 Task: Add a signature Lorenzo Gonzalez containing With heartfelt thanks and warm wishes, Lorenzo Gonzalez to email address softage.6@softage.net and add a label Business plans
Action: Mouse moved to (1129, 64)
Screenshot: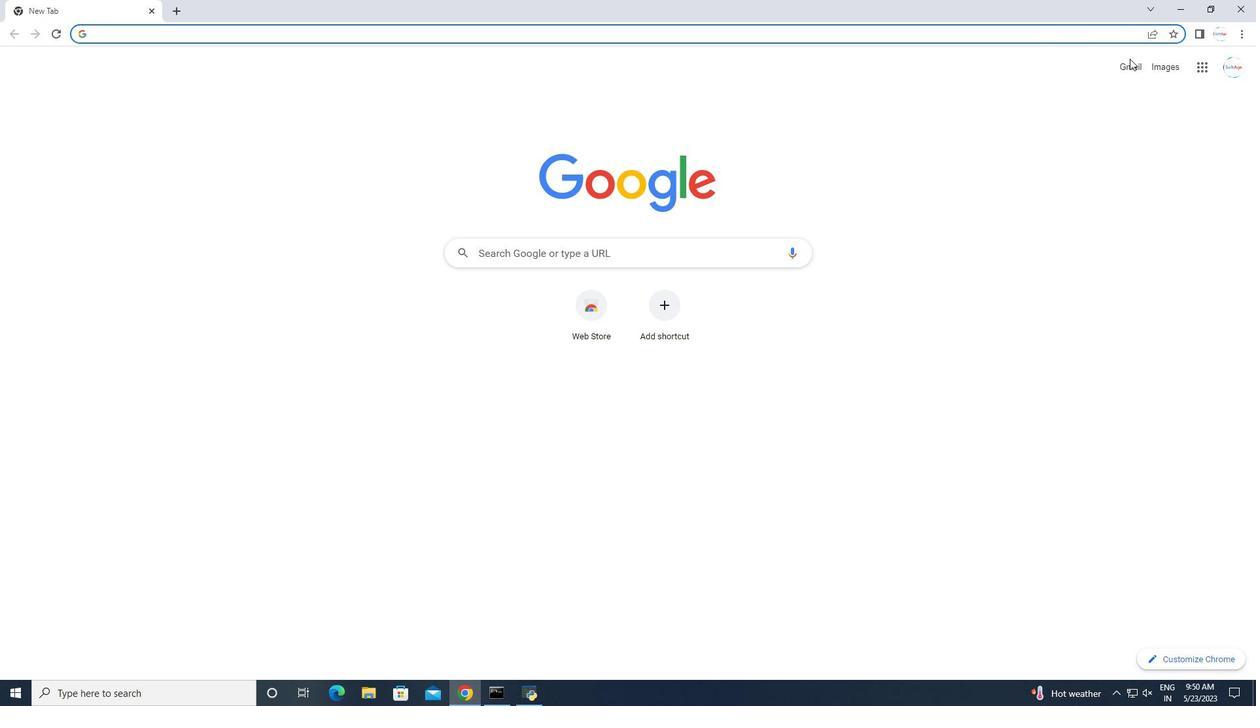 
Action: Mouse pressed left at (1129, 64)
Screenshot: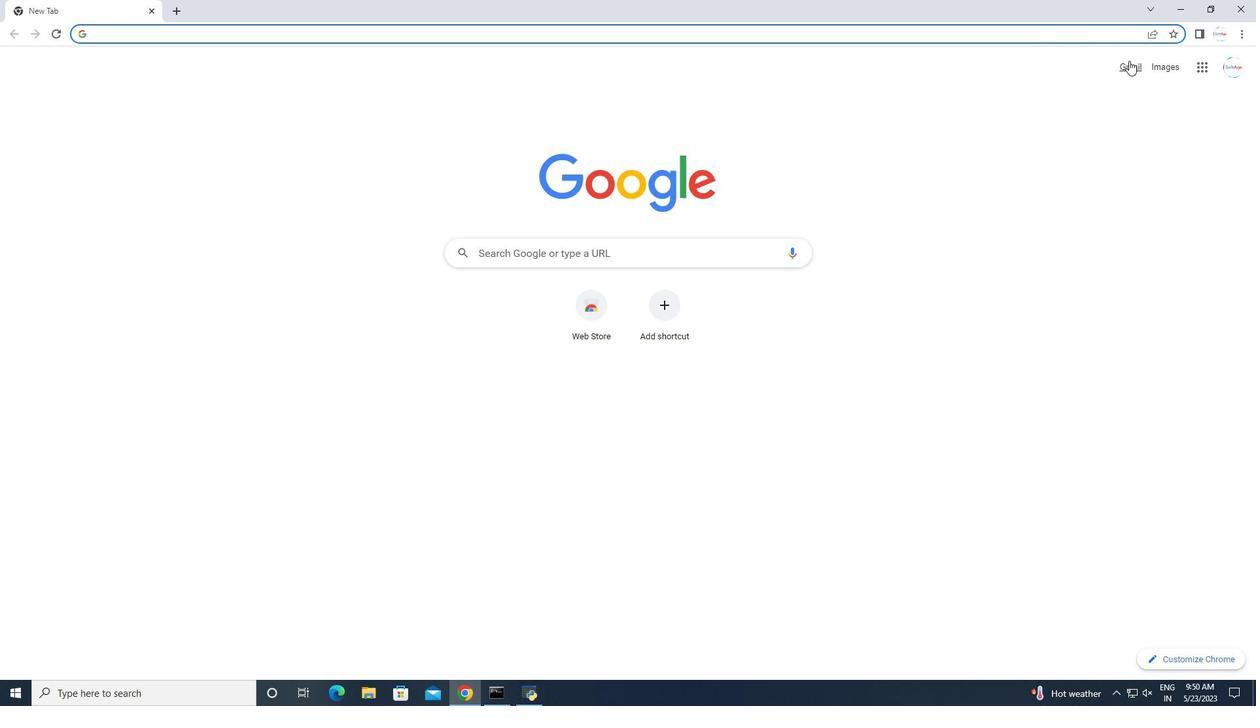 
Action: Mouse moved to (1170, 73)
Screenshot: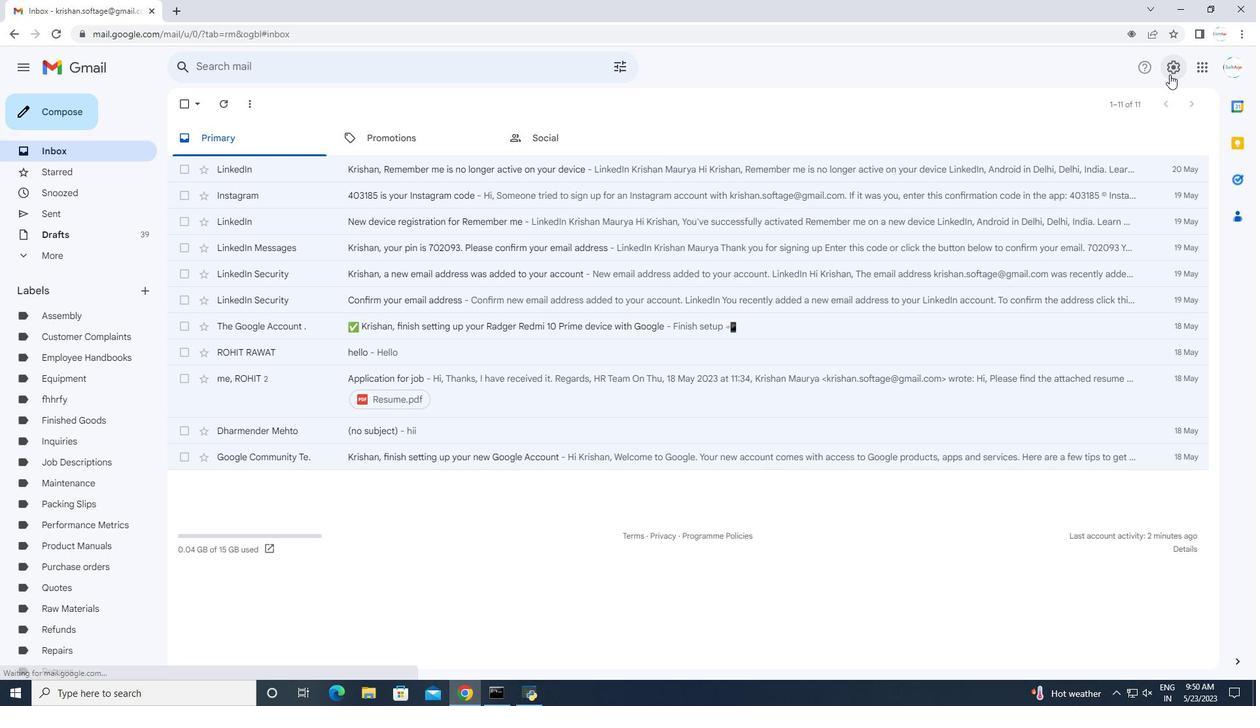 
Action: Mouse pressed left at (1170, 73)
Screenshot: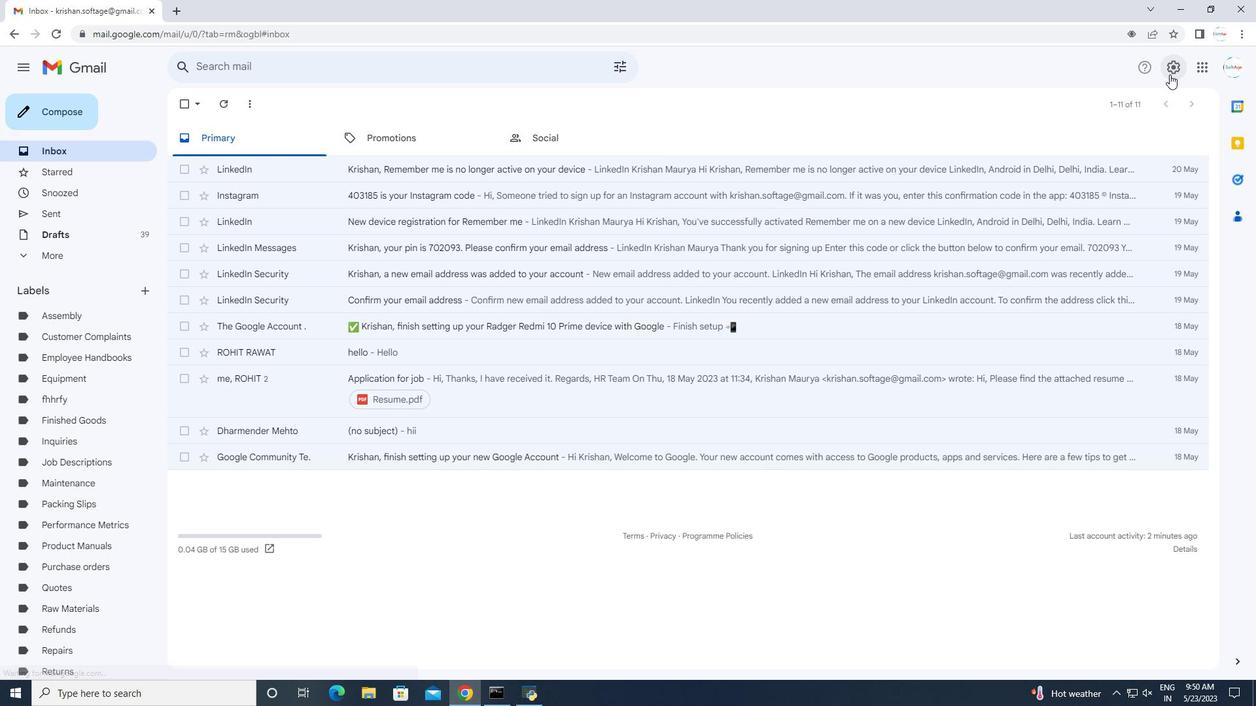 
Action: Mouse moved to (1128, 134)
Screenshot: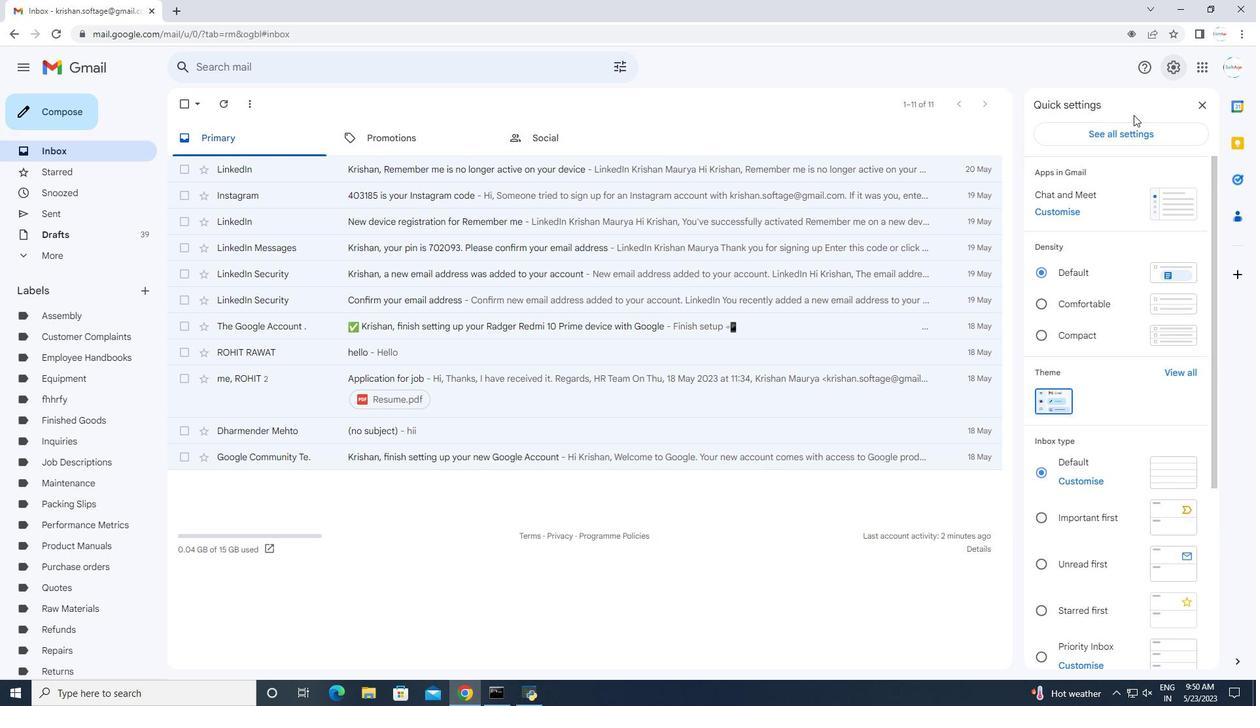 
Action: Mouse pressed left at (1128, 134)
Screenshot: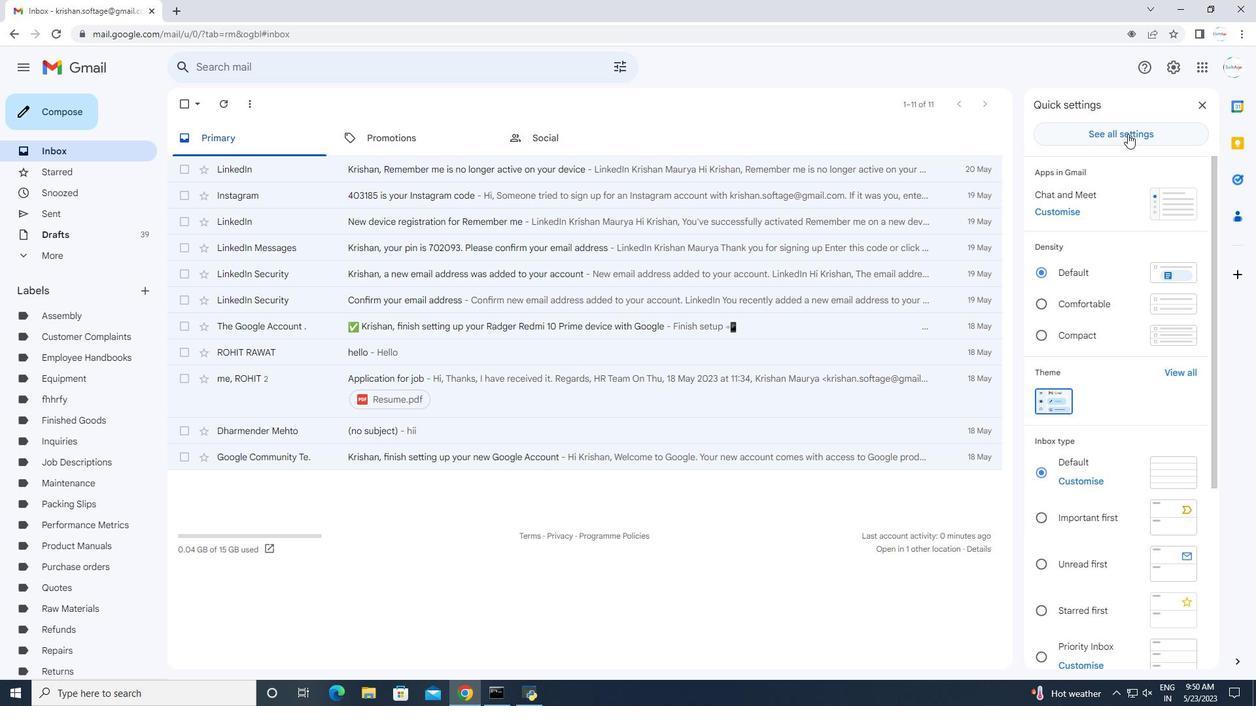 
Action: Mouse moved to (670, 327)
Screenshot: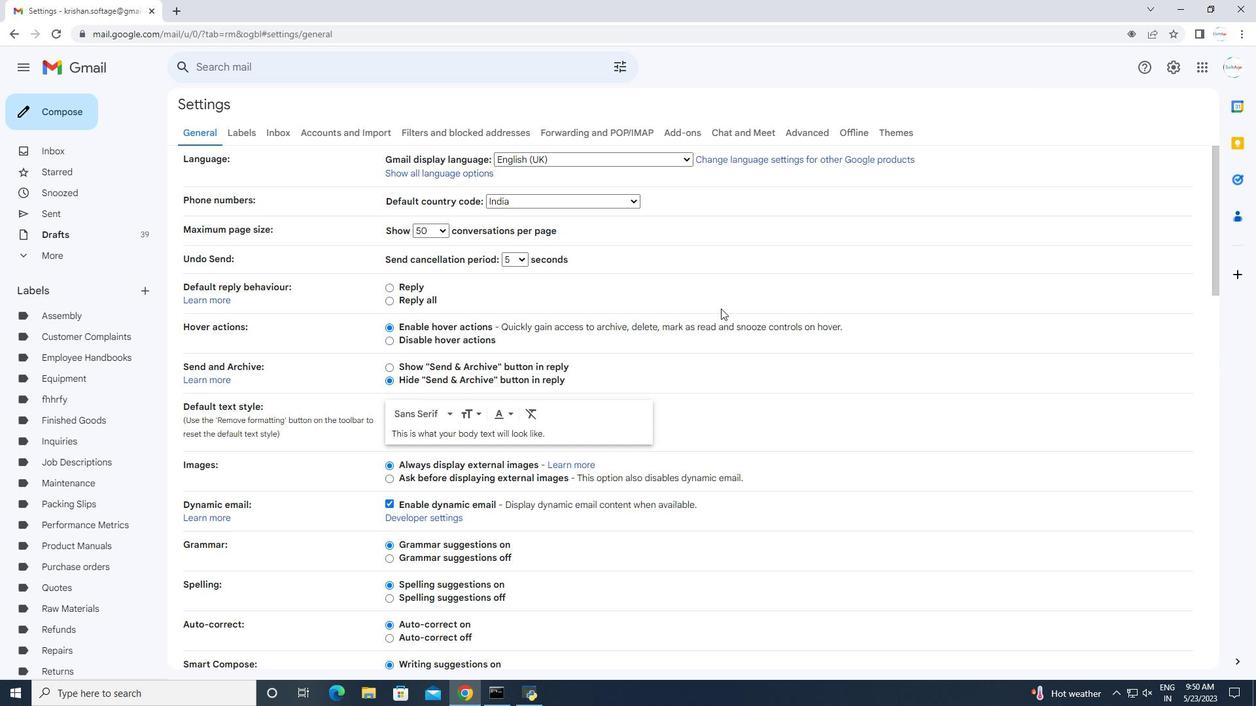 
Action: Mouse scrolled (670, 326) with delta (0, 0)
Screenshot: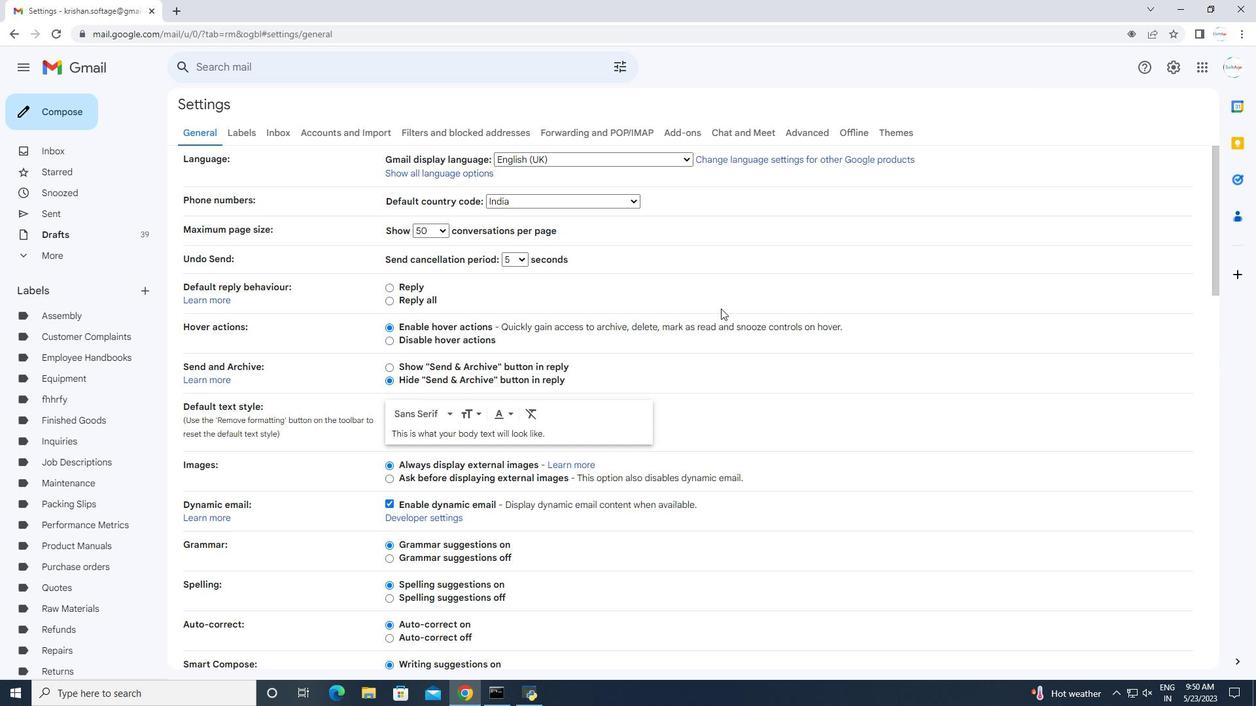 
Action: Mouse scrolled (670, 326) with delta (0, 0)
Screenshot: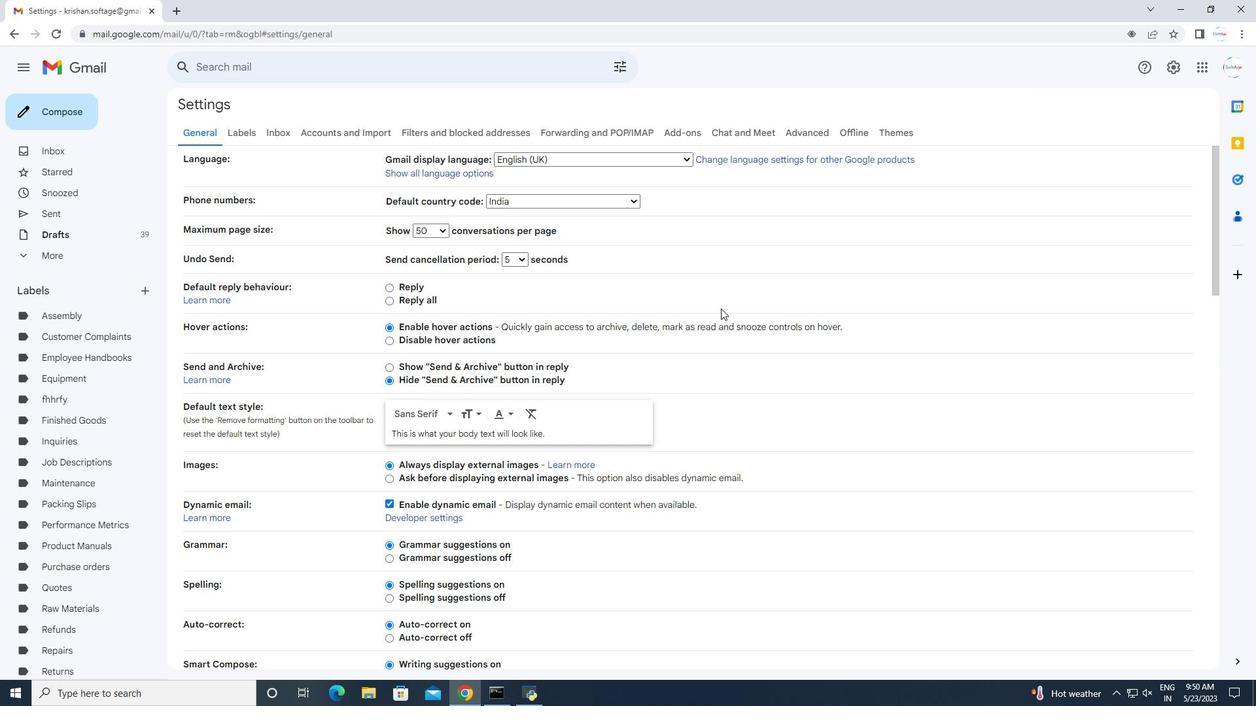 
Action: Mouse scrolled (670, 326) with delta (0, 0)
Screenshot: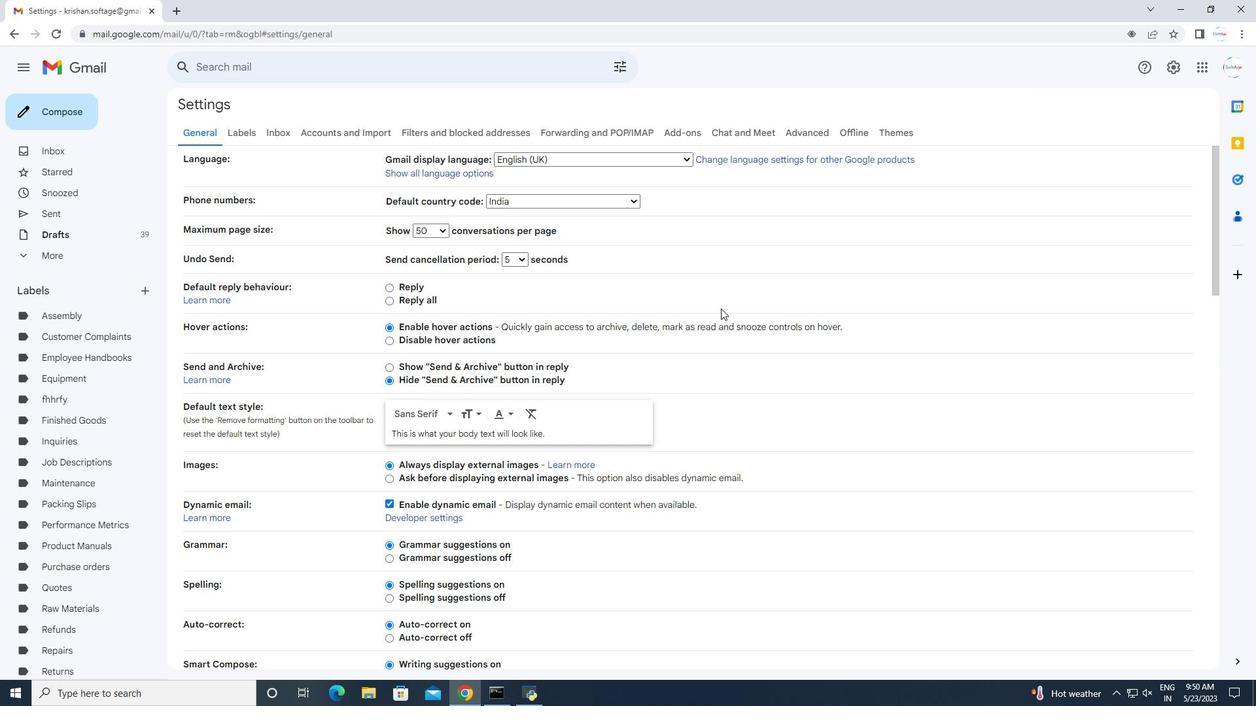 
Action: Mouse scrolled (670, 326) with delta (0, 0)
Screenshot: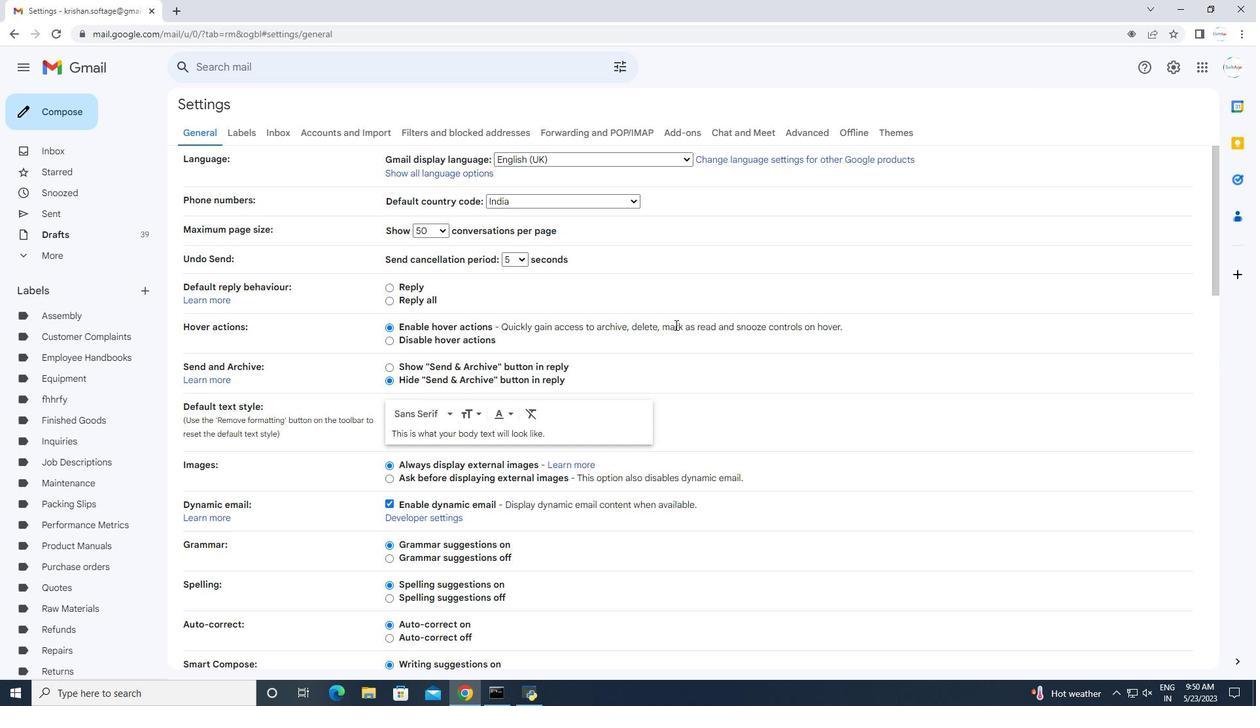 
Action: Mouse scrolled (670, 326) with delta (0, 0)
Screenshot: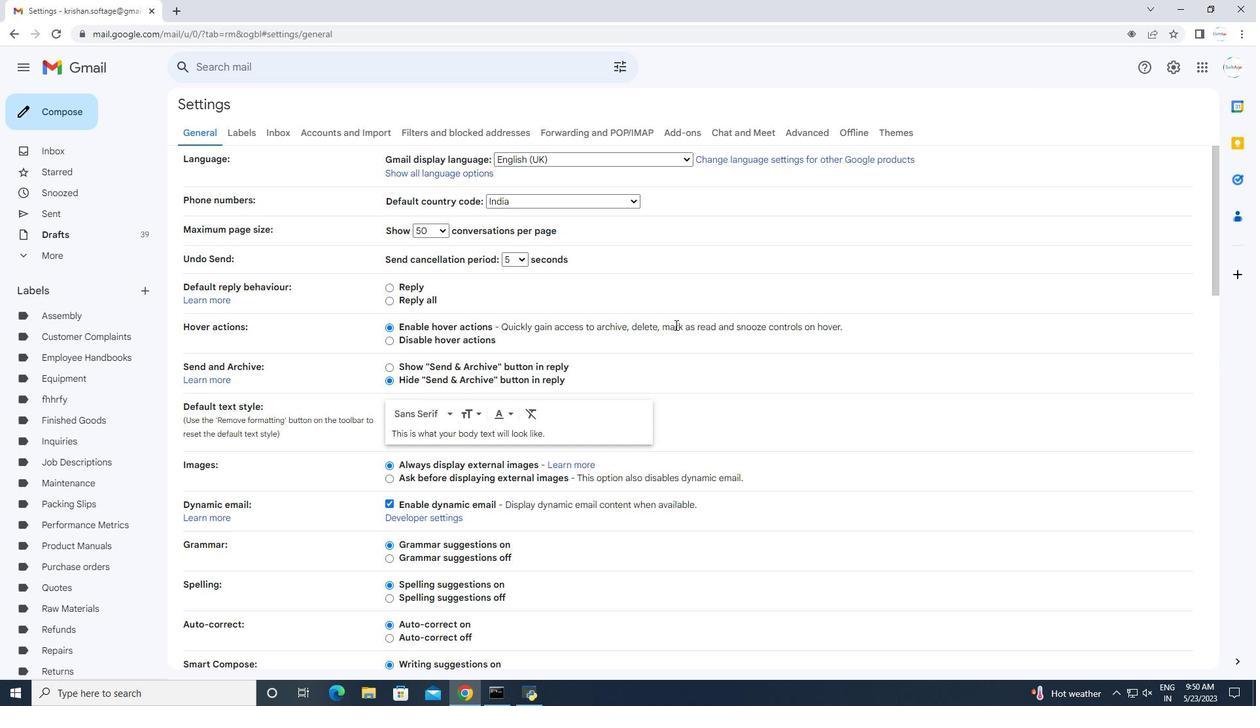 
Action: Mouse scrolled (670, 326) with delta (0, 0)
Screenshot: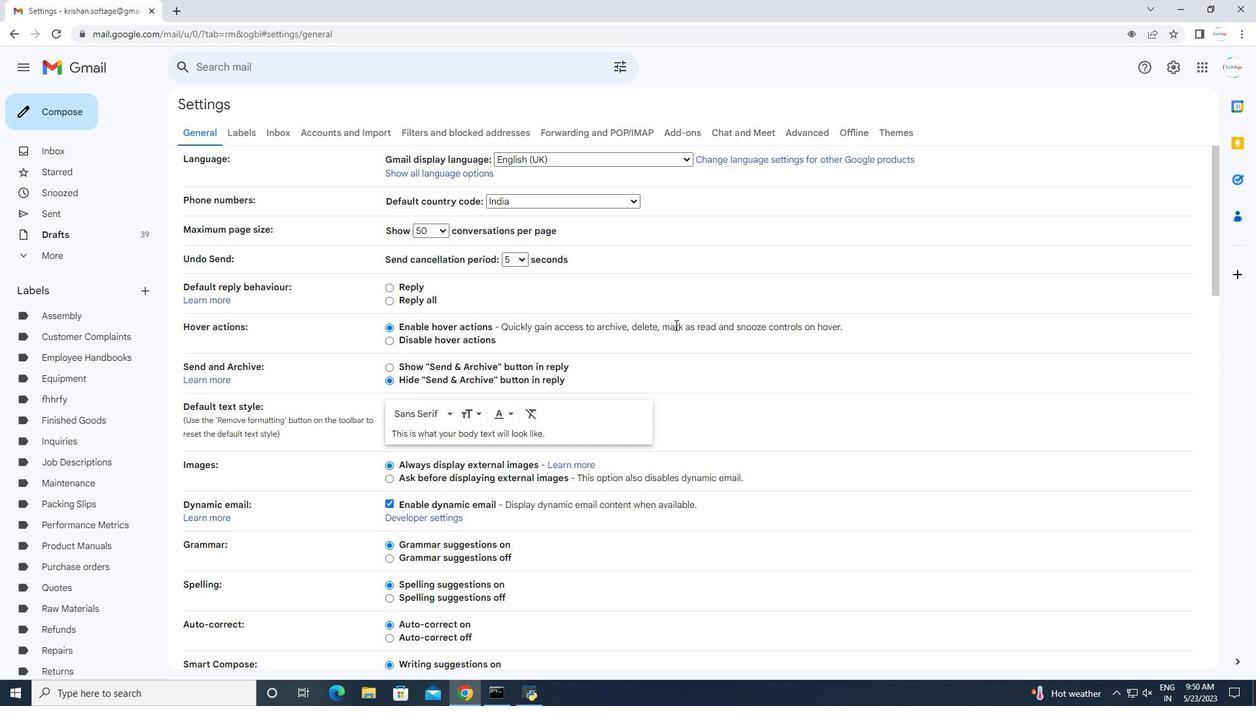 
Action: Mouse scrolled (670, 326) with delta (0, 0)
Screenshot: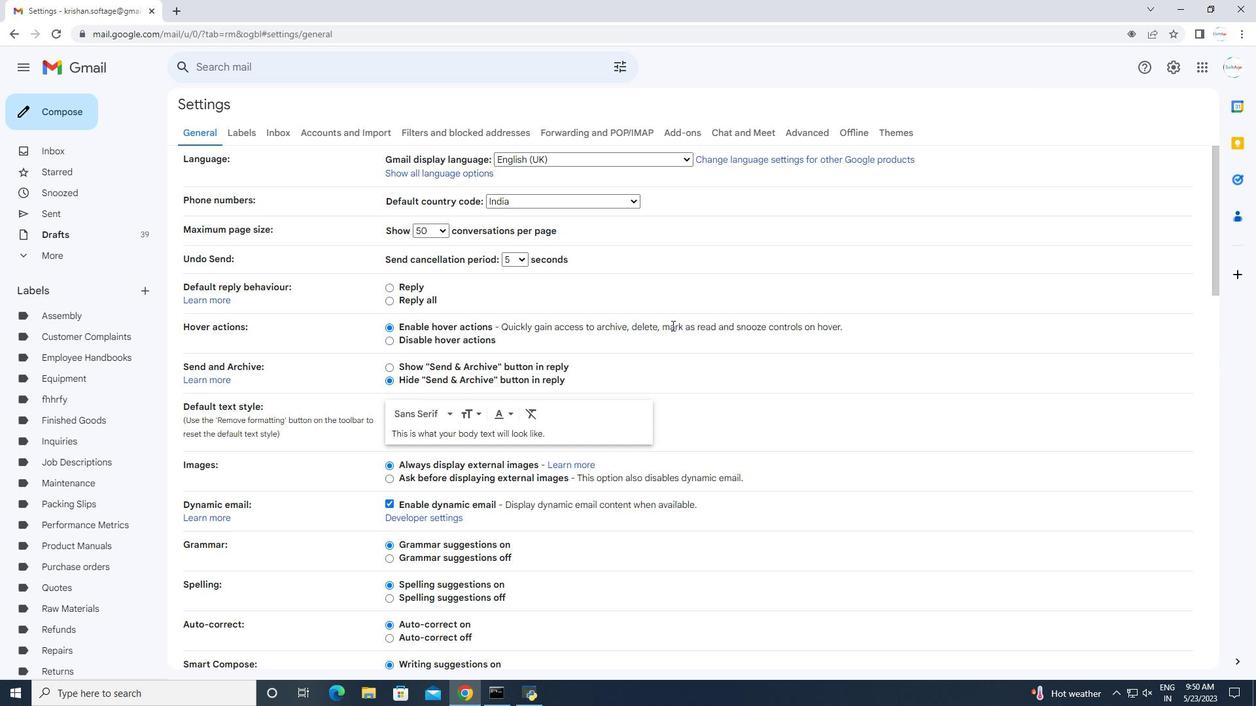 
Action: Mouse scrolled (670, 326) with delta (0, 0)
Screenshot: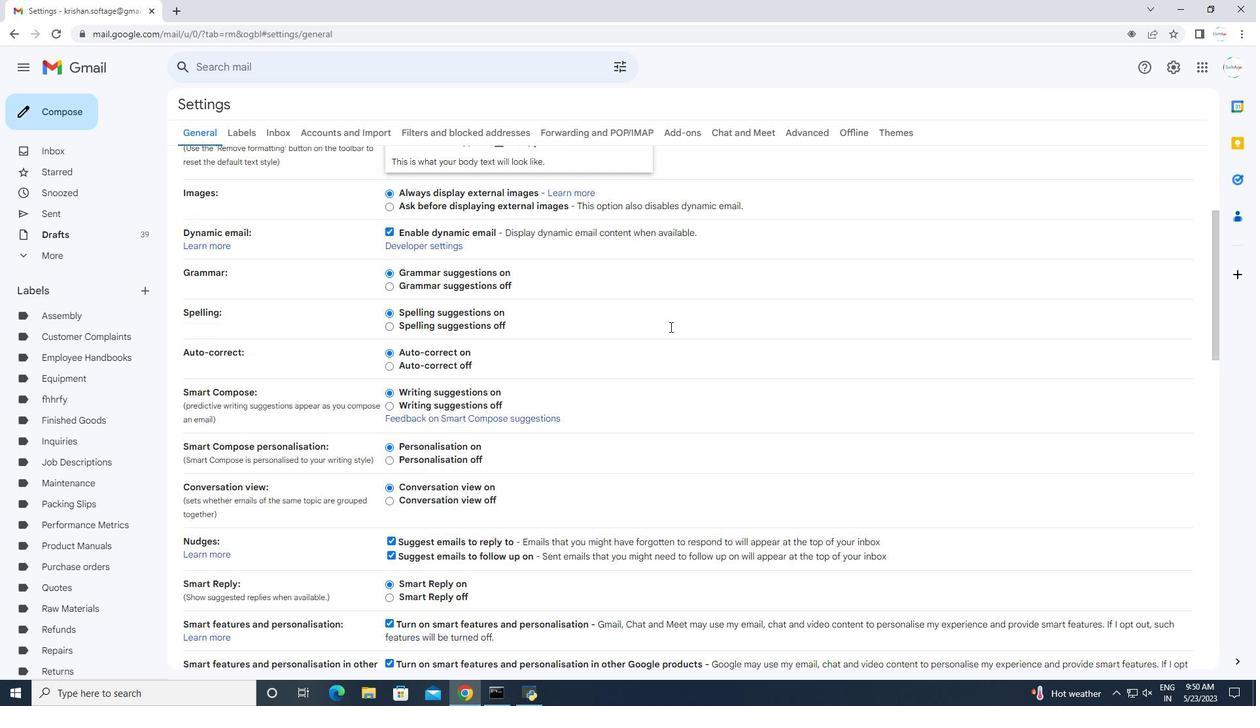 
Action: Mouse scrolled (670, 326) with delta (0, 0)
Screenshot: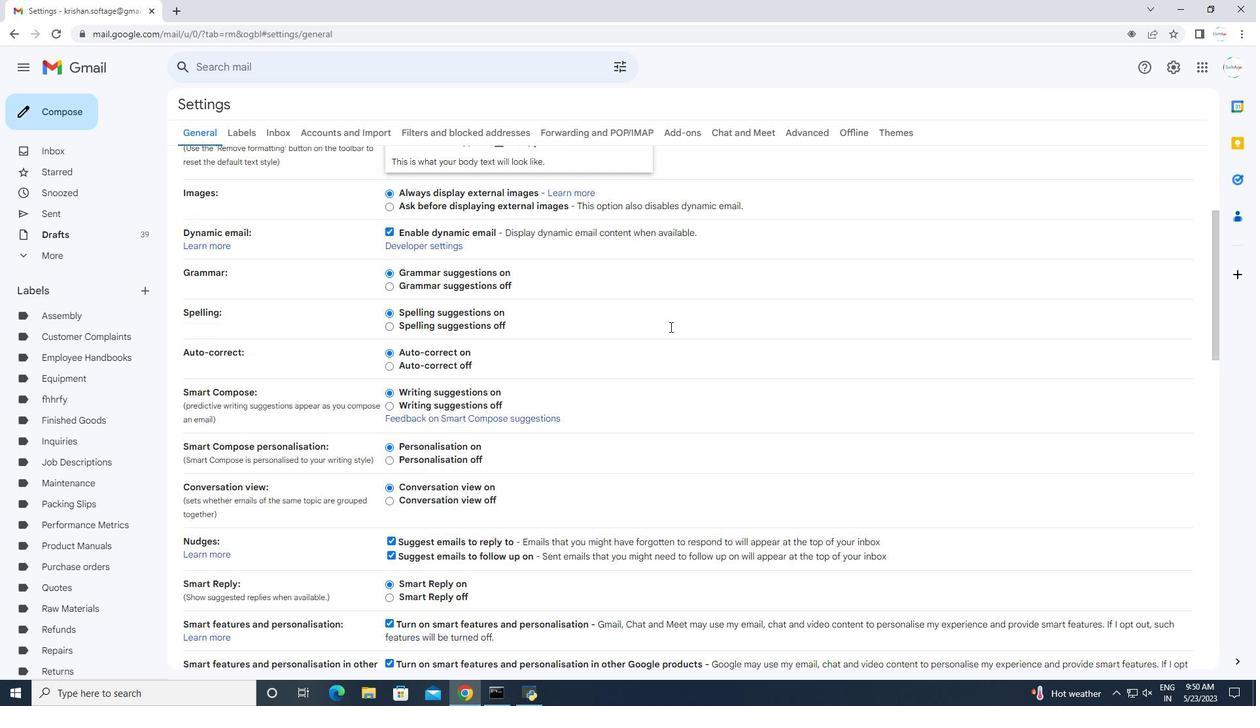 
Action: Mouse scrolled (670, 326) with delta (0, 0)
Screenshot: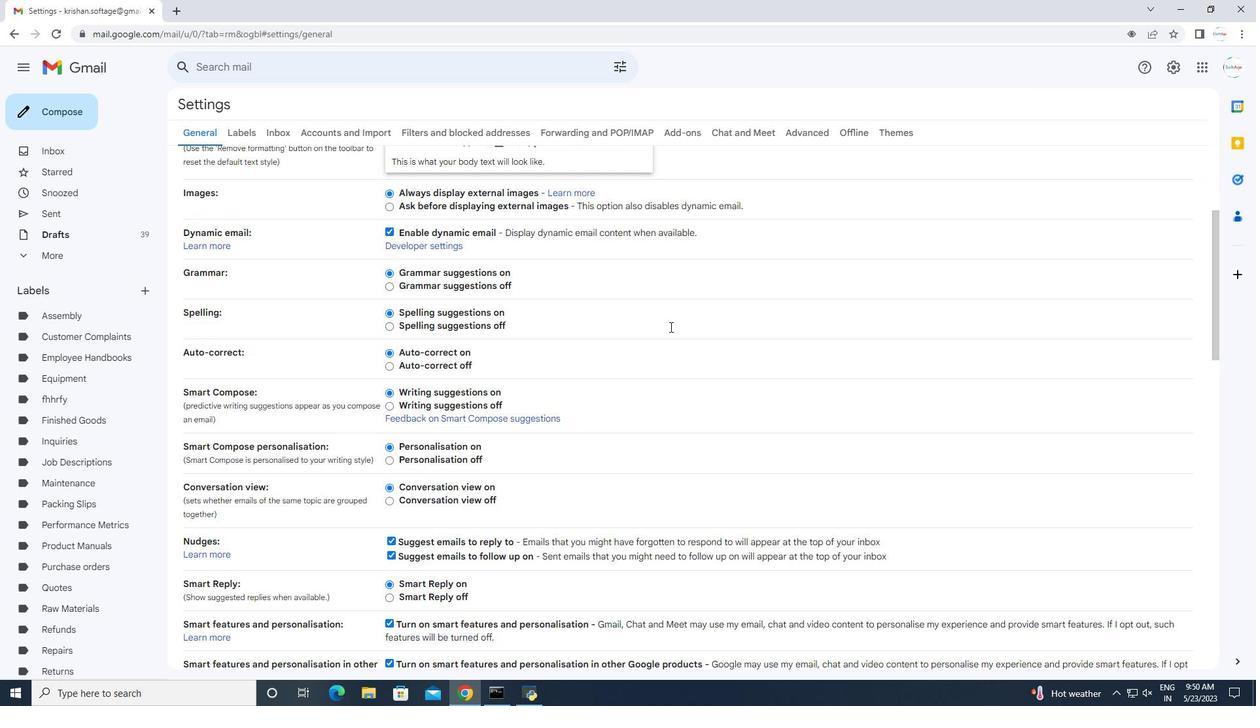 
Action: Mouse scrolled (670, 326) with delta (0, 0)
Screenshot: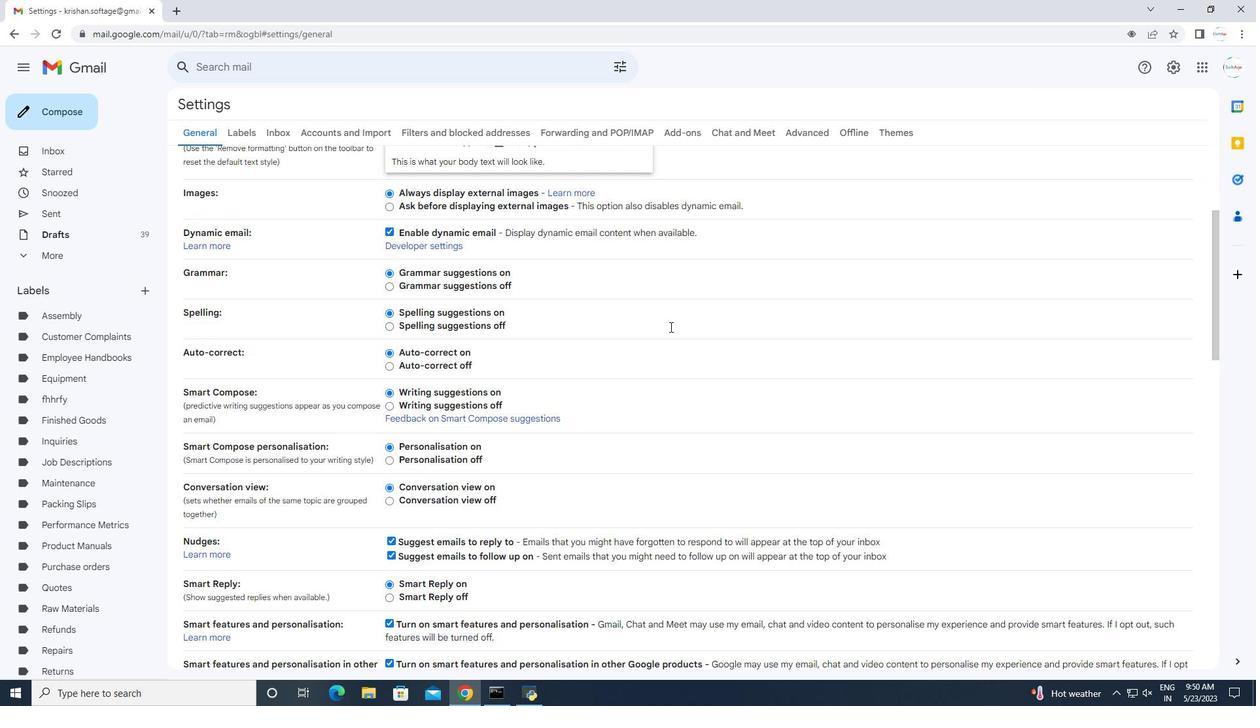 
Action: Mouse scrolled (670, 326) with delta (0, 0)
Screenshot: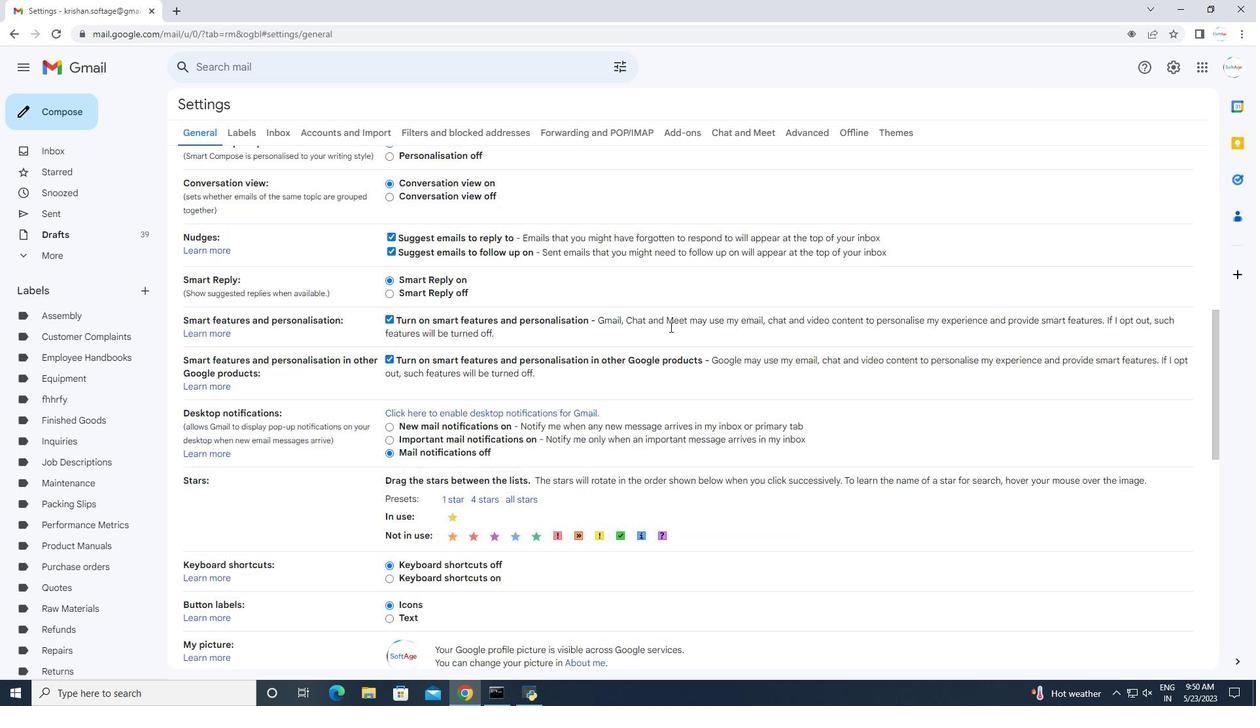 
Action: Mouse scrolled (670, 326) with delta (0, 0)
Screenshot: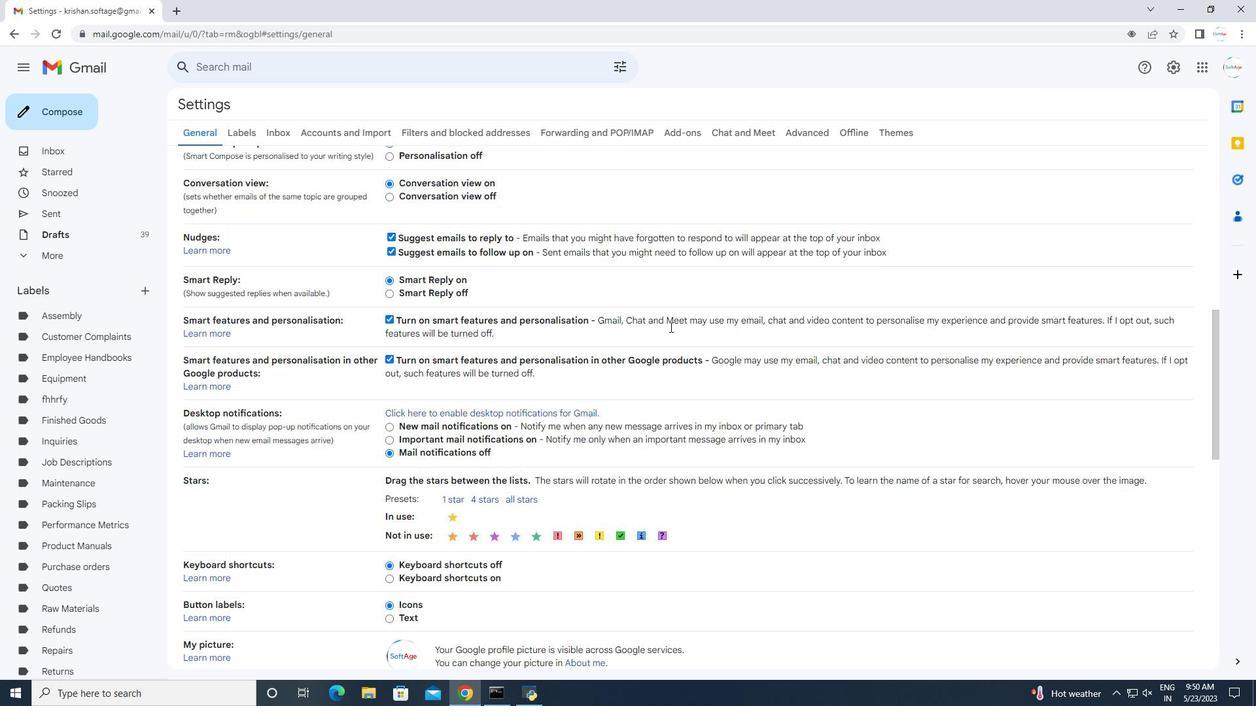 
Action: Mouse scrolled (670, 326) with delta (0, 0)
Screenshot: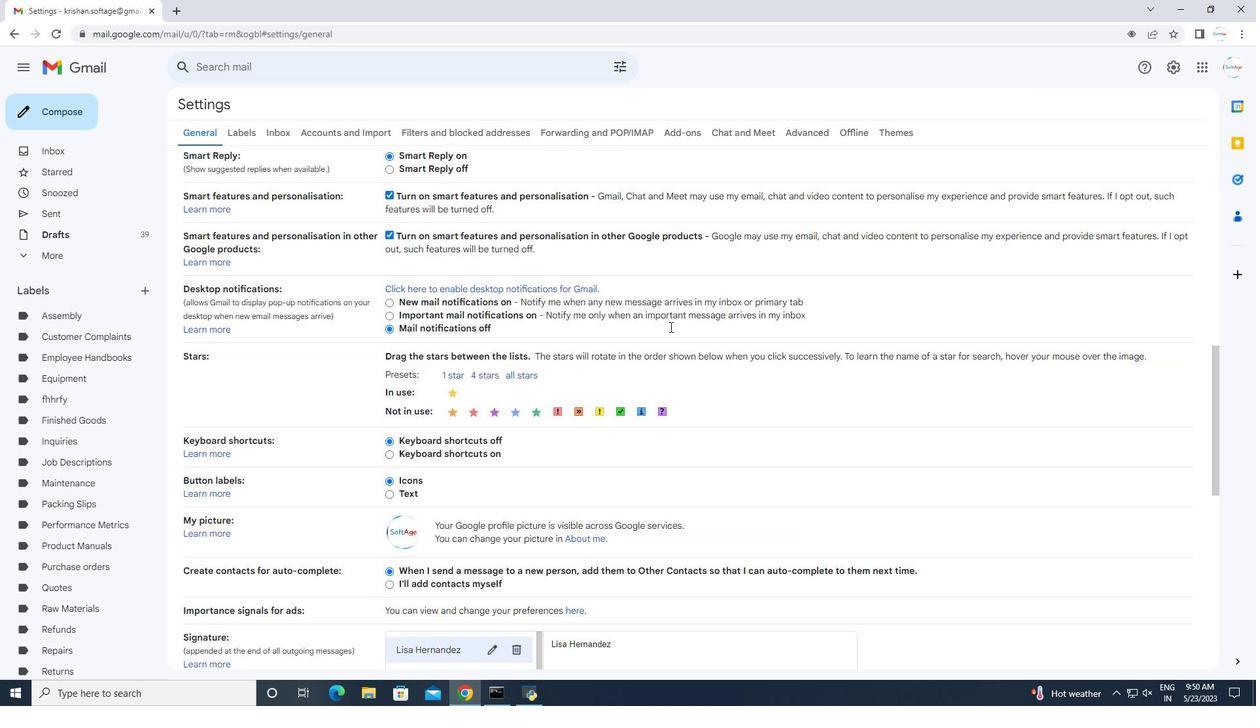 
Action: Mouse scrolled (670, 326) with delta (0, 0)
Screenshot: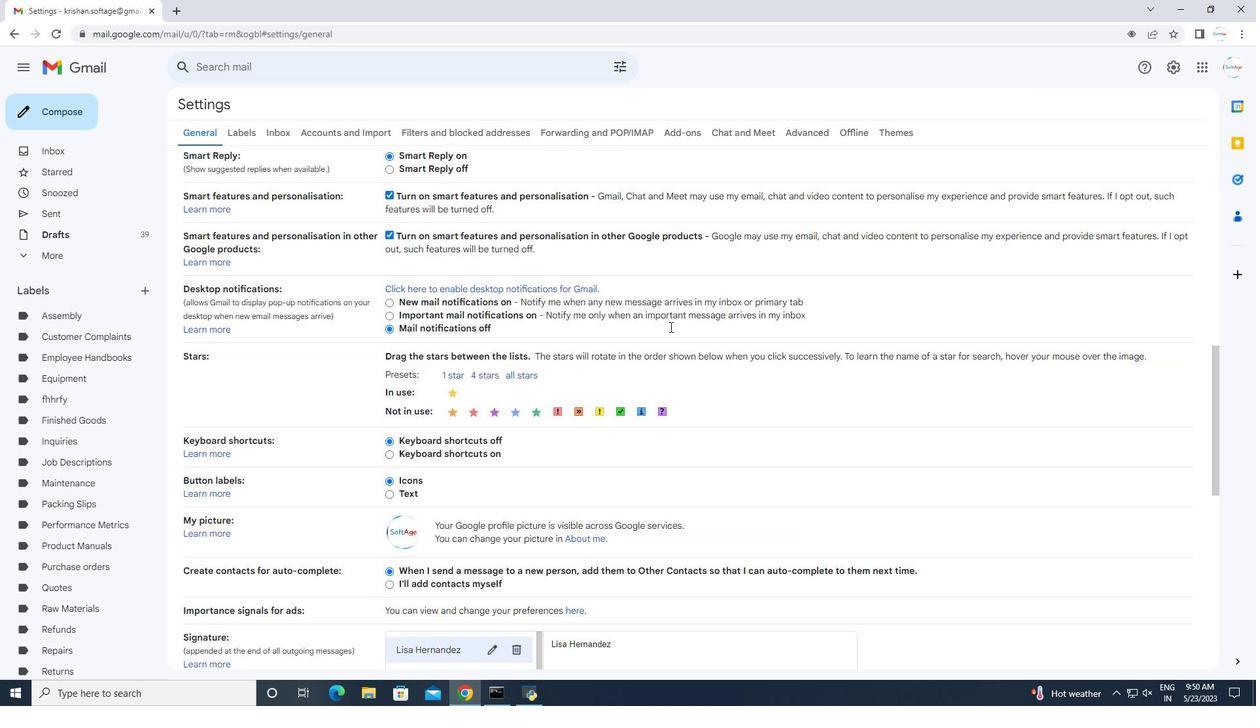 
Action: Mouse scrolled (670, 326) with delta (0, 0)
Screenshot: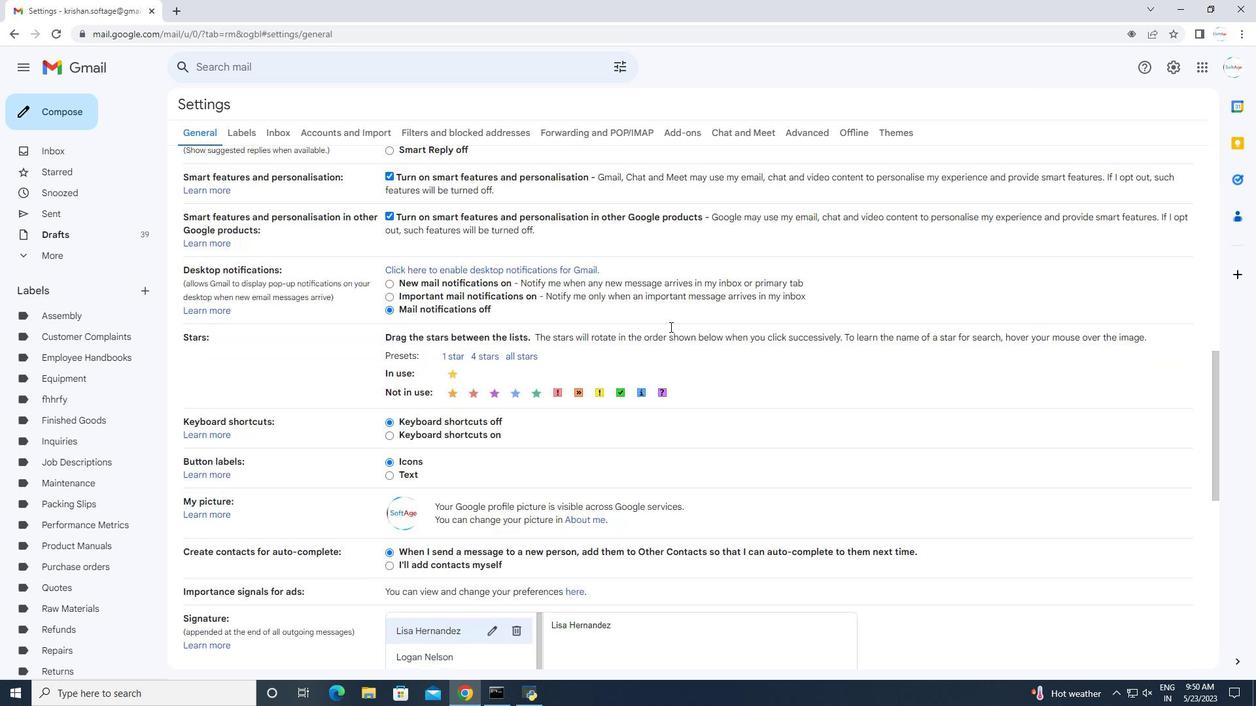 
Action: Mouse moved to (501, 407)
Screenshot: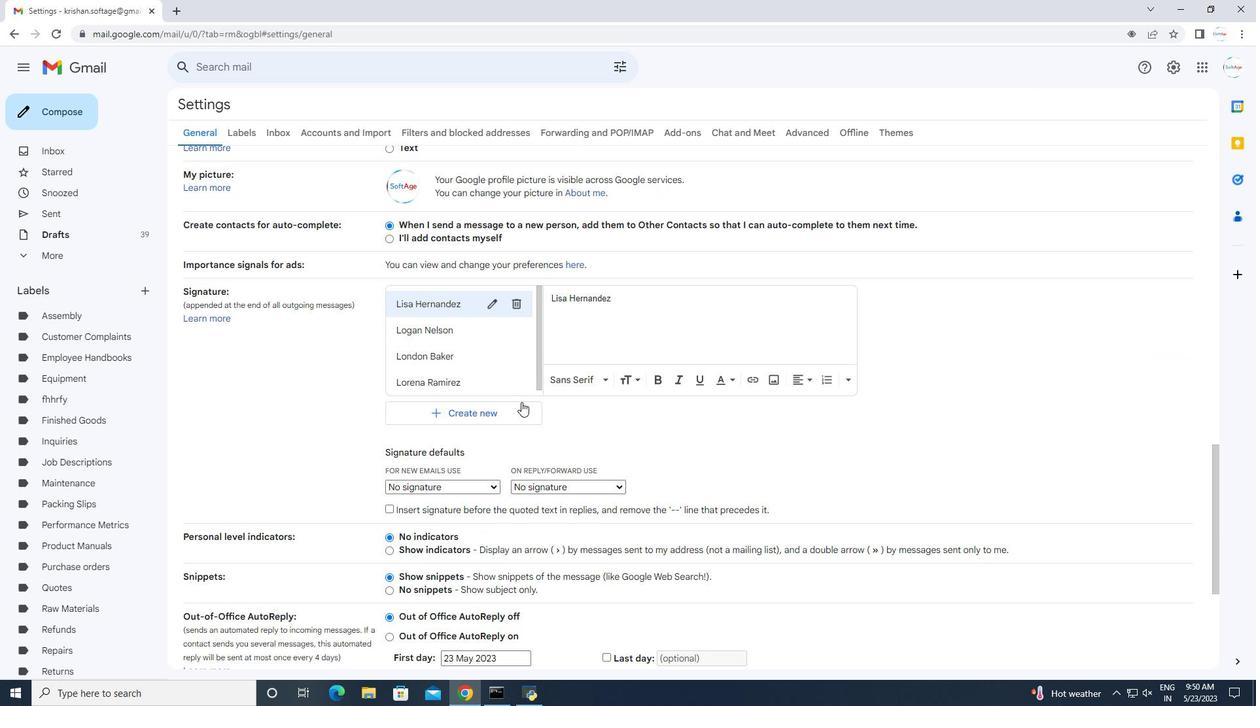 
Action: Mouse pressed left at (501, 407)
Screenshot: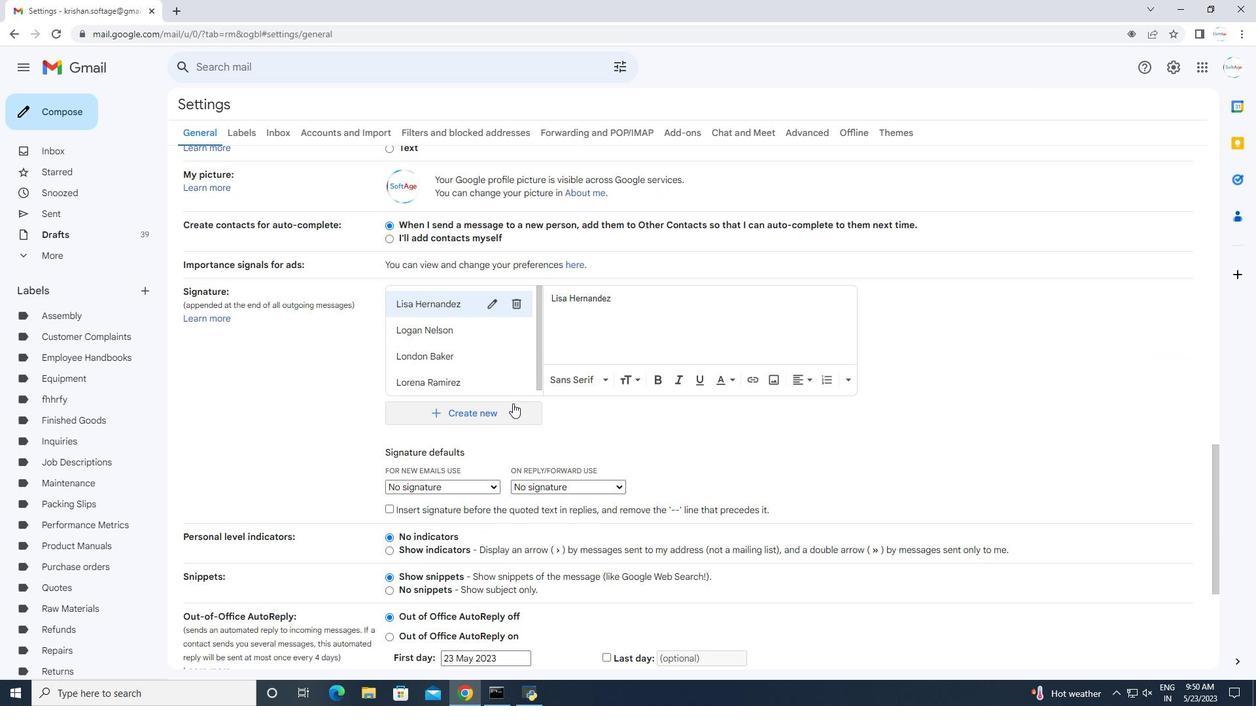 
Action: Mouse moved to (528, 361)
Screenshot: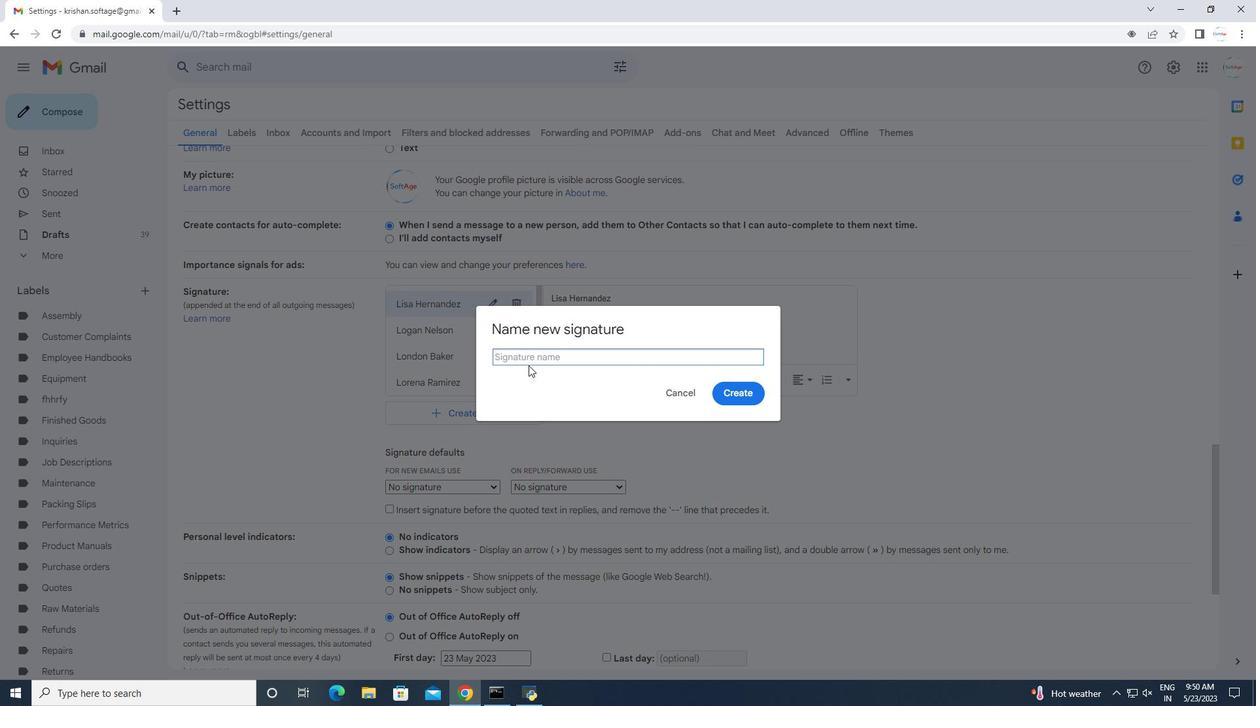 
Action: Mouse pressed left at (528, 361)
Screenshot: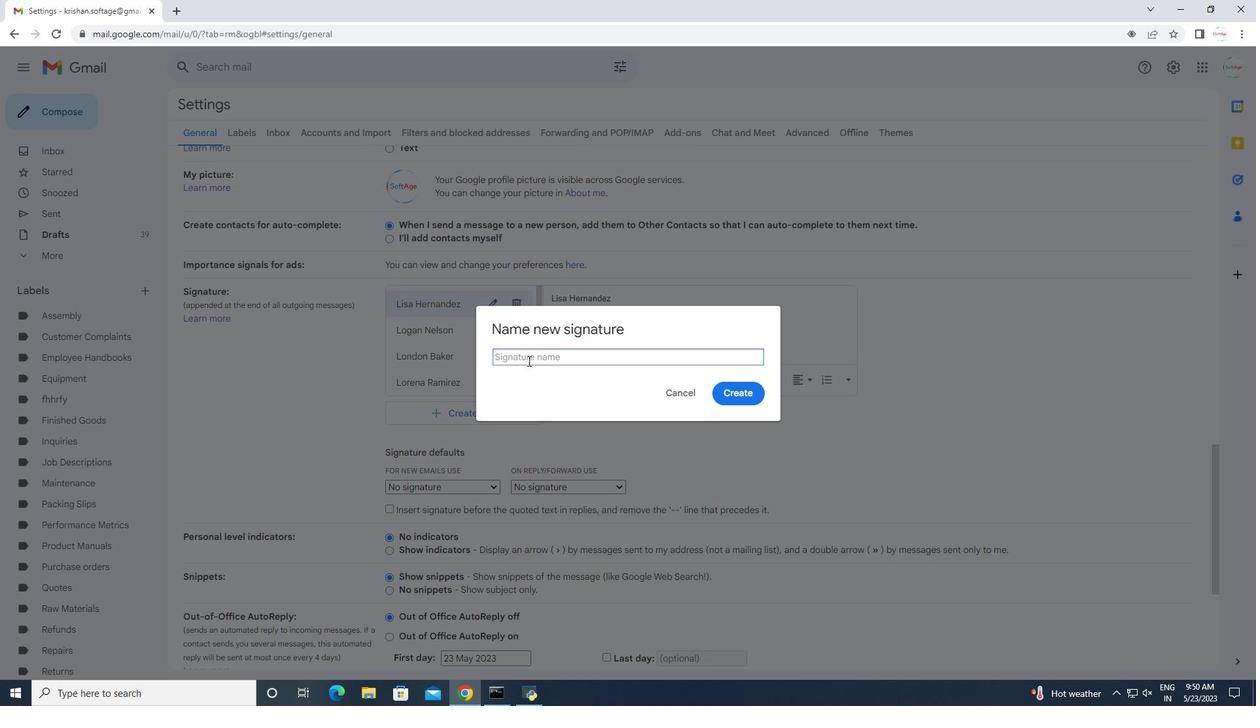 
Action: Mouse moved to (514, 356)
Screenshot: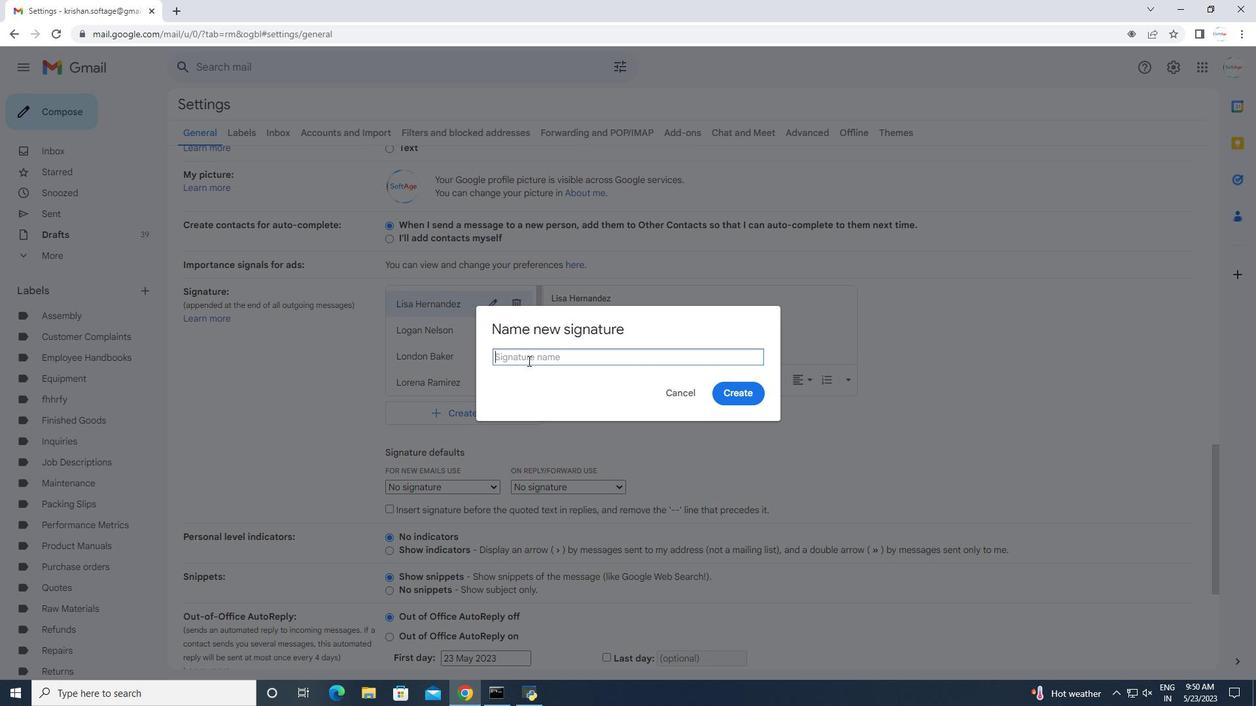 
Action: Key pressed <Key.shift>Lorenzo<Key.space><Key.shift>Gonzalez
Screenshot: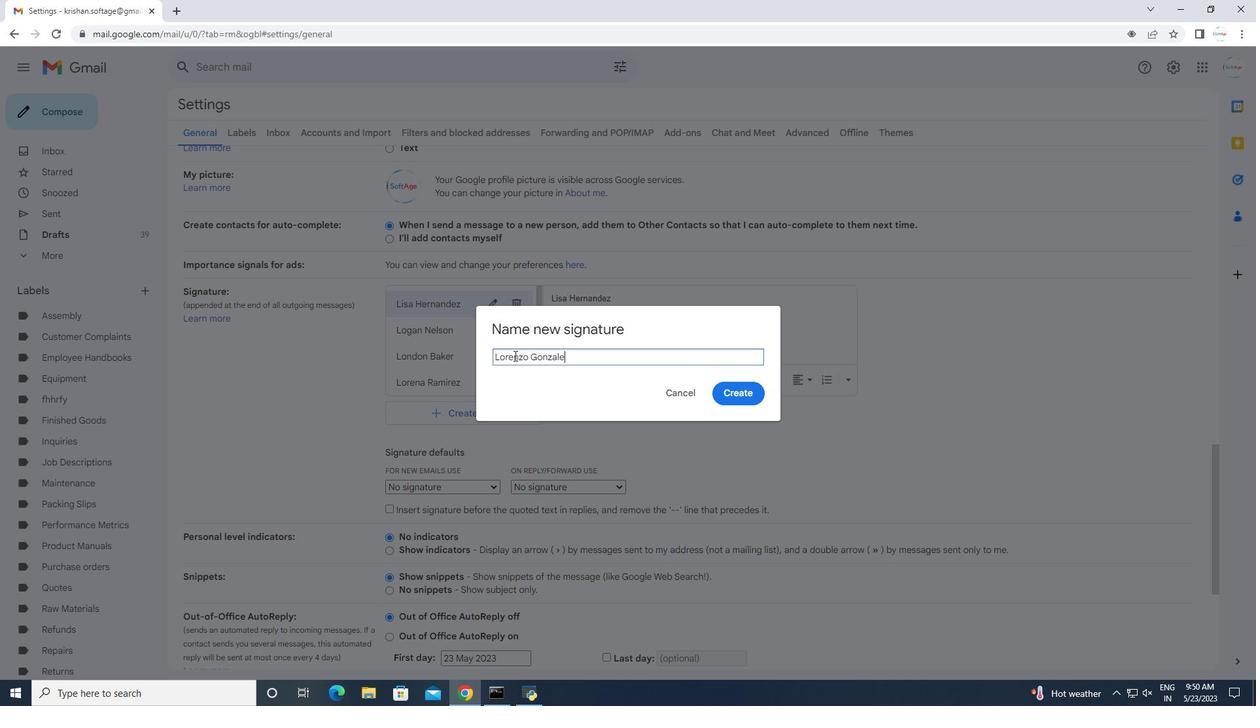 
Action: Mouse moved to (722, 398)
Screenshot: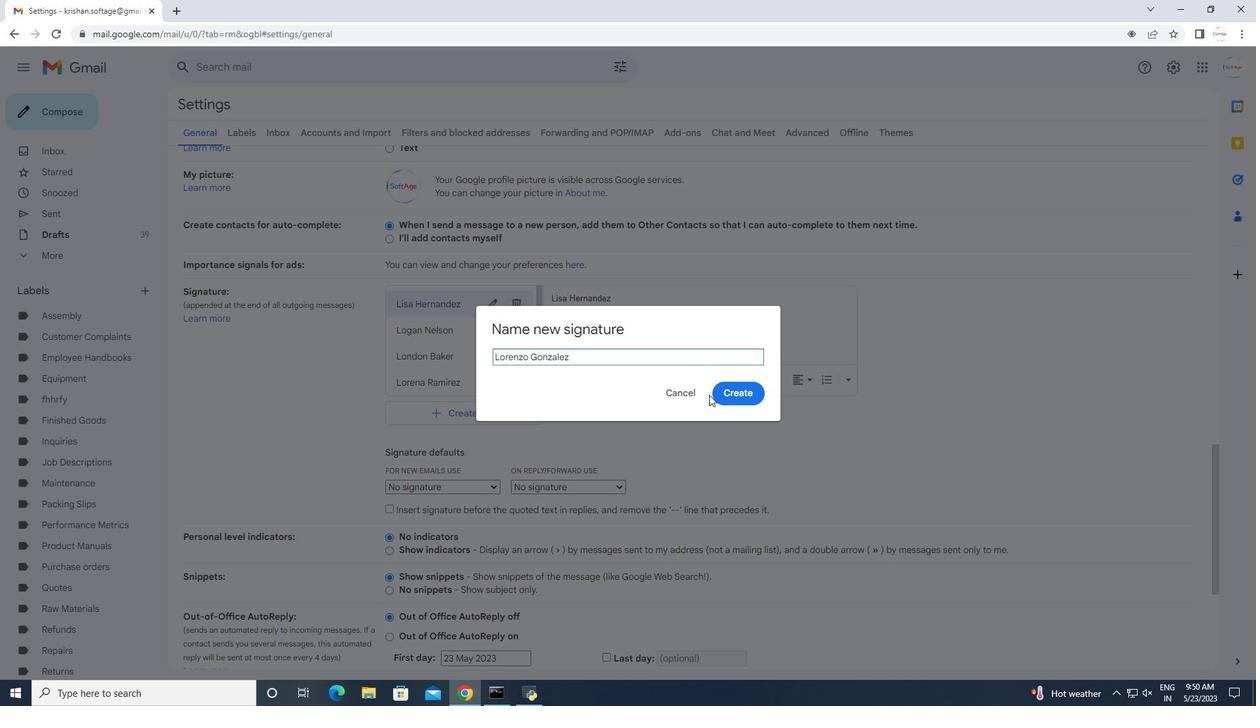 
Action: Mouse pressed left at (722, 398)
Screenshot: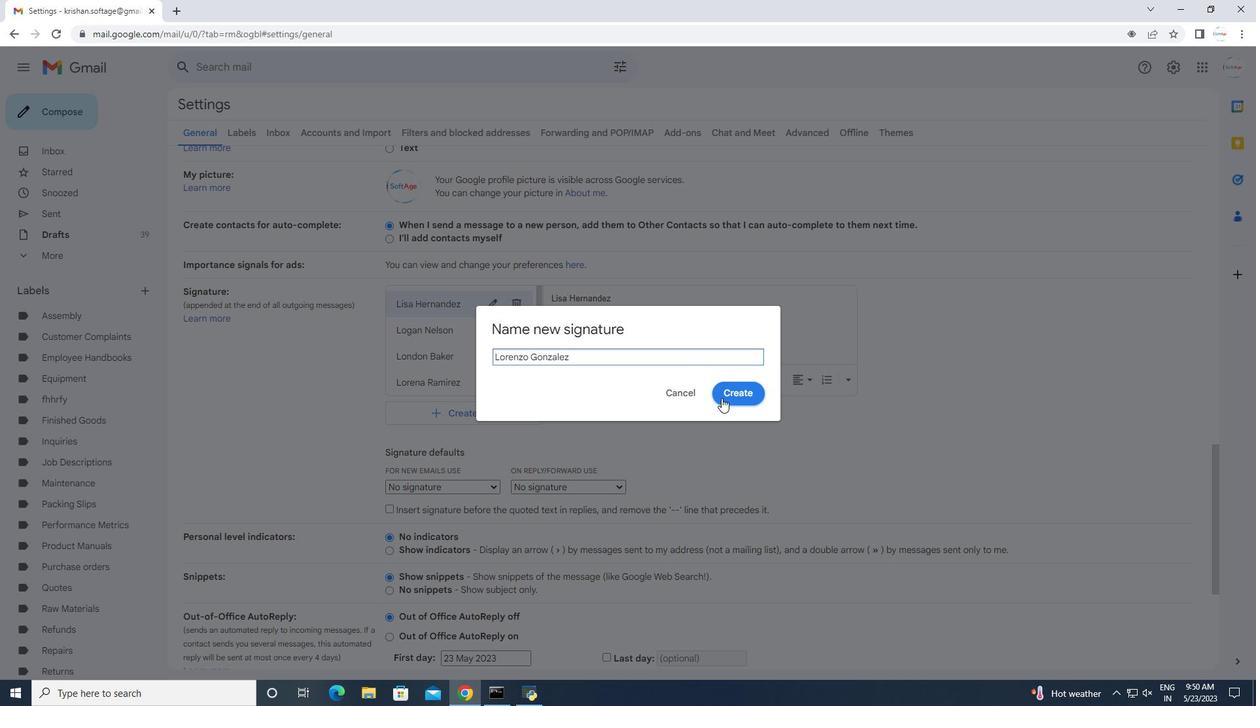 
Action: Mouse moved to (567, 304)
Screenshot: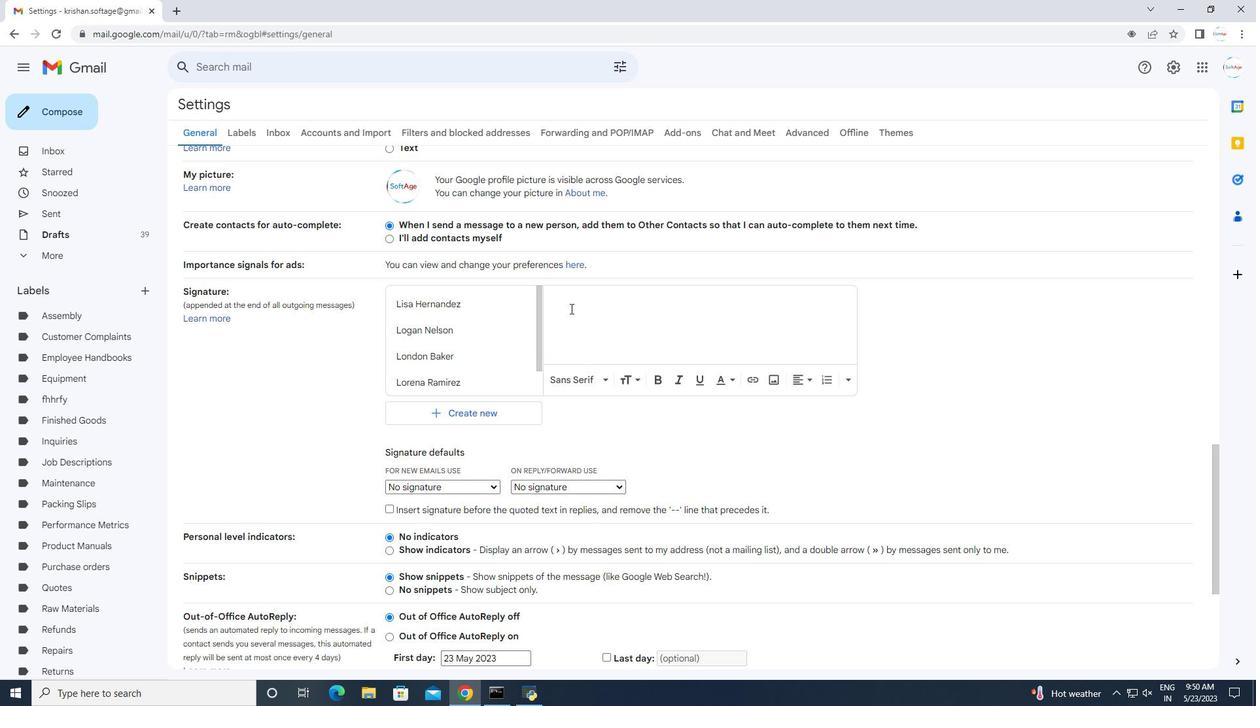 
Action: Mouse pressed left at (567, 304)
Screenshot: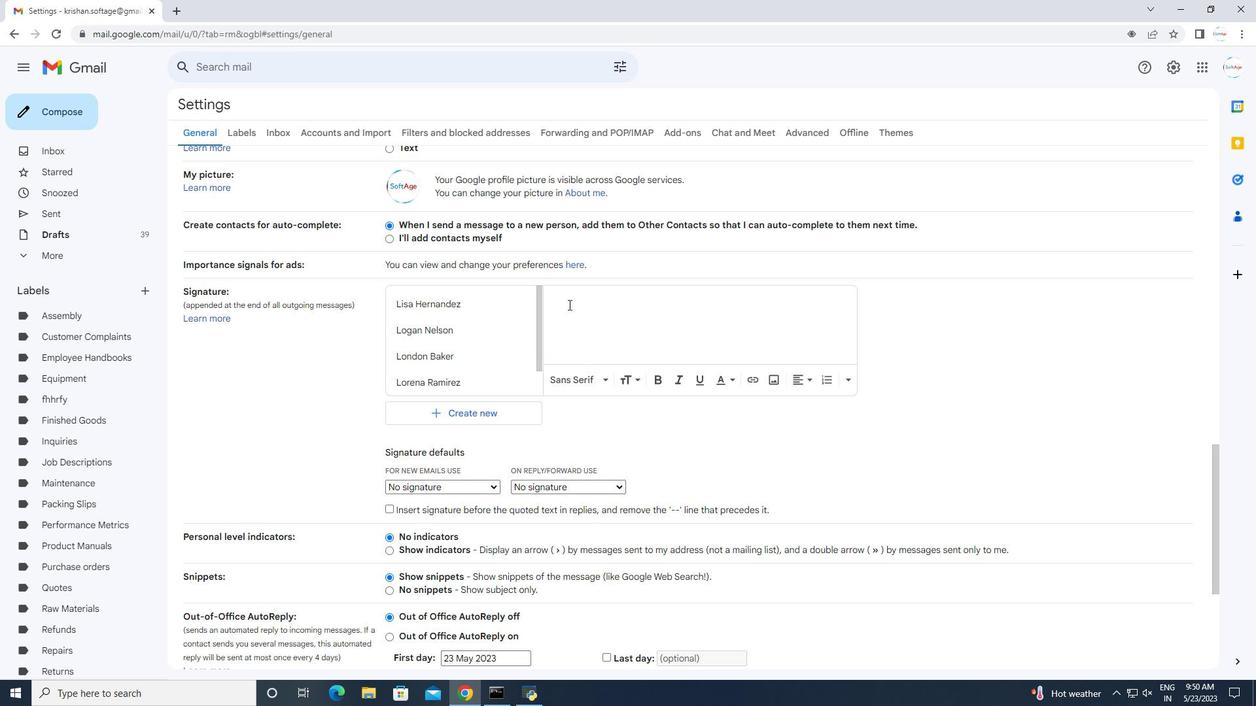 
Action: Key pressed <Key.shift>Lorenzo<Key.space><Key.shift>Lorenz<Key.backspace><Key.backspace><Key.backspace><Key.backspace><Key.backspace><Key.backspace><Key.shift><Key.shift><Key.shift><Key.shift><Key.shift><Key.shift><Key.shift><Key.shift><Key.shift><Key.shift>Gonzalez
Screenshot: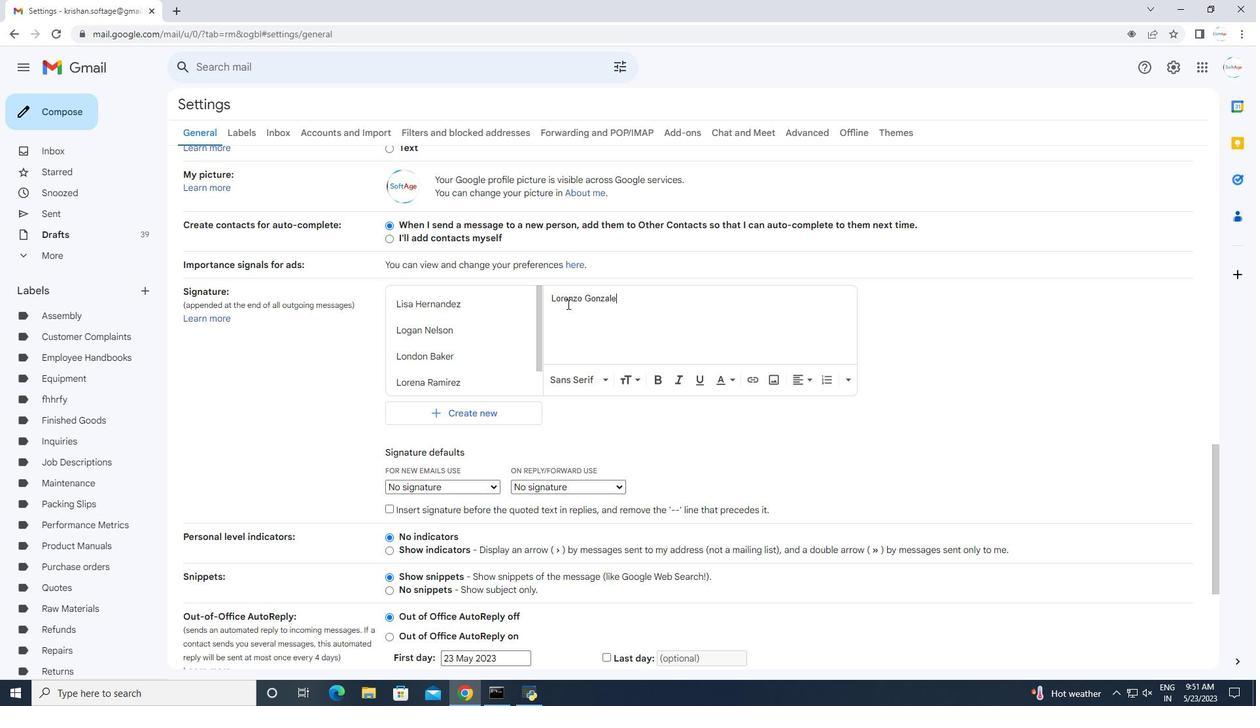 
Action: Mouse moved to (575, 353)
Screenshot: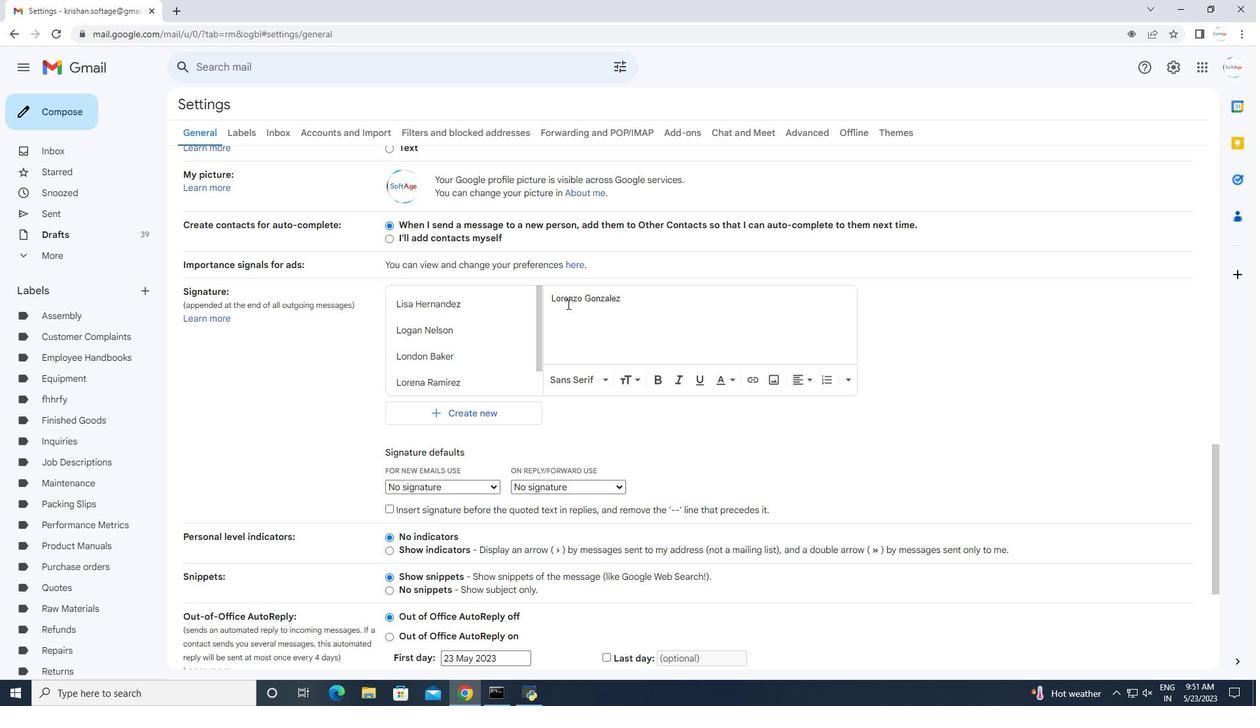 
Action: Mouse scrolled (575, 352) with delta (0, 0)
Screenshot: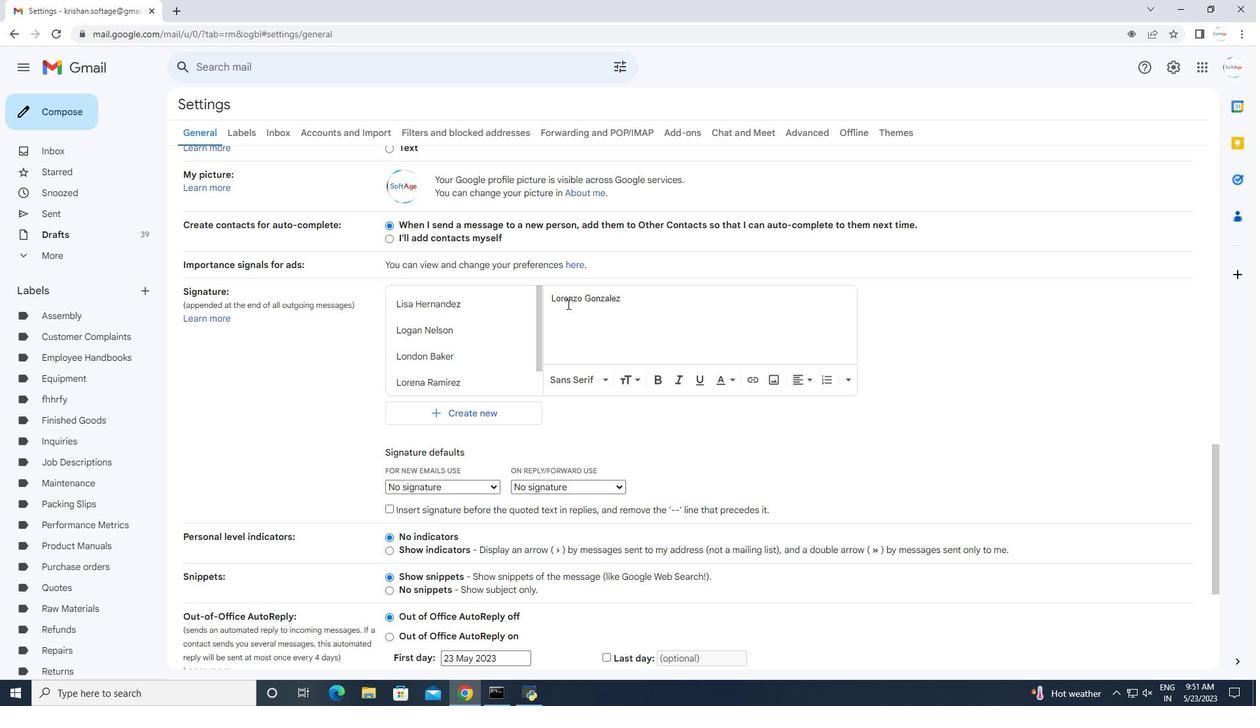 
Action: Mouse moved to (579, 373)
Screenshot: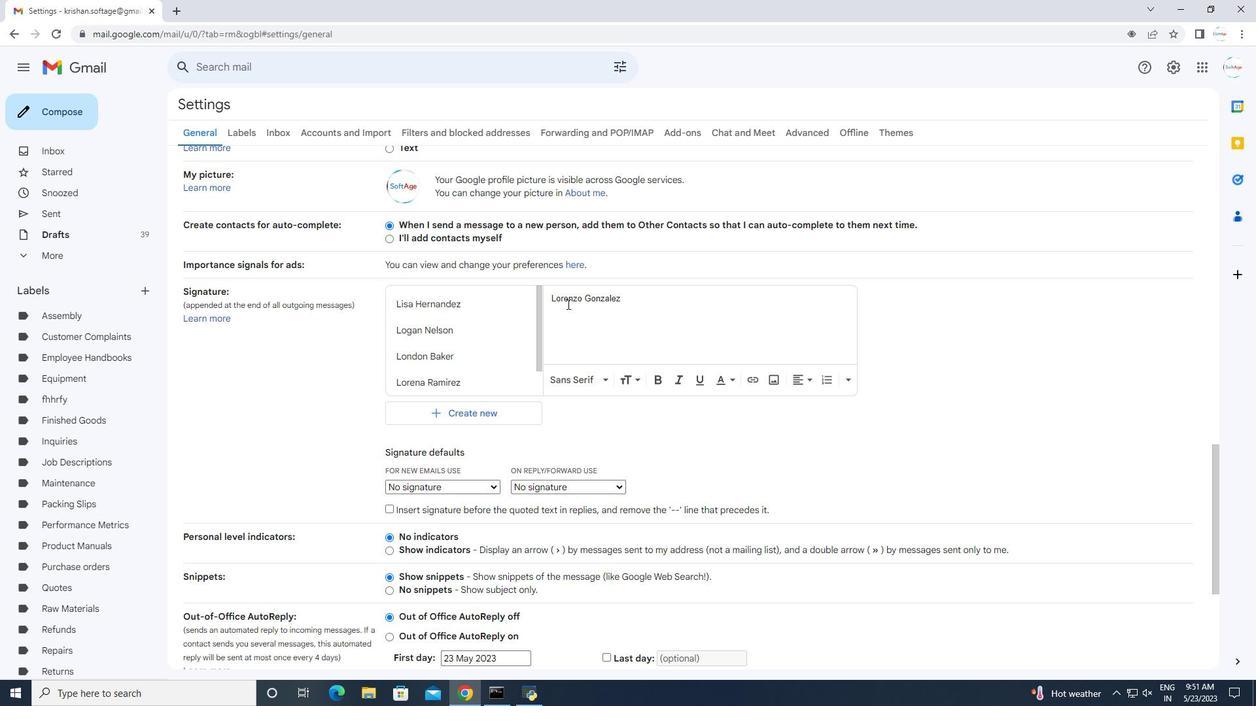 
Action: Mouse scrolled (579, 369) with delta (0, 0)
Screenshot: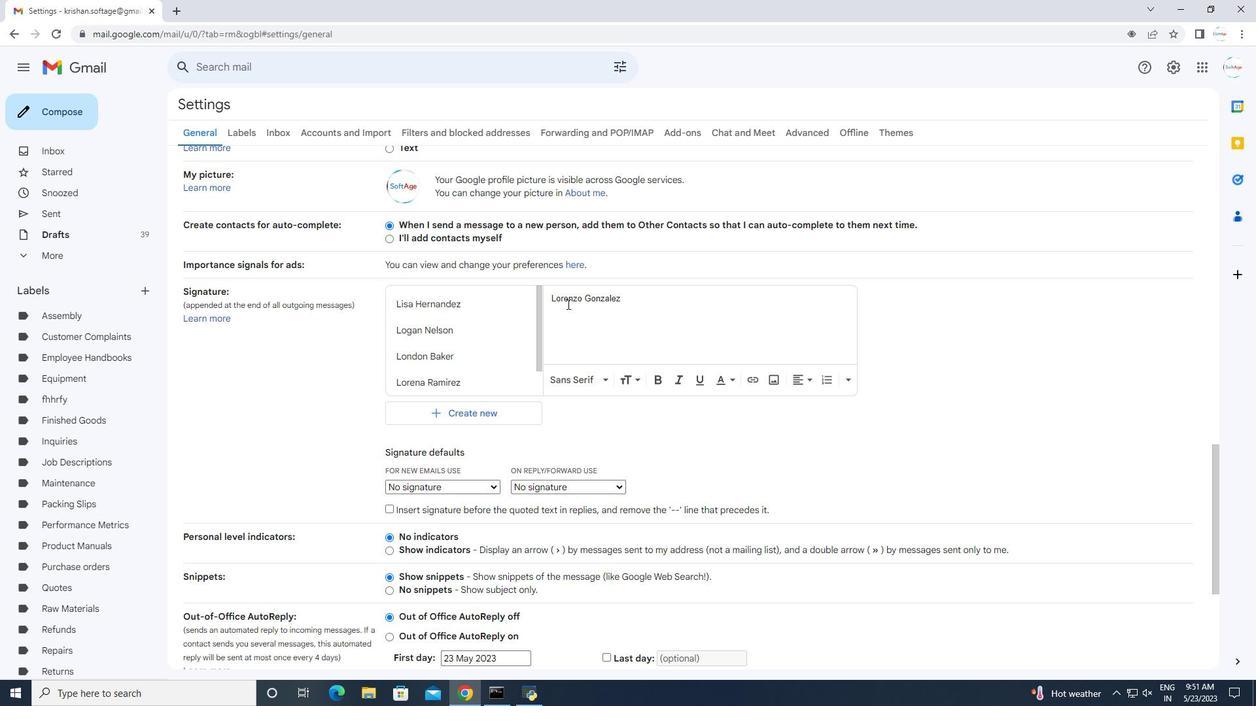 
Action: Mouse moved to (579, 373)
Screenshot: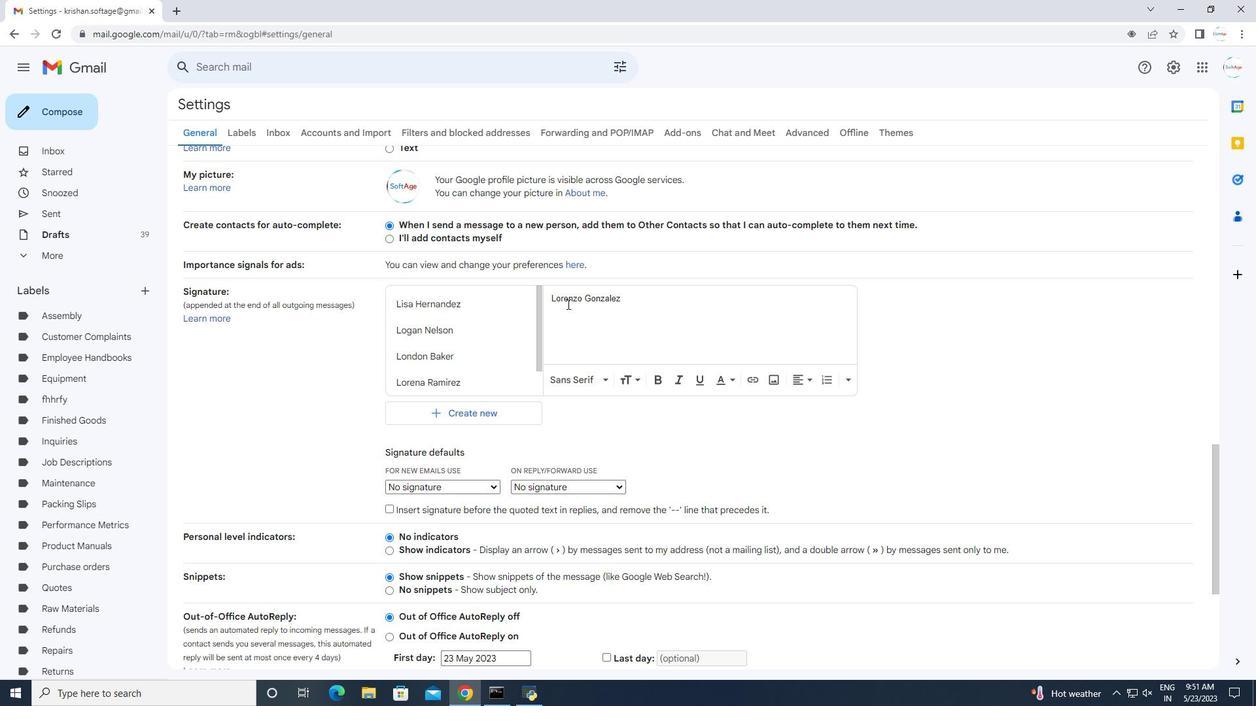
Action: Mouse scrolled (579, 373) with delta (0, 0)
Screenshot: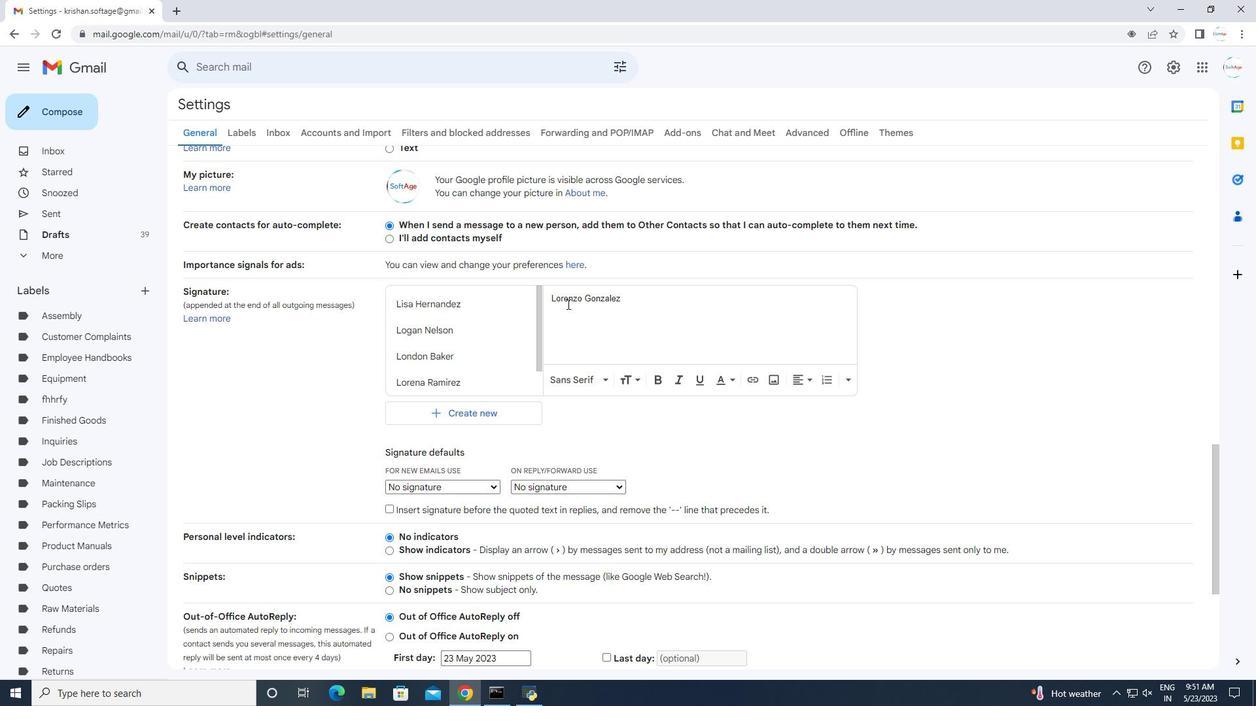 
Action: Mouse moved to (579, 375)
Screenshot: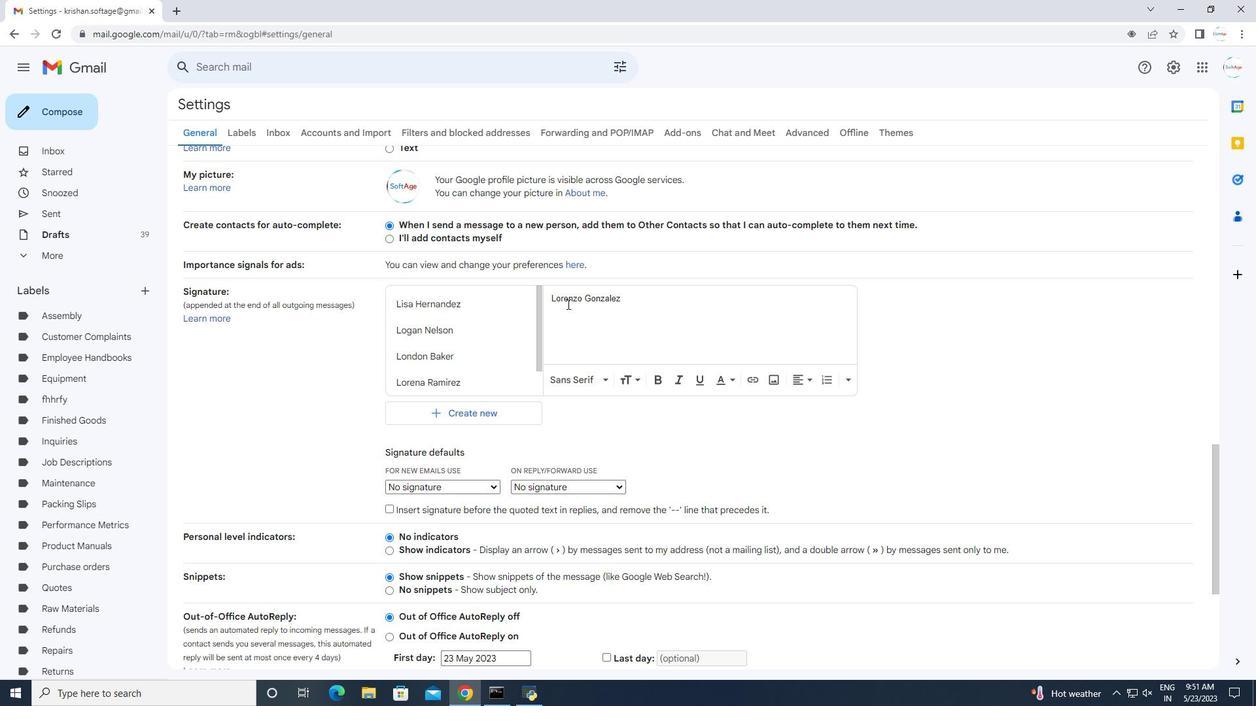 
Action: Mouse scrolled (579, 373) with delta (0, 0)
Screenshot: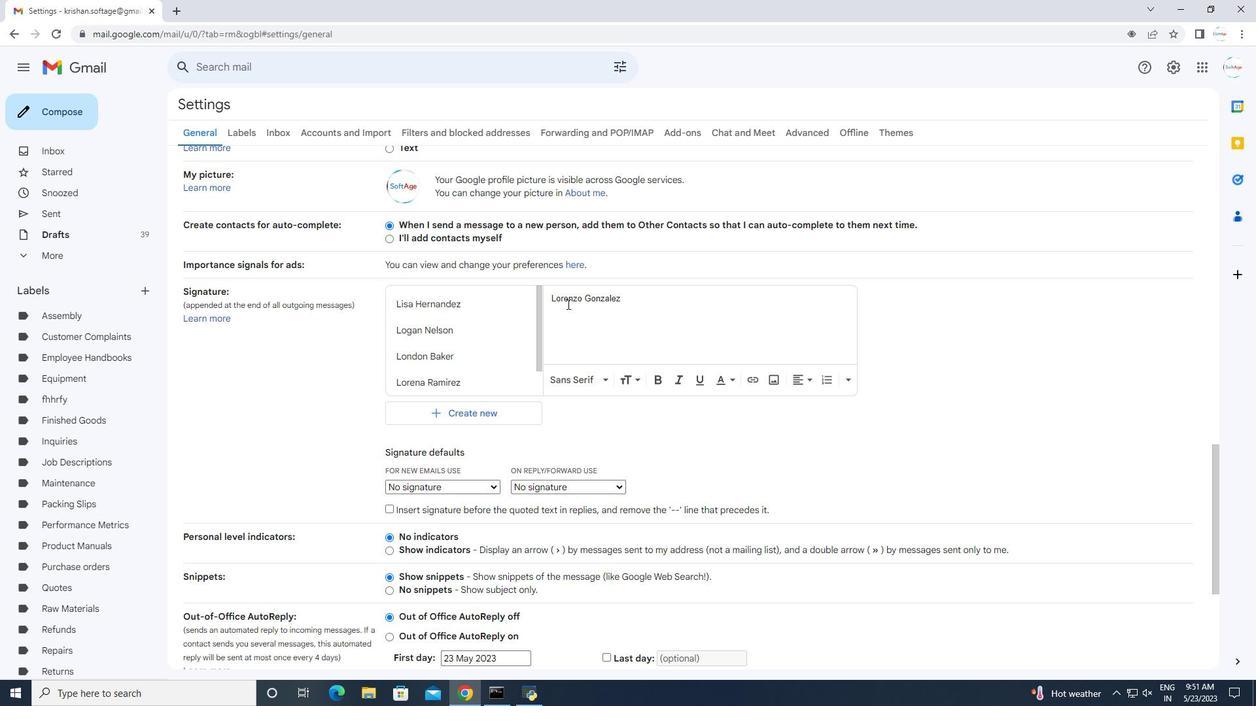 
Action: Mouse moved to (580, 377)
Screenshot: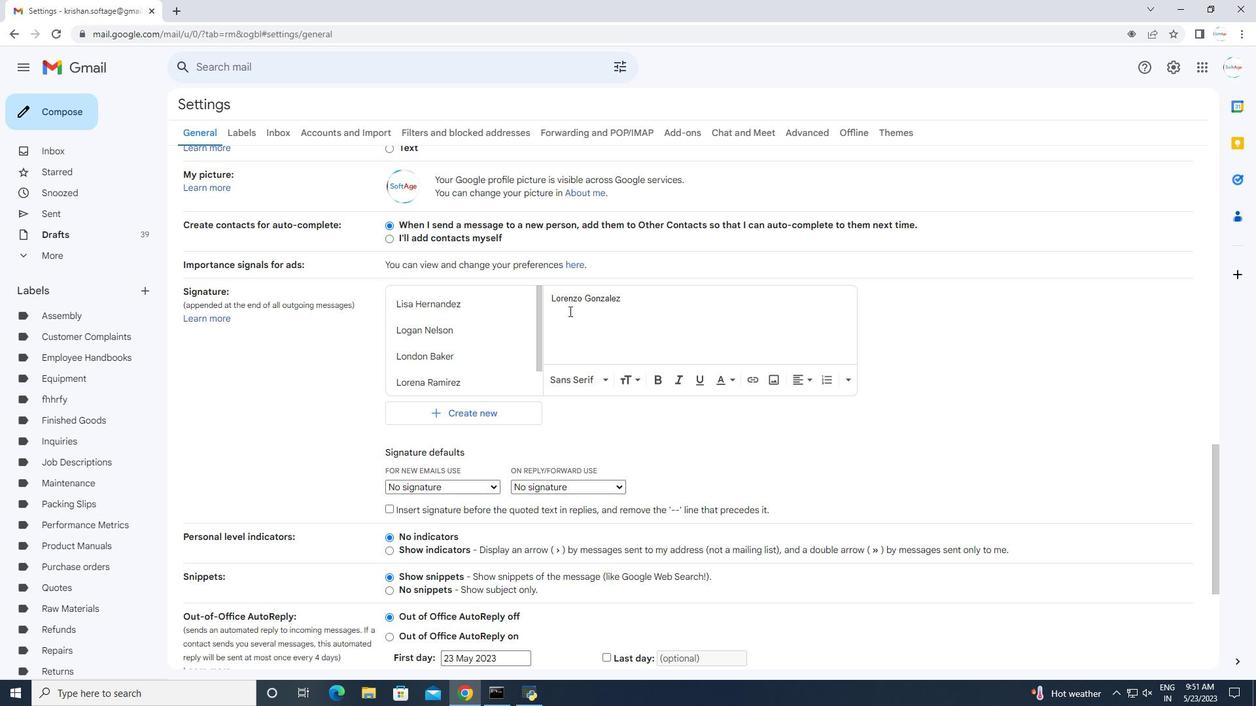 
Action: Mouse scrolled (579, 375) with delta (0, 0)
Screenshot: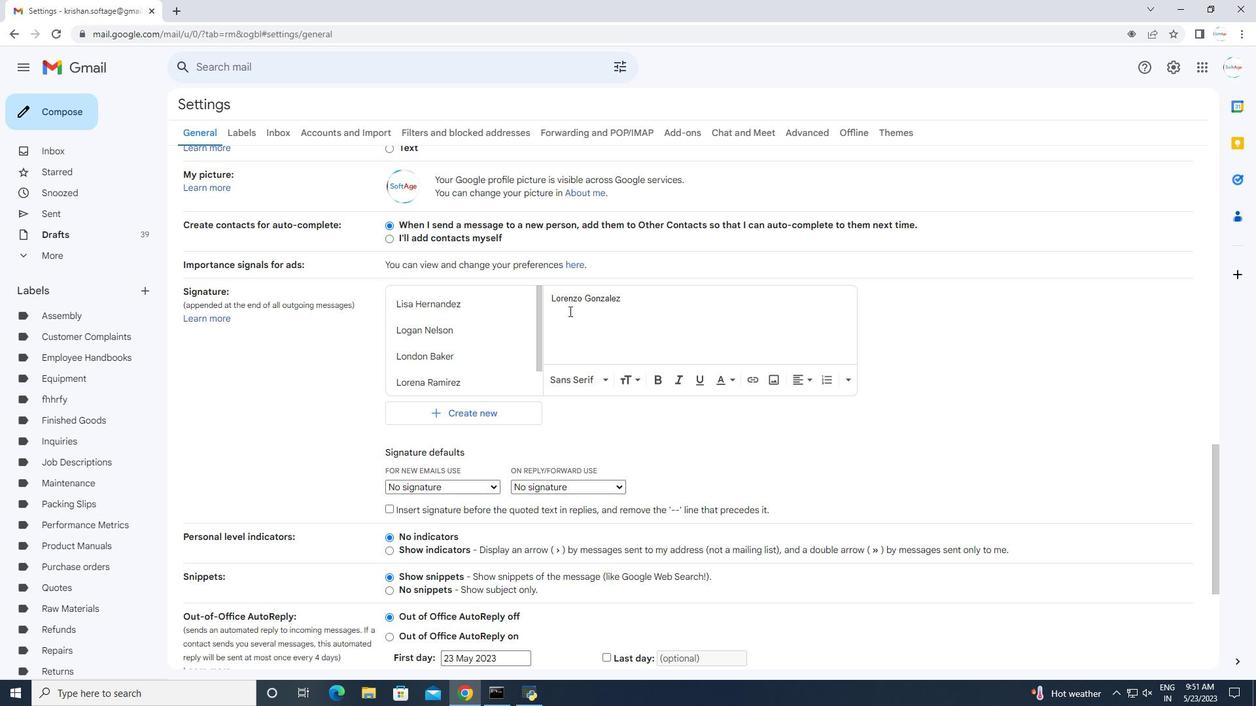 
Action: Mouse moved to (581, 378)
Screenshot: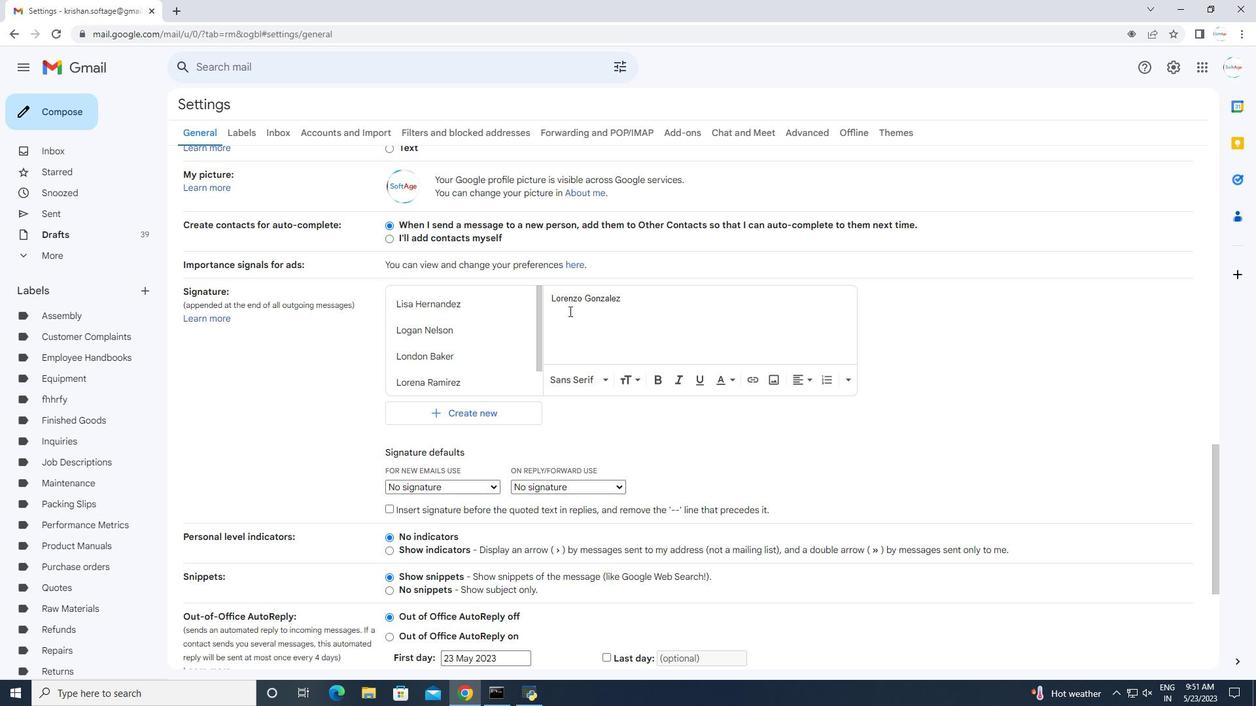 
Action: Mouse scrolled (580, 376) with delta (0, 0)
Screenshot: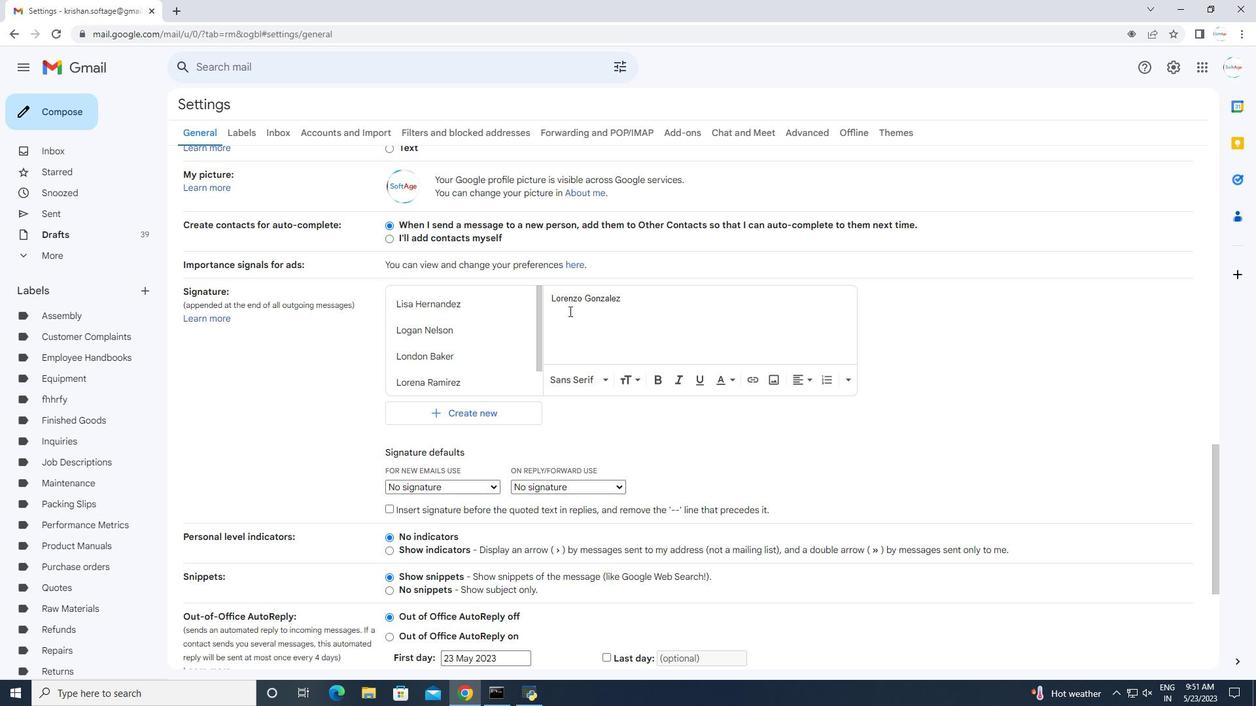 
Action: Mouse moved to (582, 380)
Screenshot: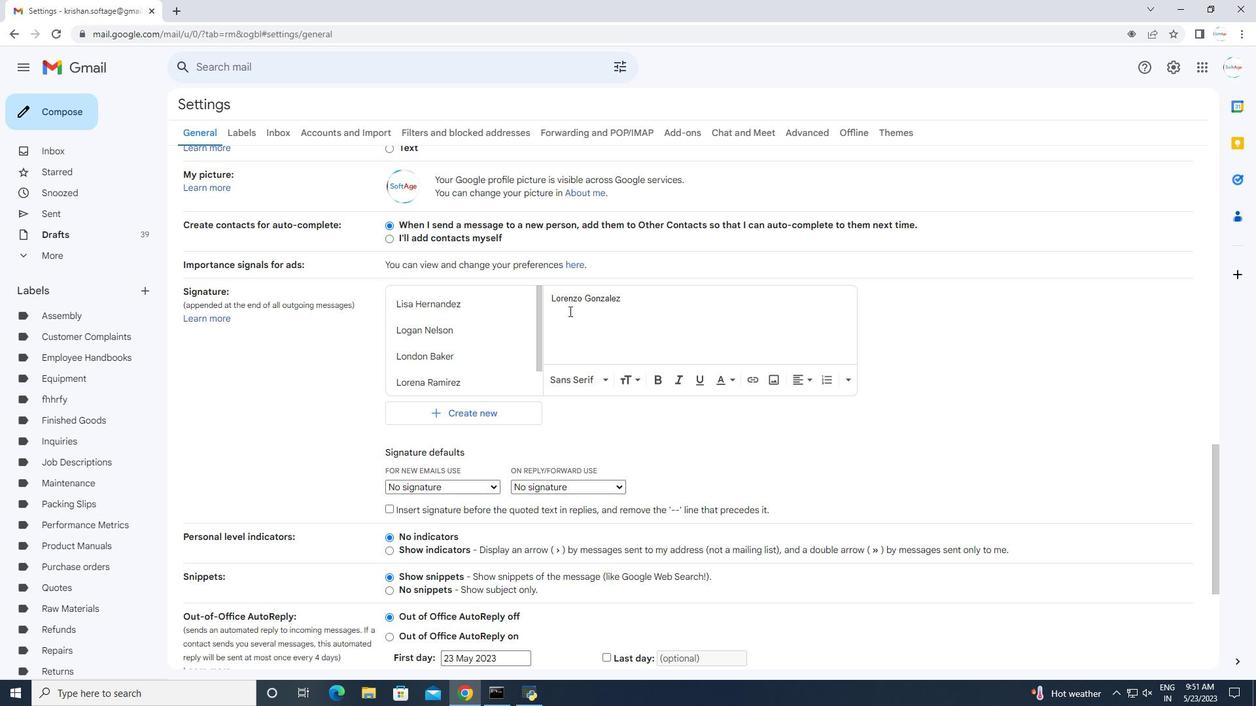 
Action: Mouse scrolled (581, 377) with delta (0, 0)
Screenshot: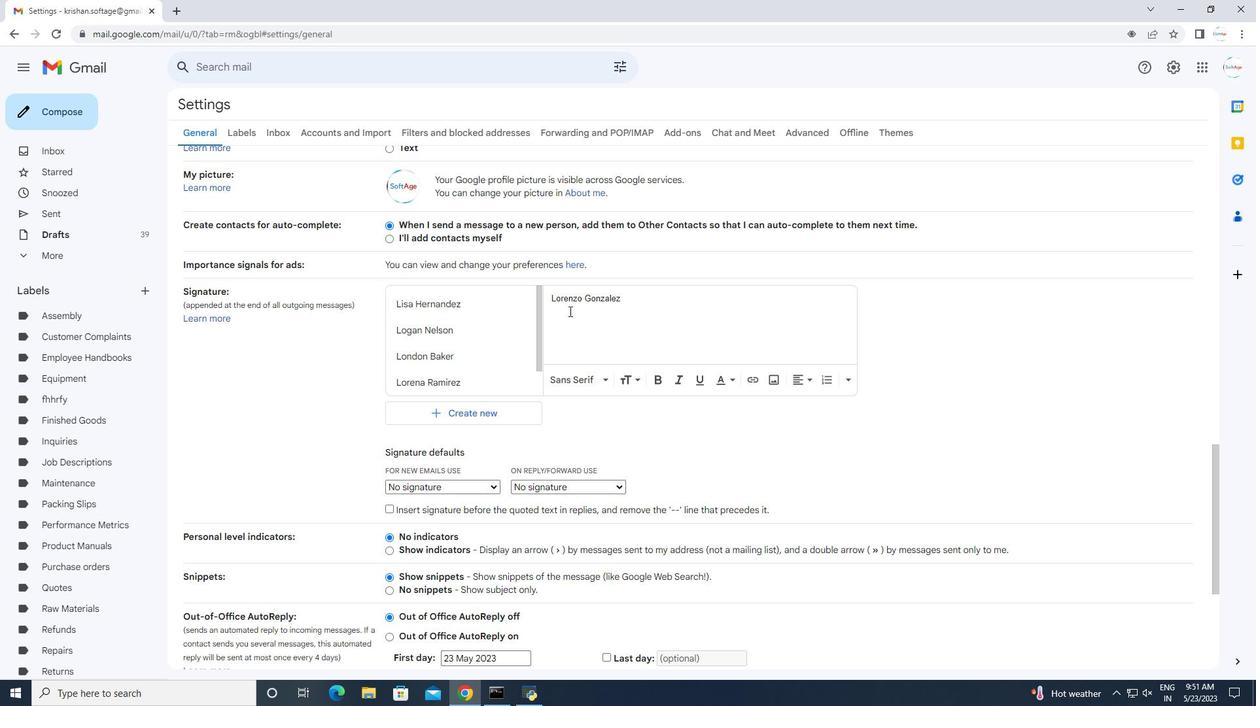 
Action: Mouse moved to (585, 386)
Screenshot: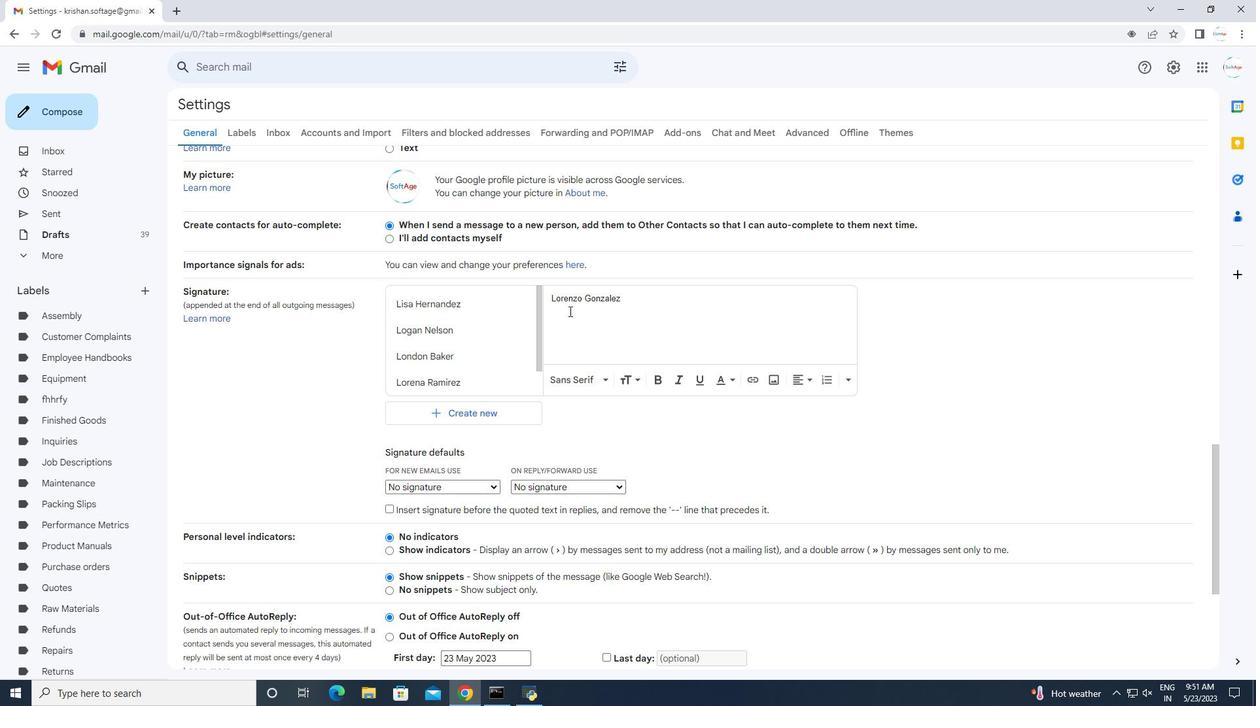 
Action: Mouse scrolled (585, 386) with delta (0, 0)
Screenshot: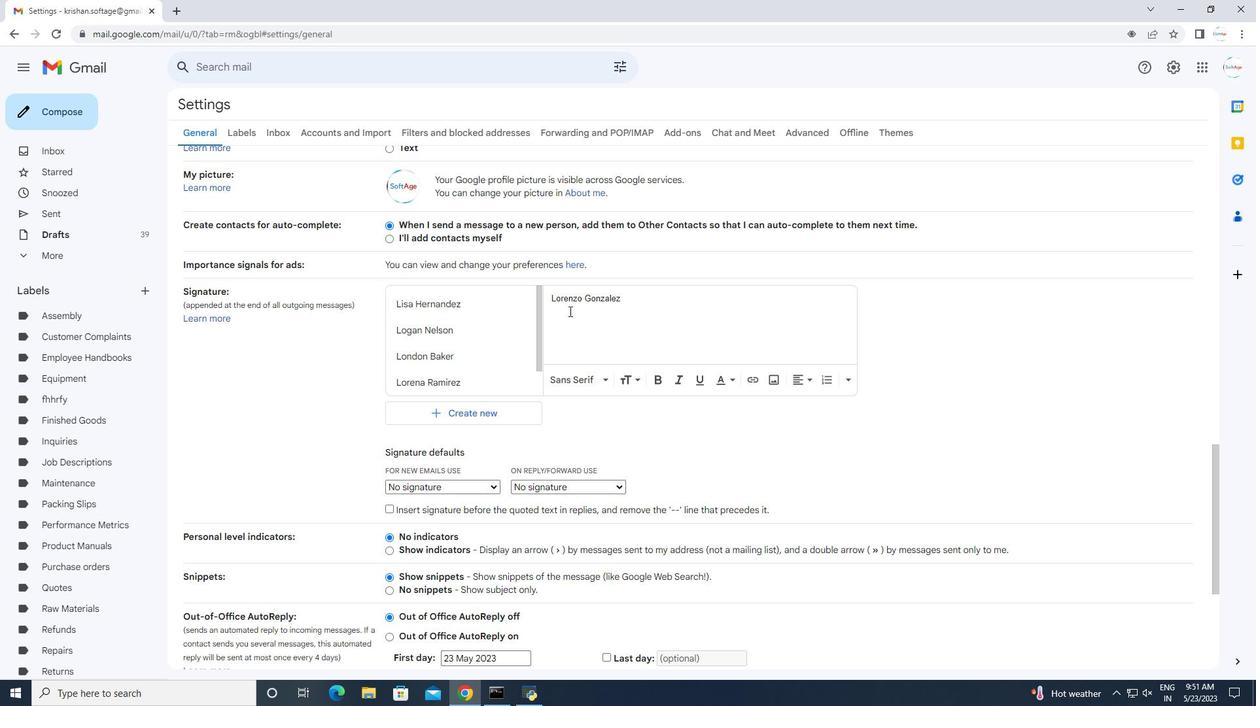
Action: Mouse moved to (614, 508)
Screenshot: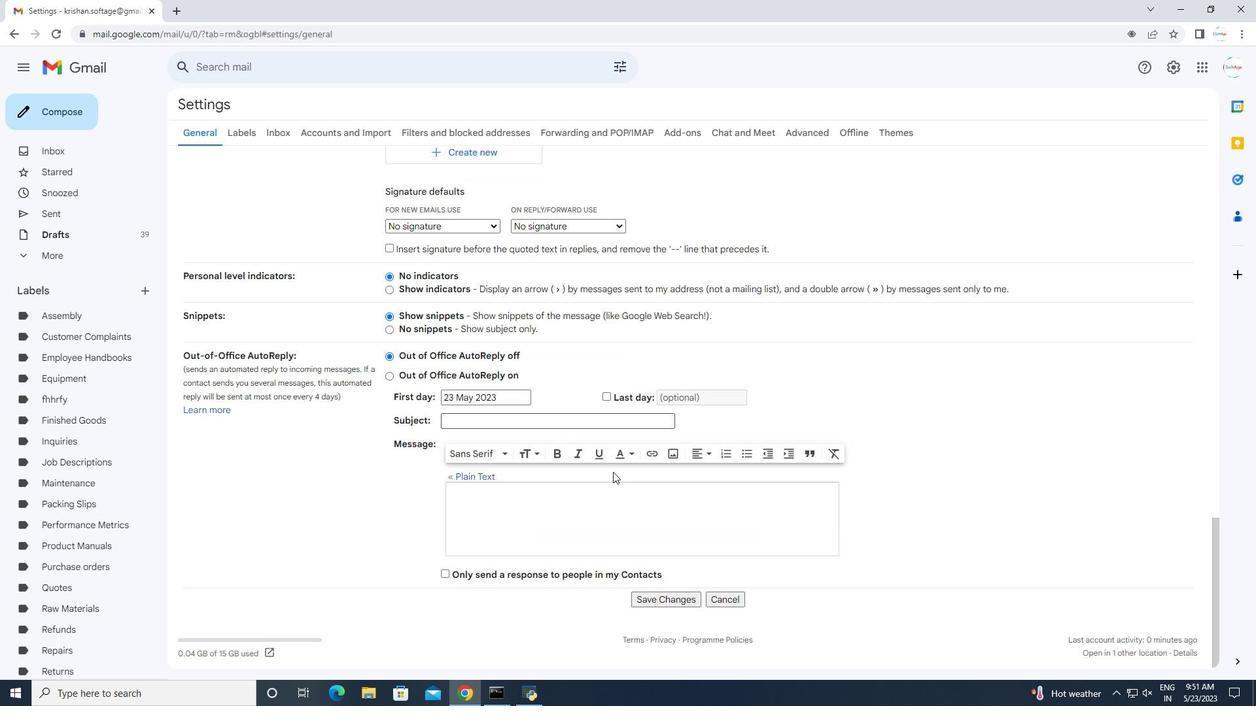 
Action: Mouse scrolled (614, 507) with delta (0, 0)
Screenshot: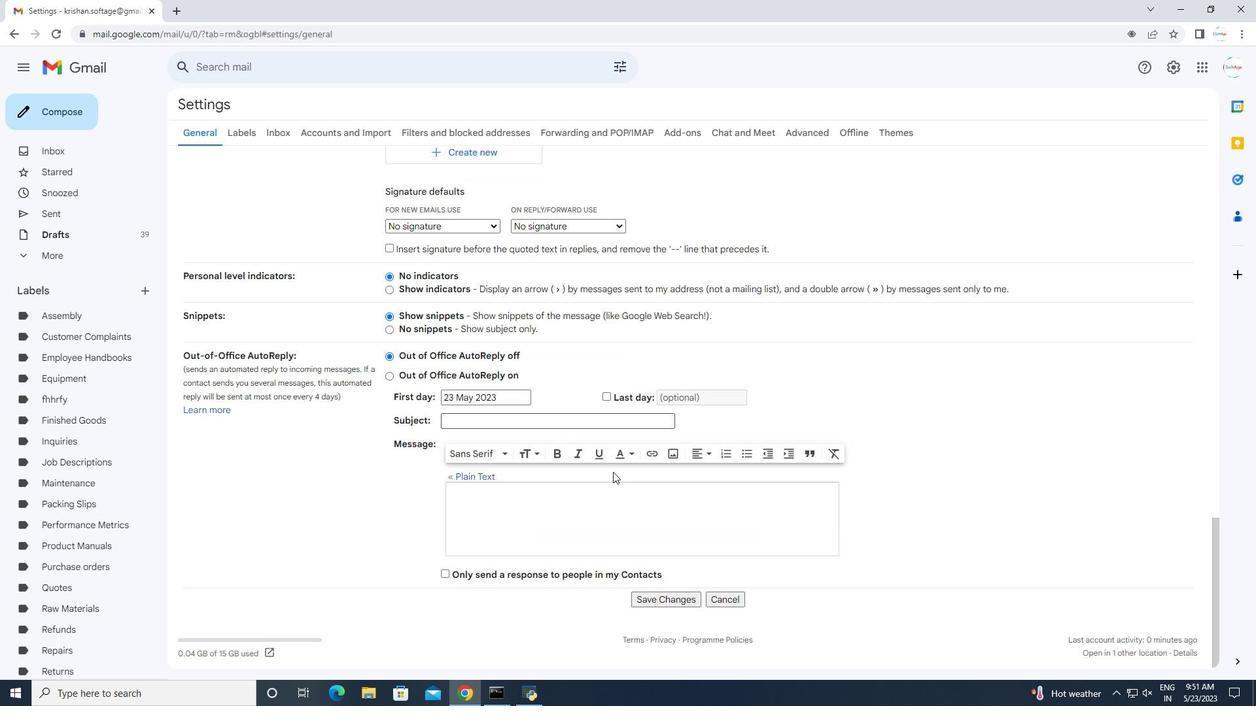 
Action: Mouse moved to (614, 521)
Screenshot: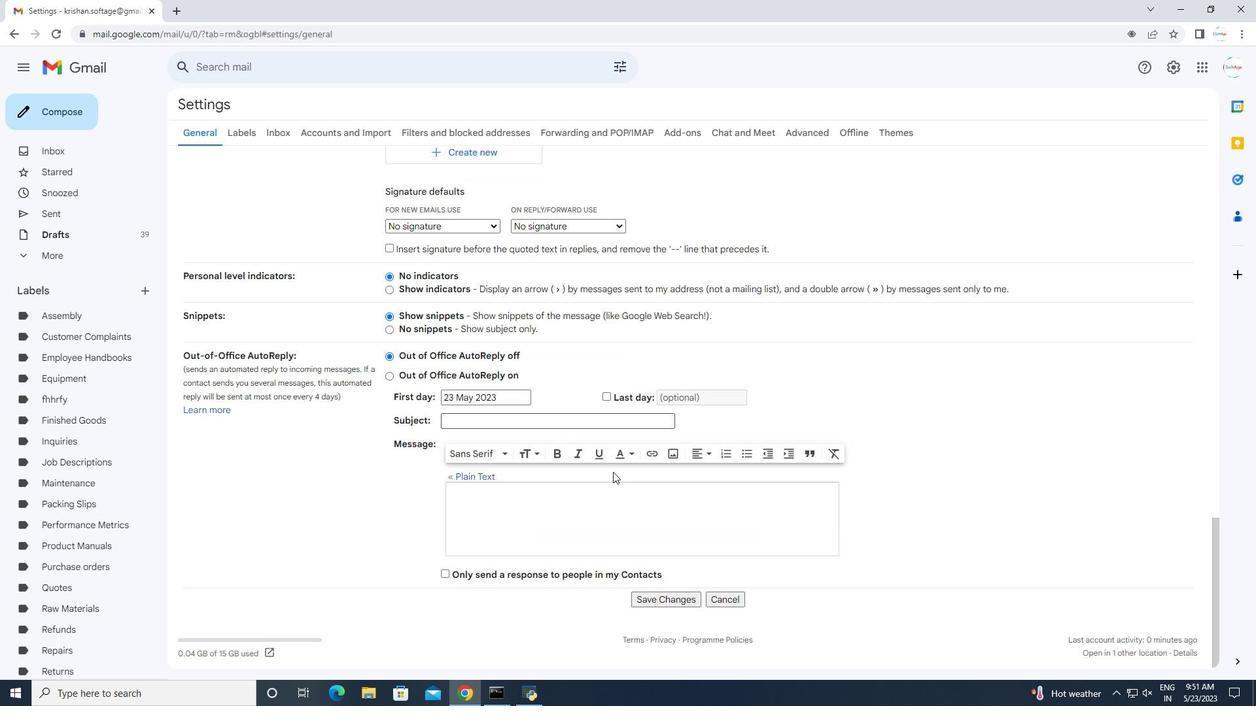 
Action: Mouse scrolled (614, 520) with delta (0, 0)
Screenshot: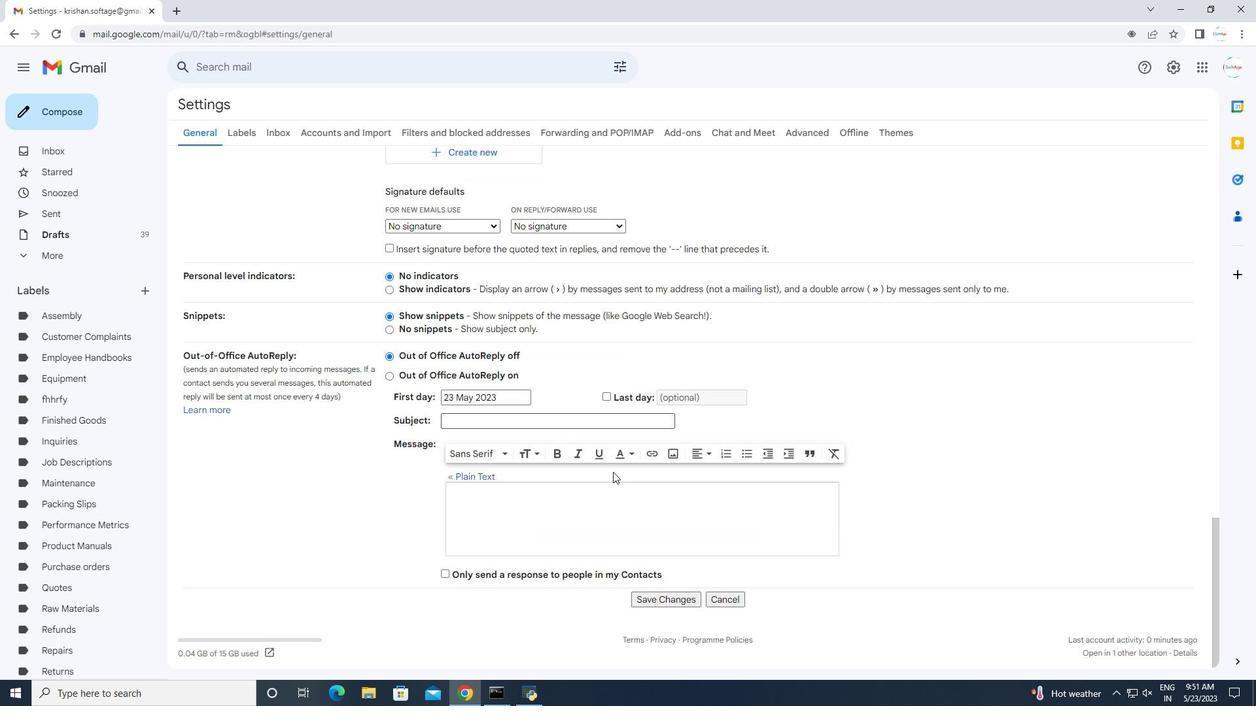 
Action: Mouse moved to (614, 524)
Screenshot: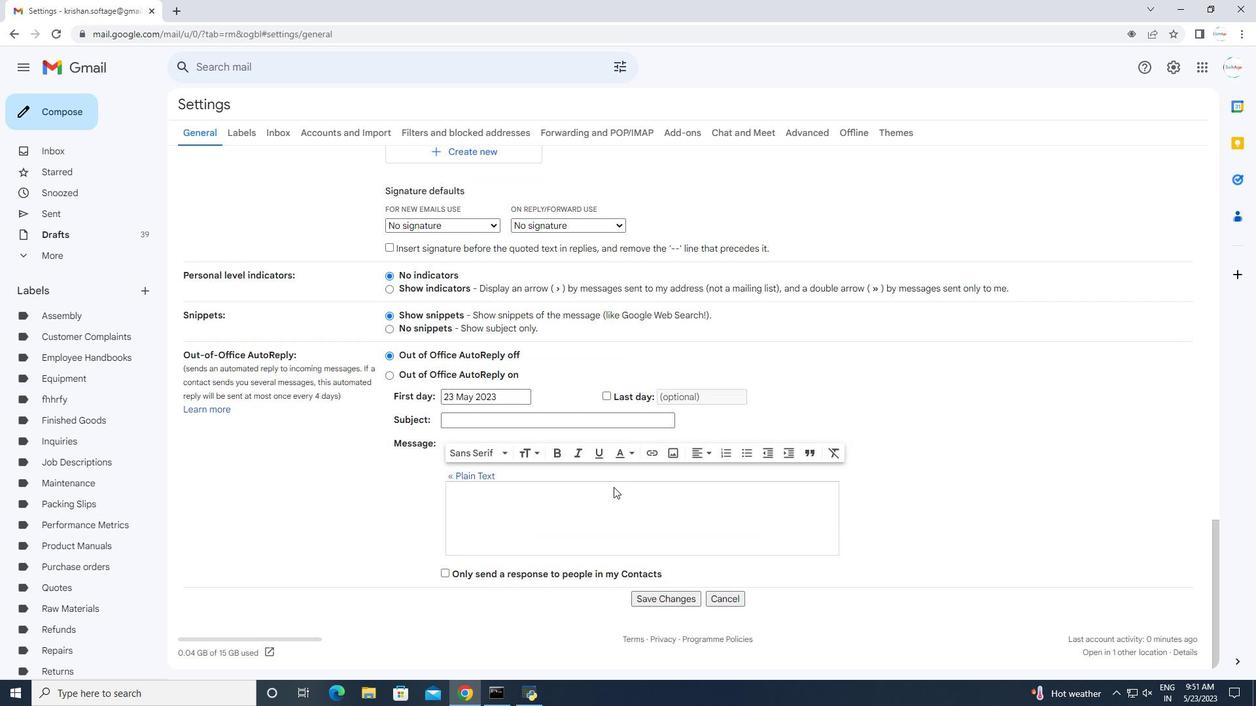 
Action: Mouse scrolled (614, 524) with delta (0, 0)
Screenshot: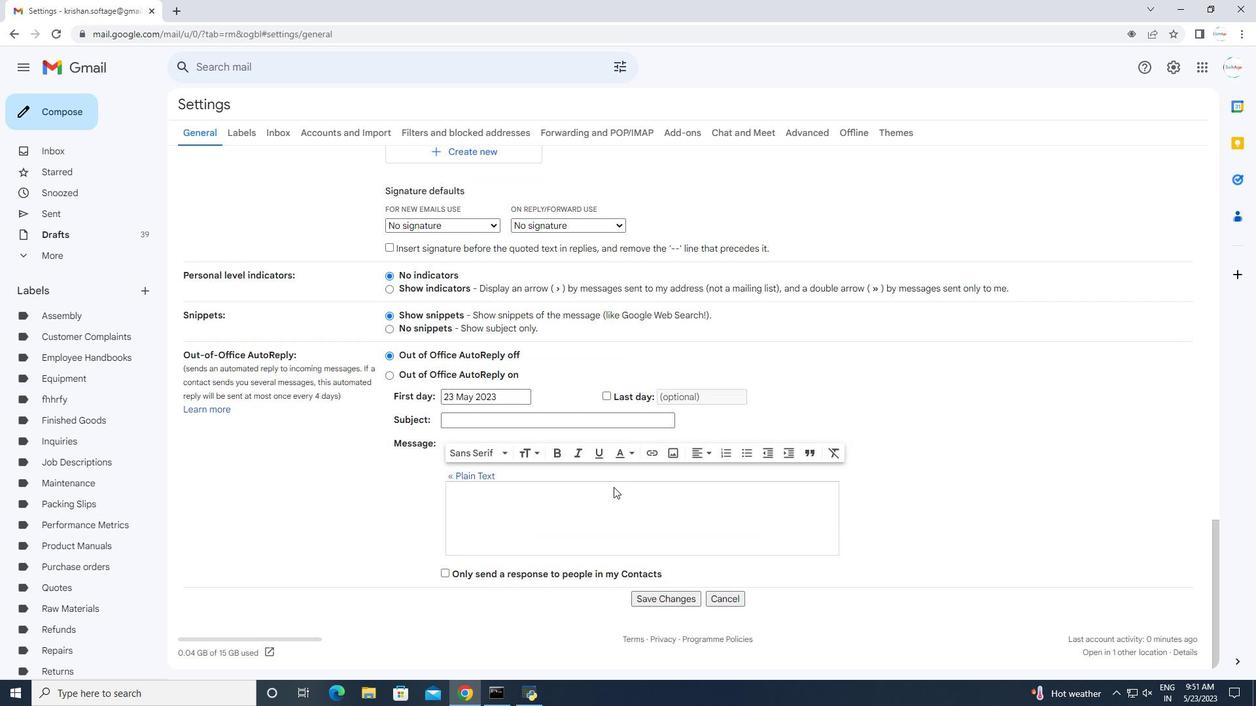 
Action: Mouse scrolled (614, 524) with delta (0, 0)
Screenshot: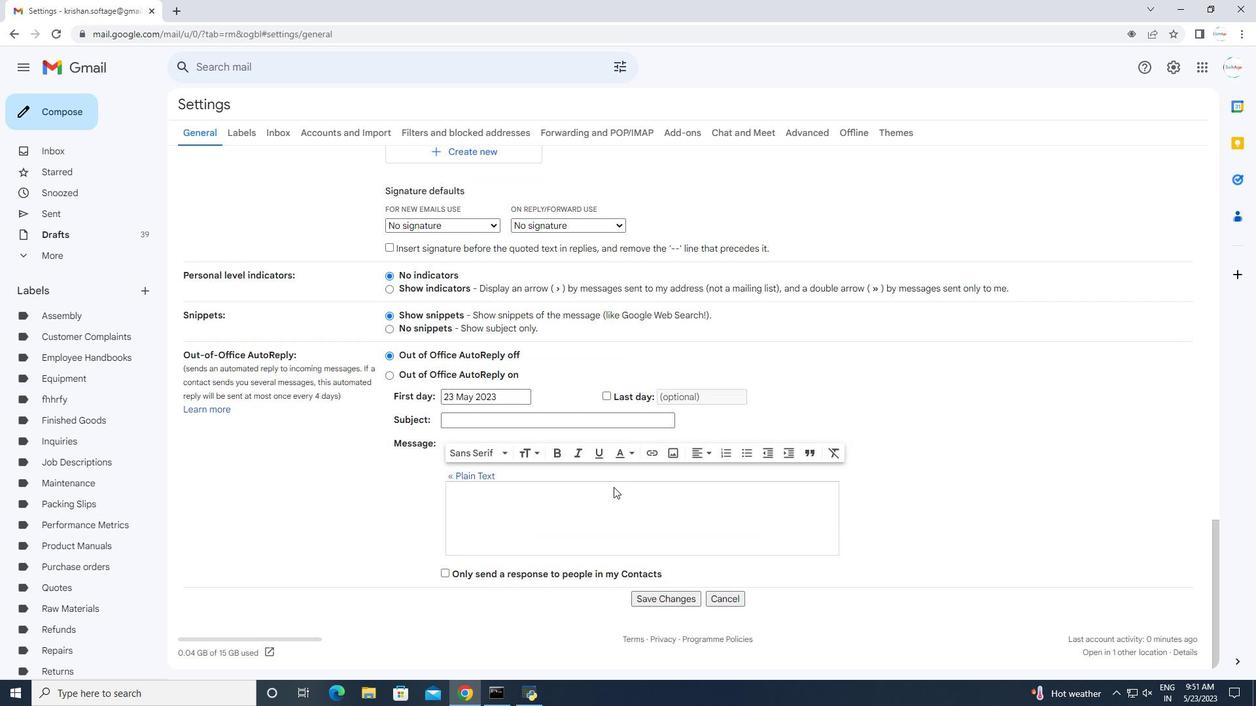 
Action: Mouse scrolled (614, 524) with delta (0, 0)
Screenshot: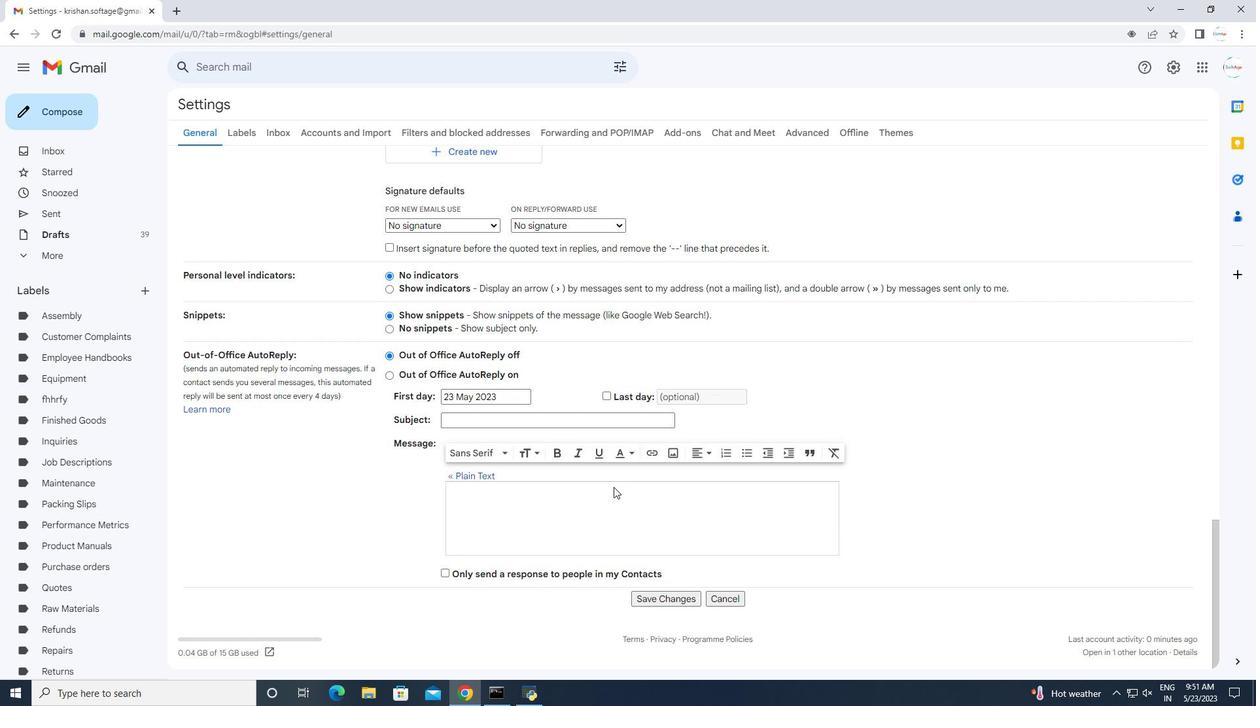 
Action: Mouse moved to (670, 598)
Screenshot: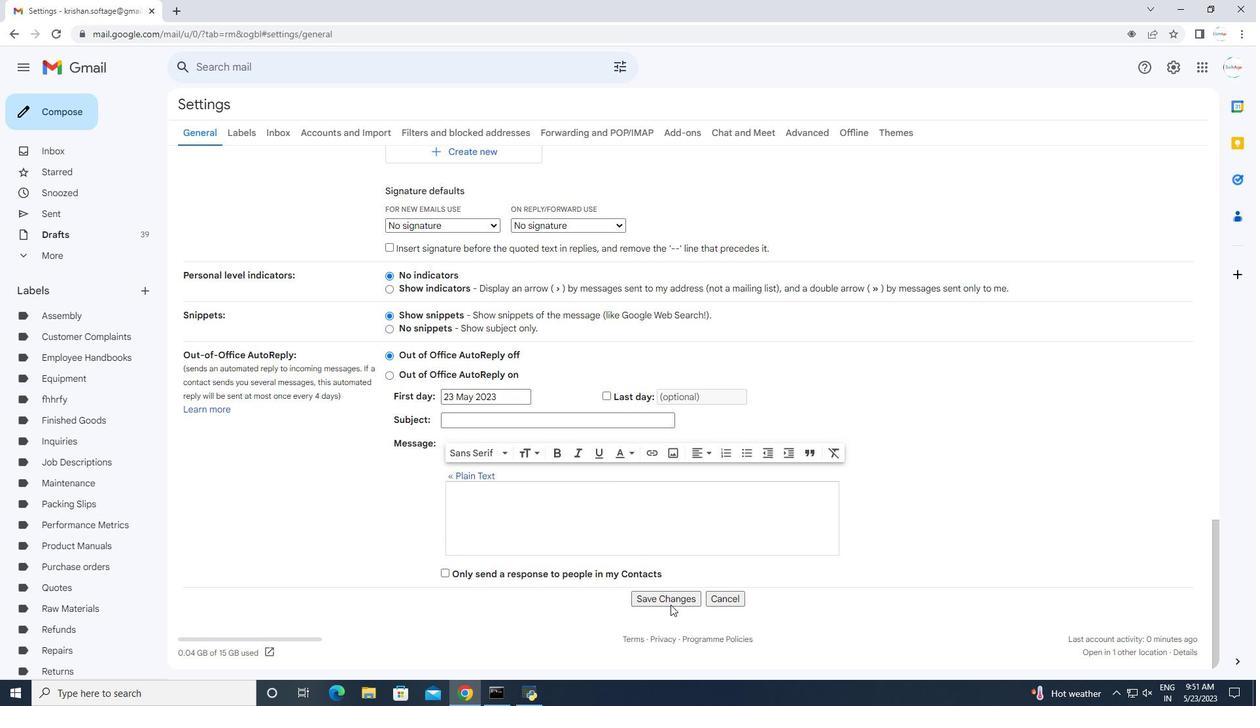 
Action: Mouse pressed left at (670, 598)
Screenshot: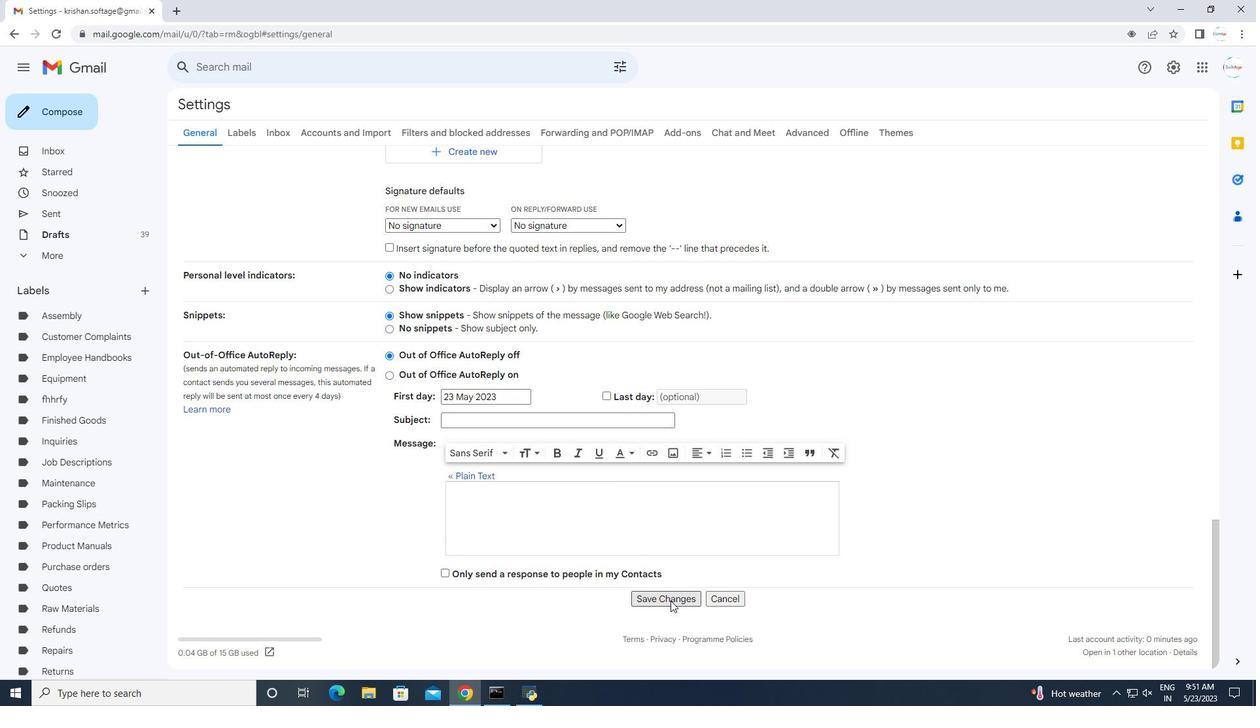 
Action: Mouse moved to (62, 119)
Screenshot: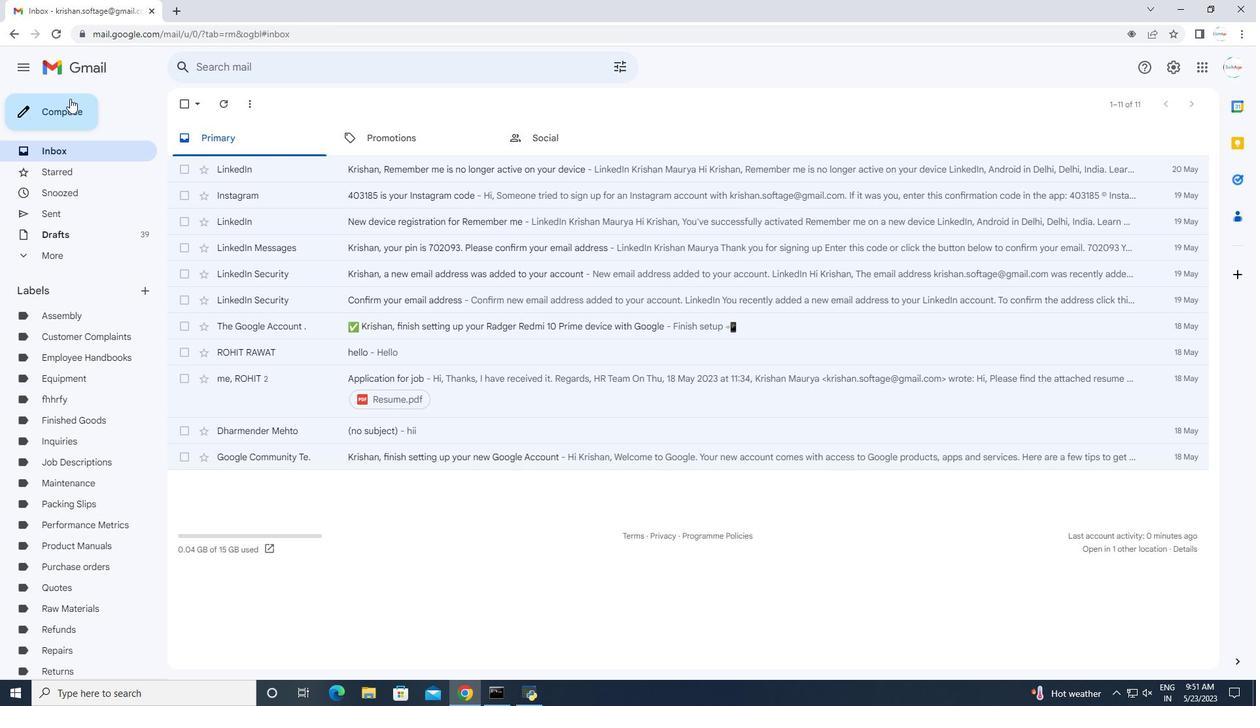 
Action: Mouse pressed left at (62, 119)
Screenshot: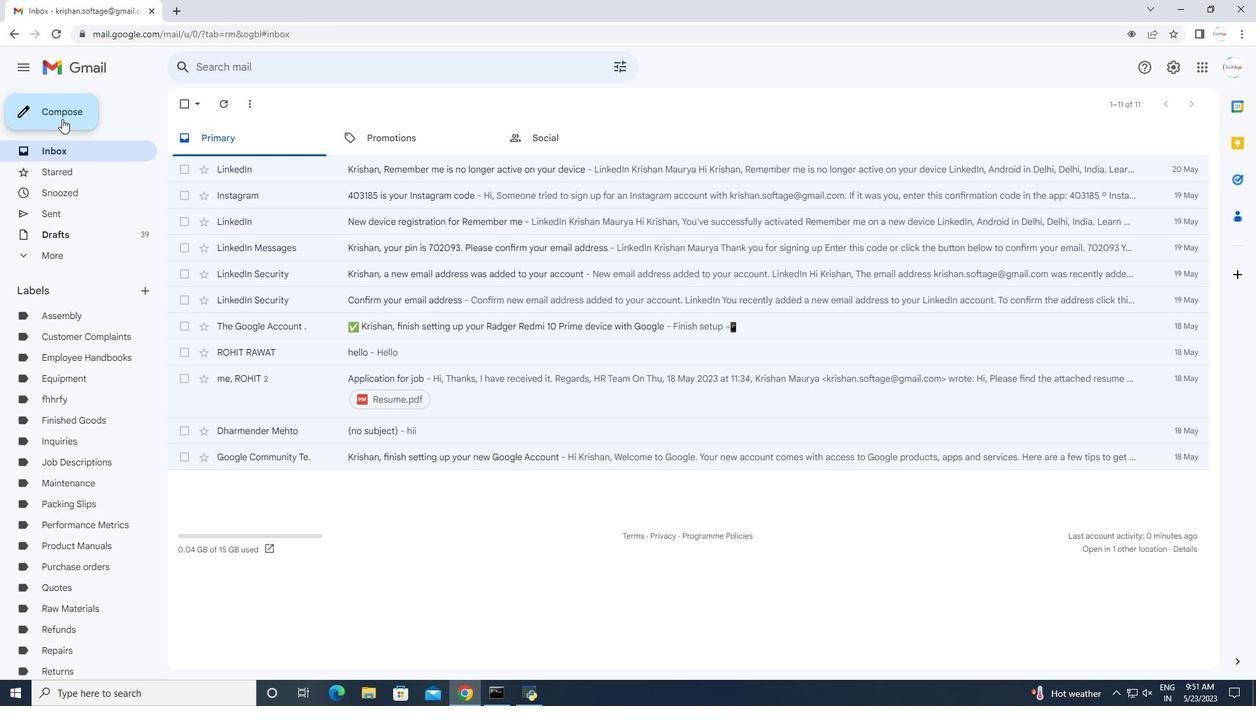 
Action: Mouse moved to (935, 323)
Screenshot: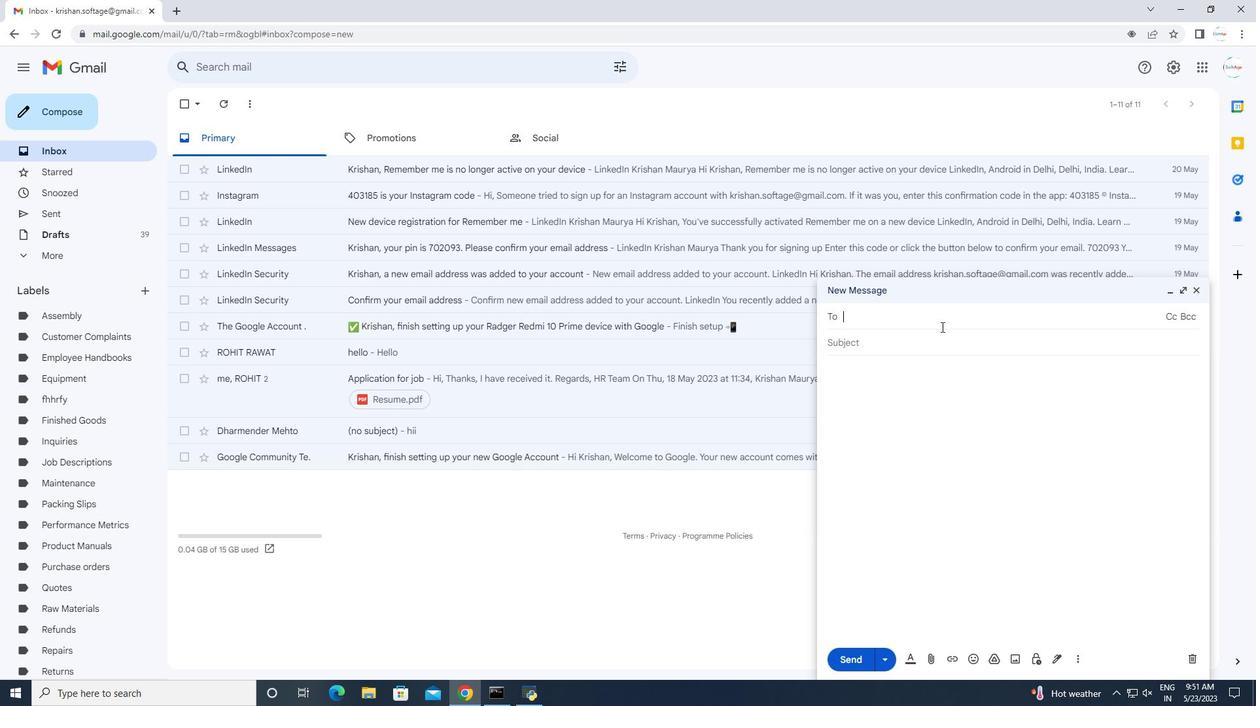
Action: Mouse pressed left at (935, 323)
Screenshot: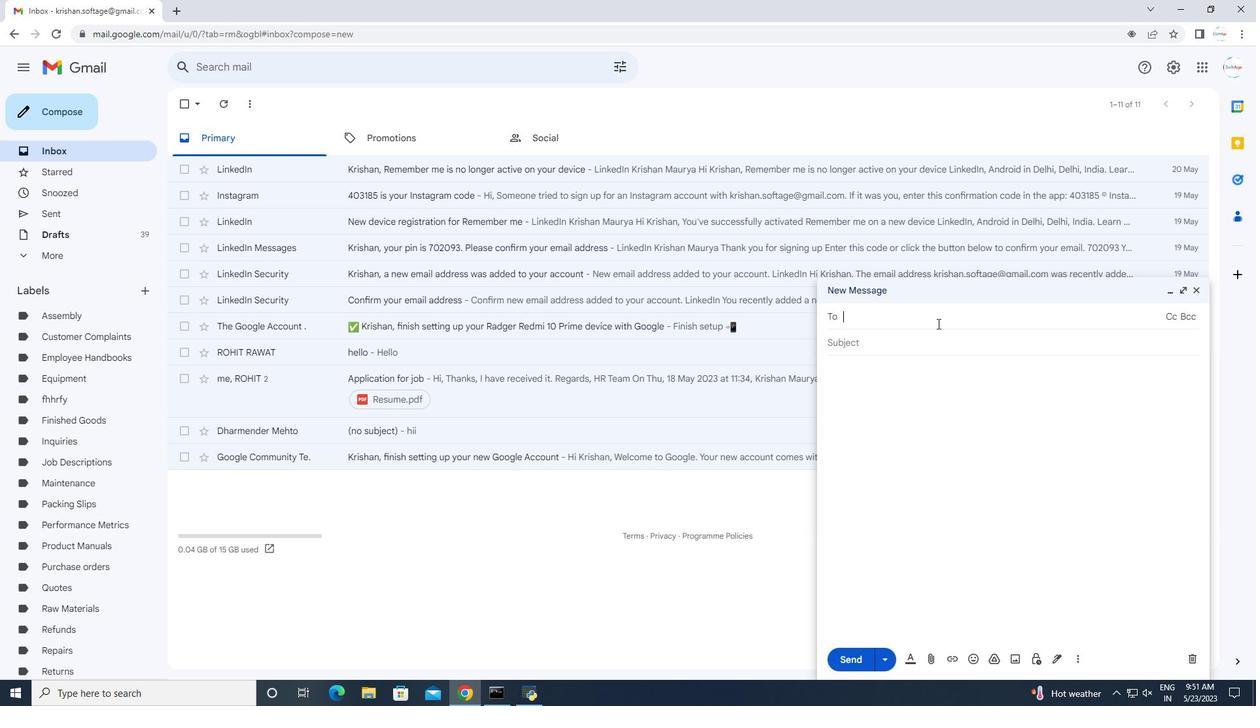 
Action: Mouse pressed left at (935, 323)
Screenshot: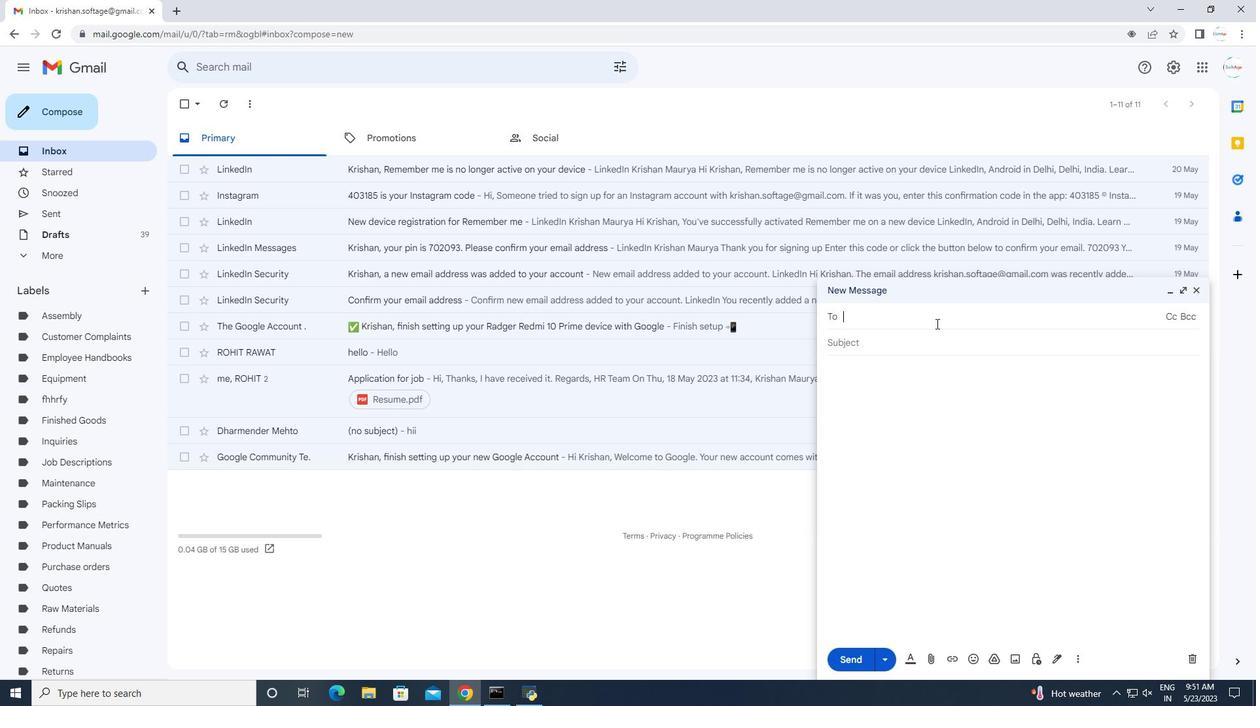 
Action: Key pressed softage.6<Key.shift>@softage.net<Key.tab><Key.tab><Key.tab><Key.shift>Heartfelt<Key.space>thanks<Key.space>and<Key.space>warm<Key.space>wishes.
Screenshot: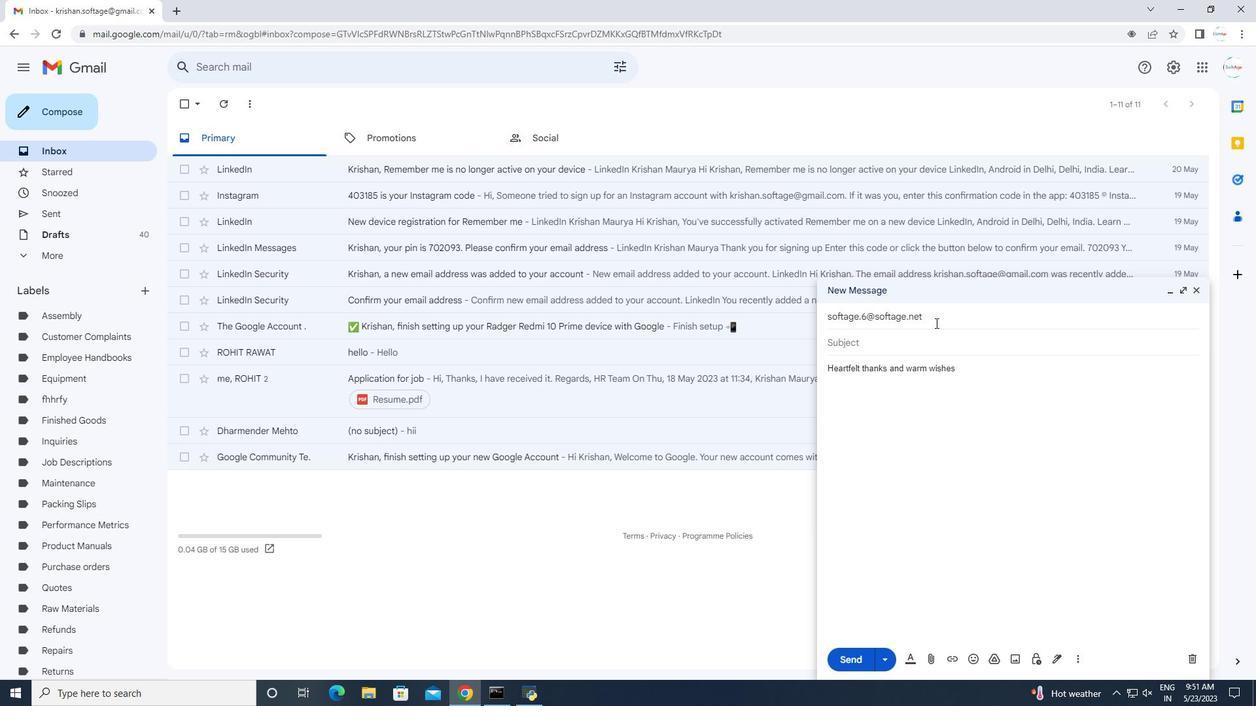 
Action: Mouse moved to (1057, 663)
Screenshot: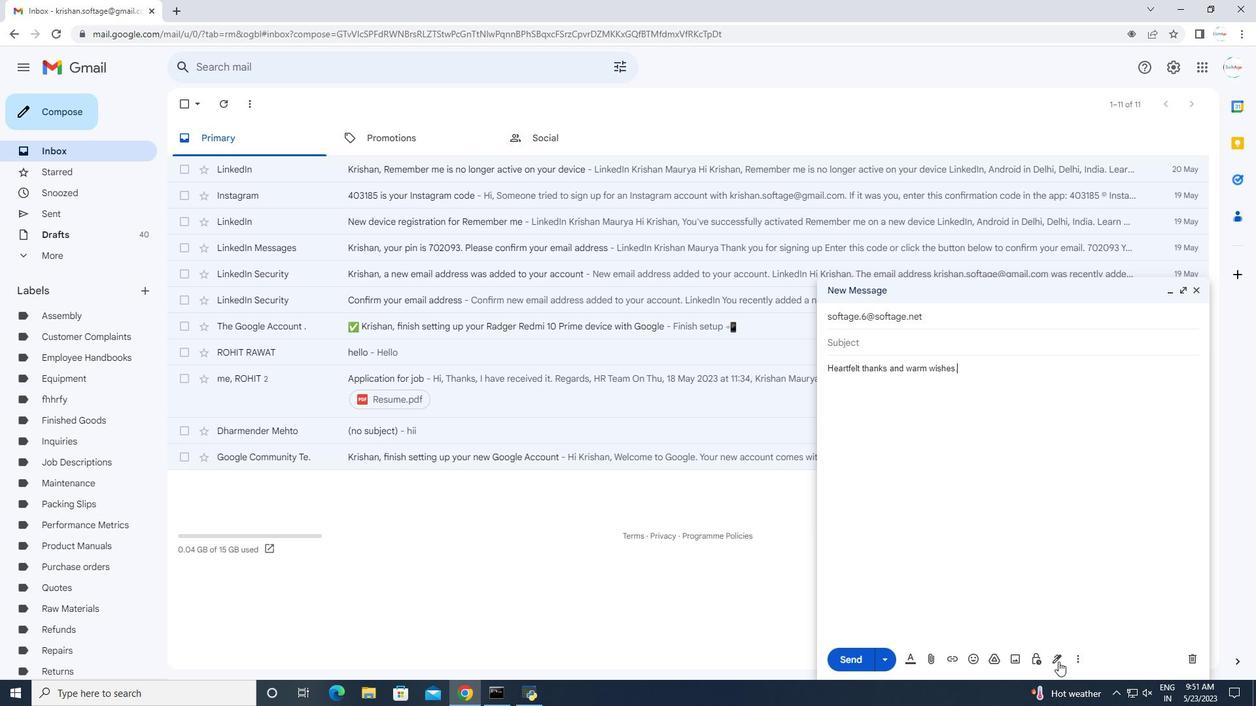
Action: Mouse pressed left at (1057, 663)
Screenshot: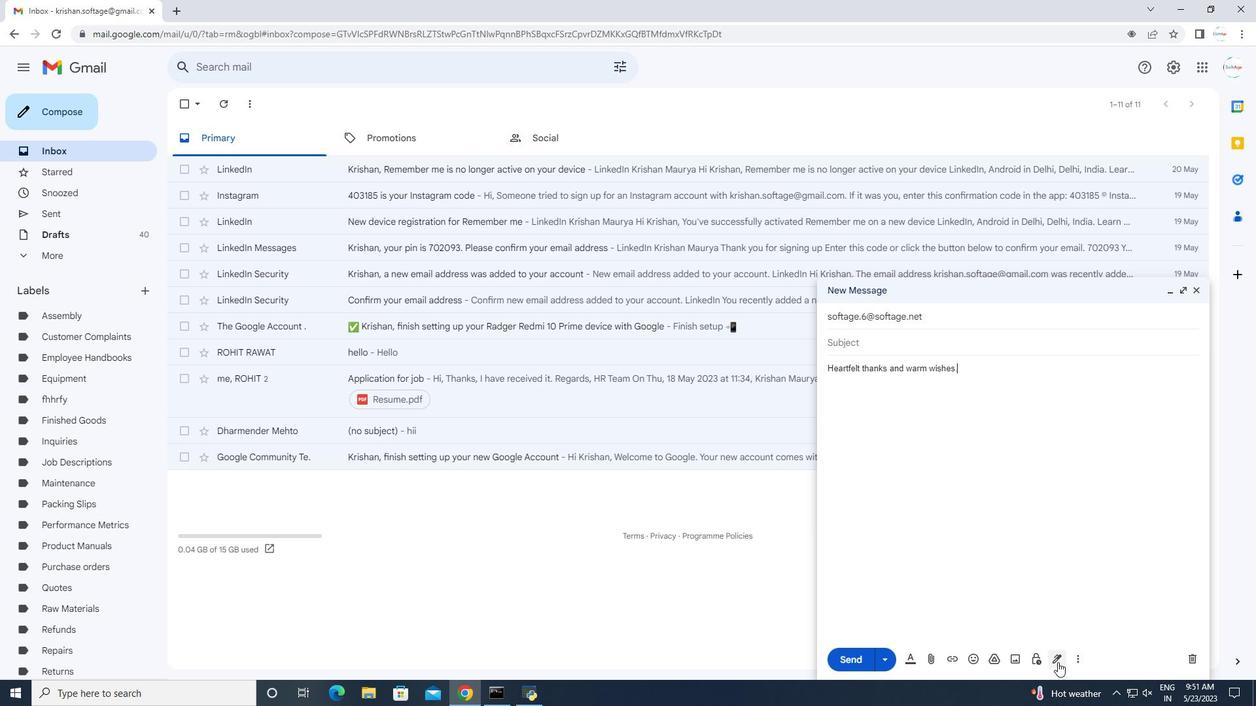 
Action: Mouse moved to (1099, 640)
Screenshot: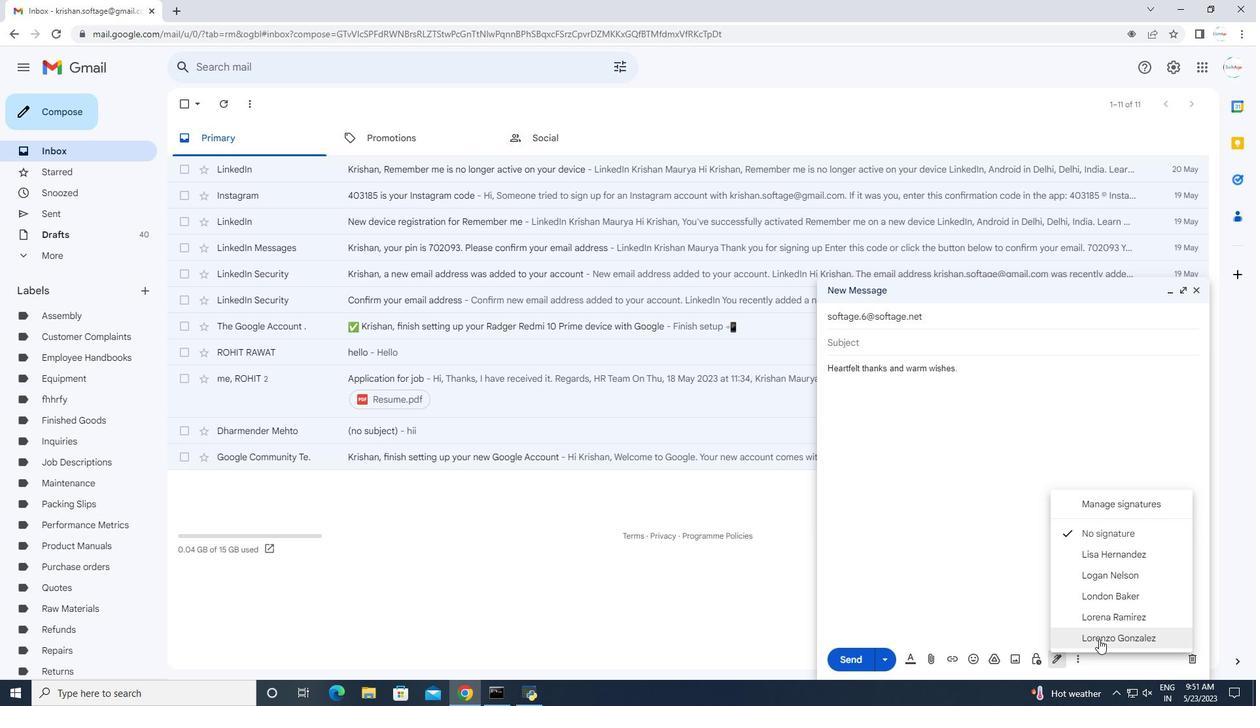 
Action: Mouse pressed left at (1099, 640)
Screenshot: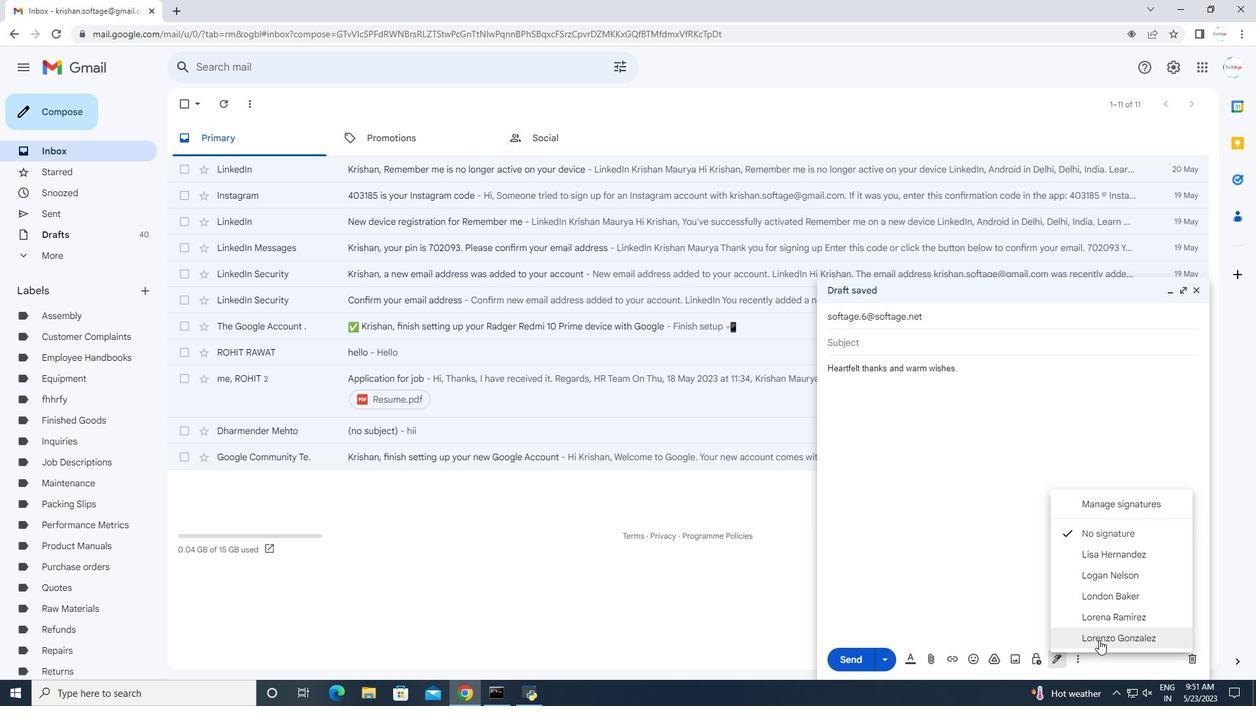 
Action: Mouse moved to (1075, 668)
Screenshot: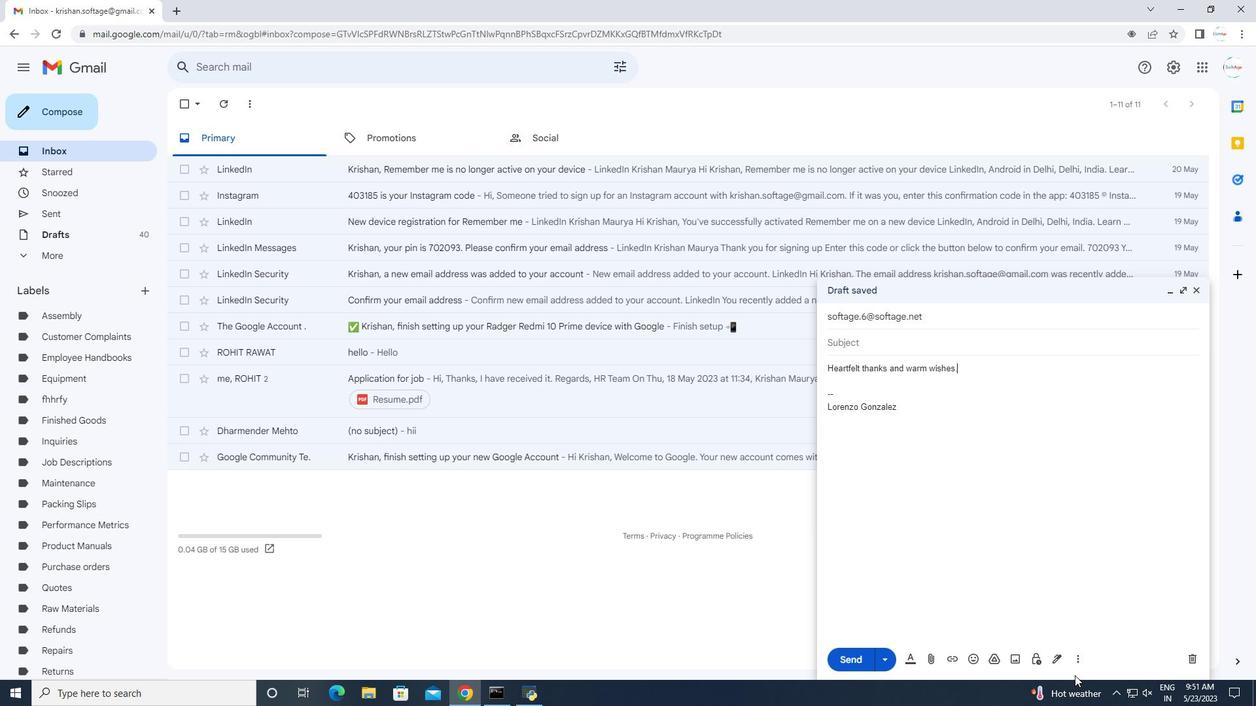 
Action: Mouse pressed left at (1075, 668)
Screenshot: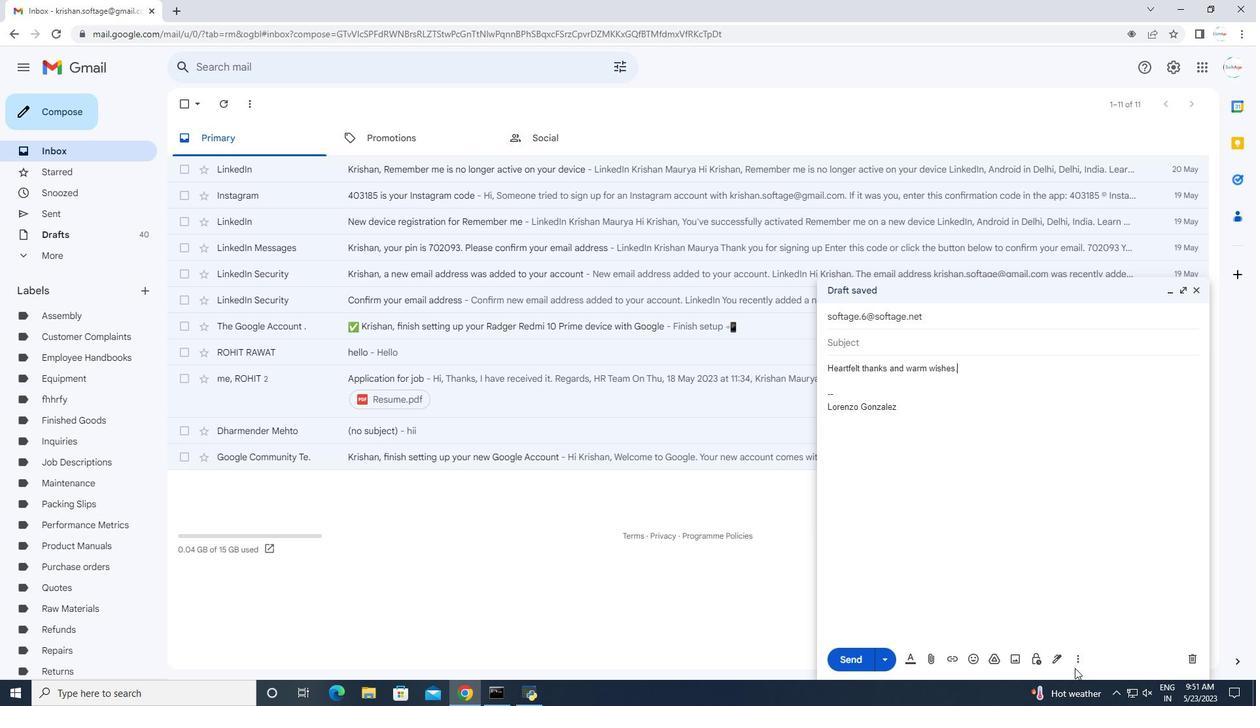 
Action: Mouse moved to (1078, 662)
Screenshot: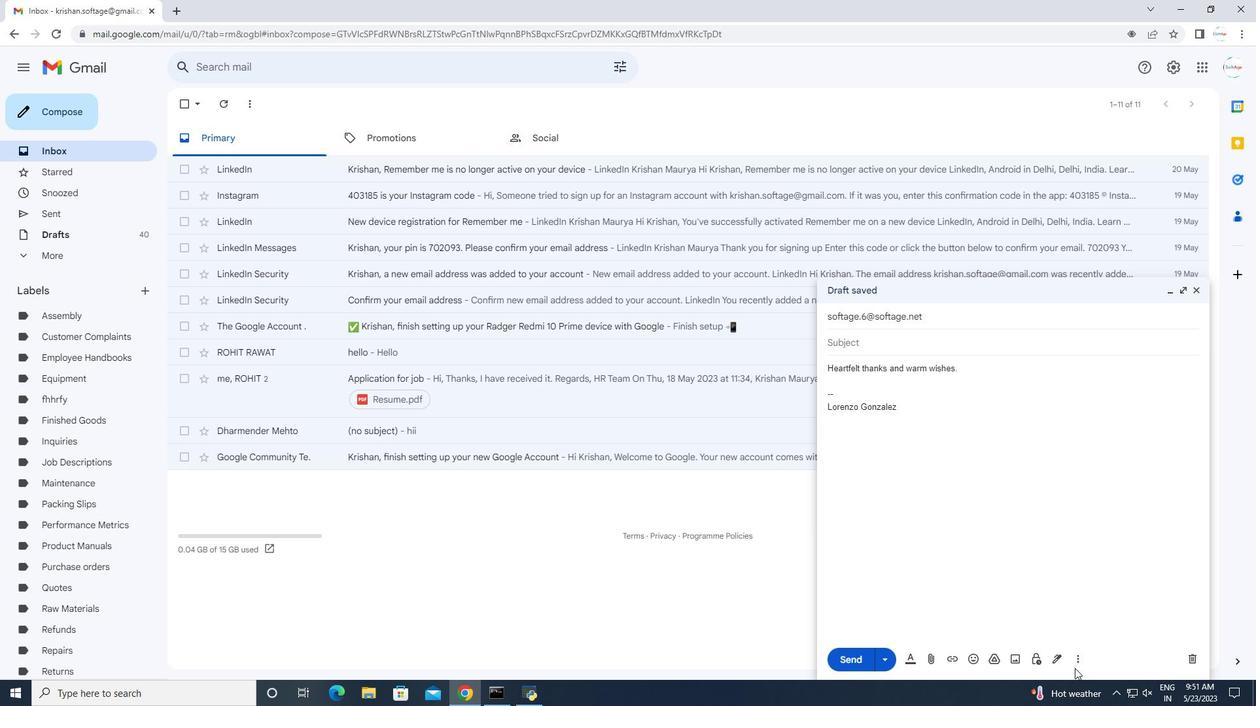 
Action: Mouse pressed left at (1078, 662)
Screenshot: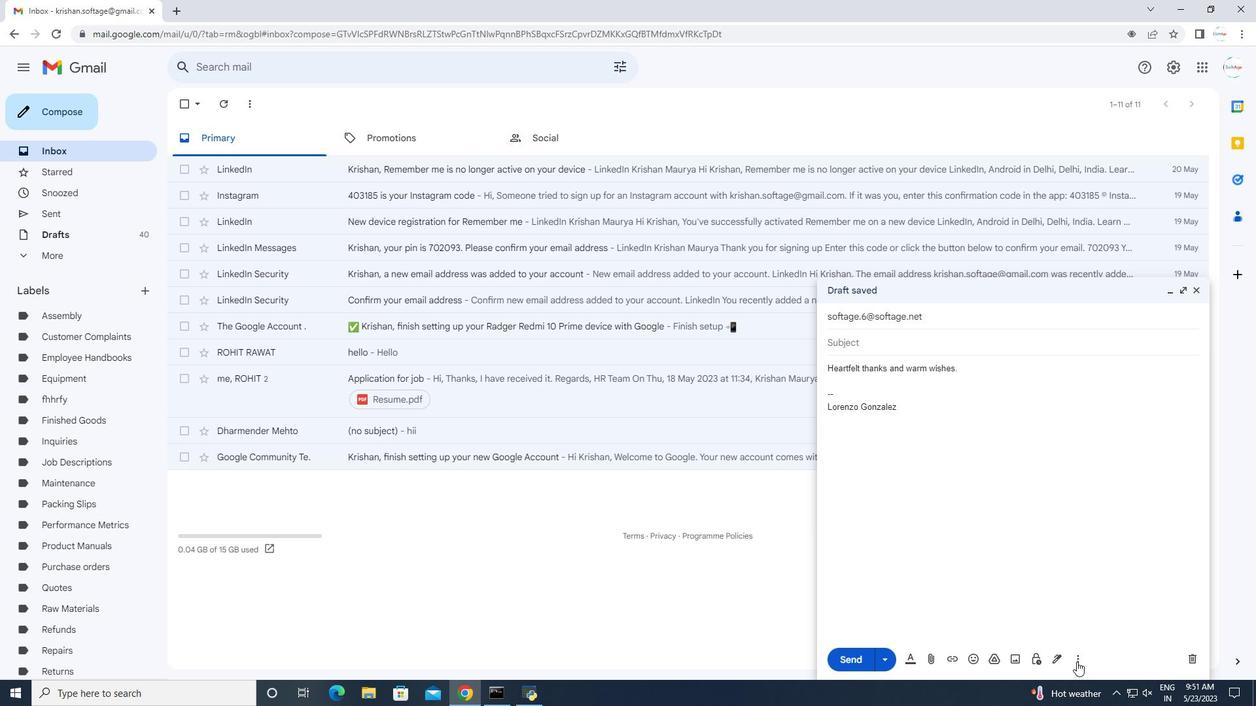 
Action: Mouse moved to (1110, 538)
Screenshot: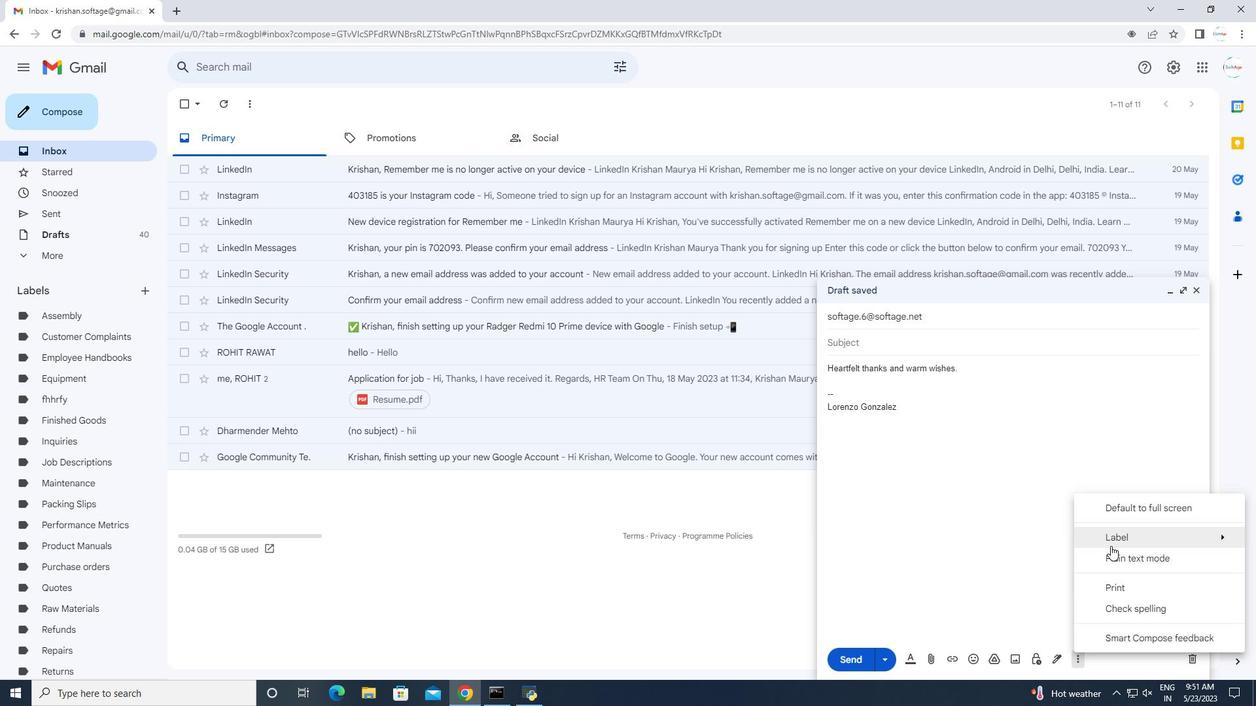 
Action: Mouse pressed left at (1110, 538)
Screenshot: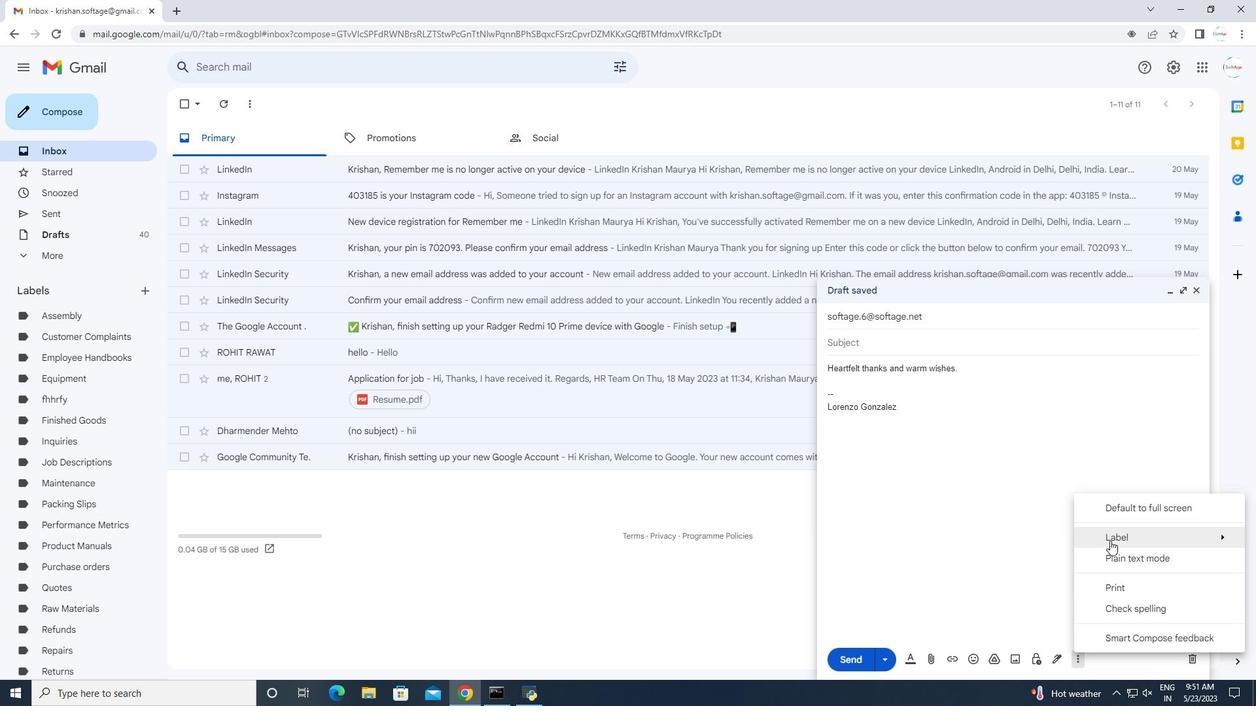 
Action: Mouse moved to (969, 515)
Screenshot: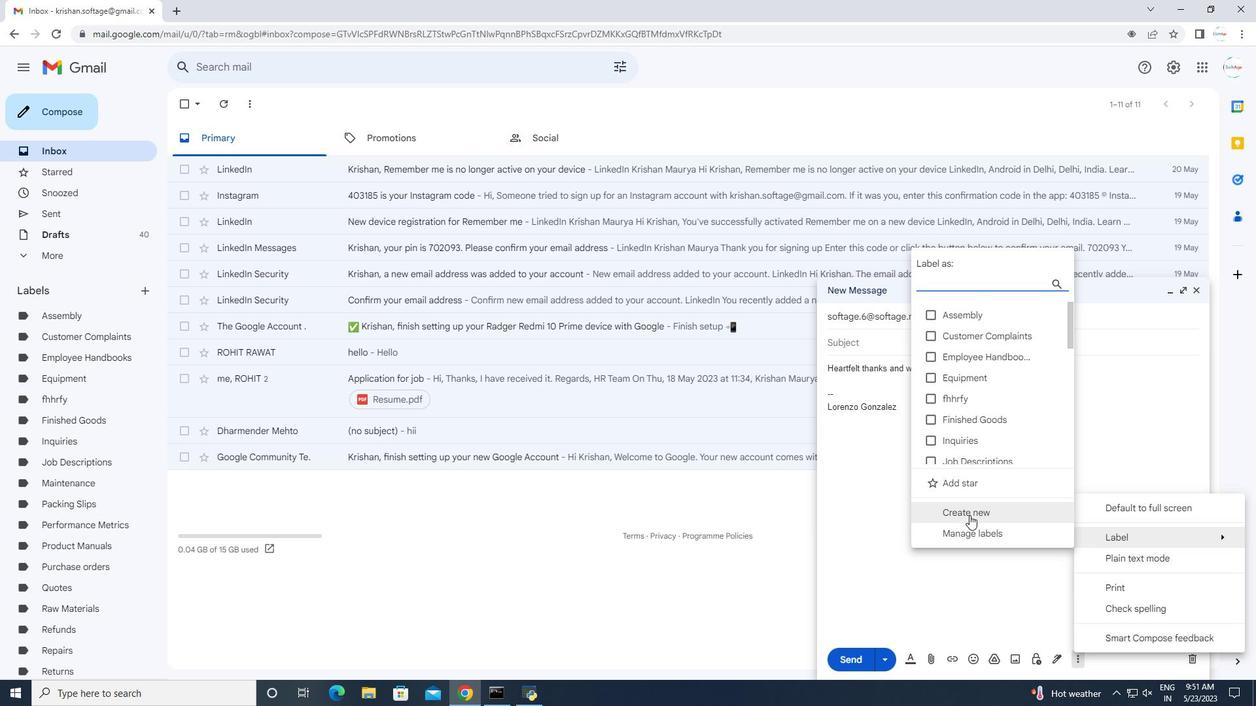 
Action: Mouse pressed left at (969, 515)
Screenshot: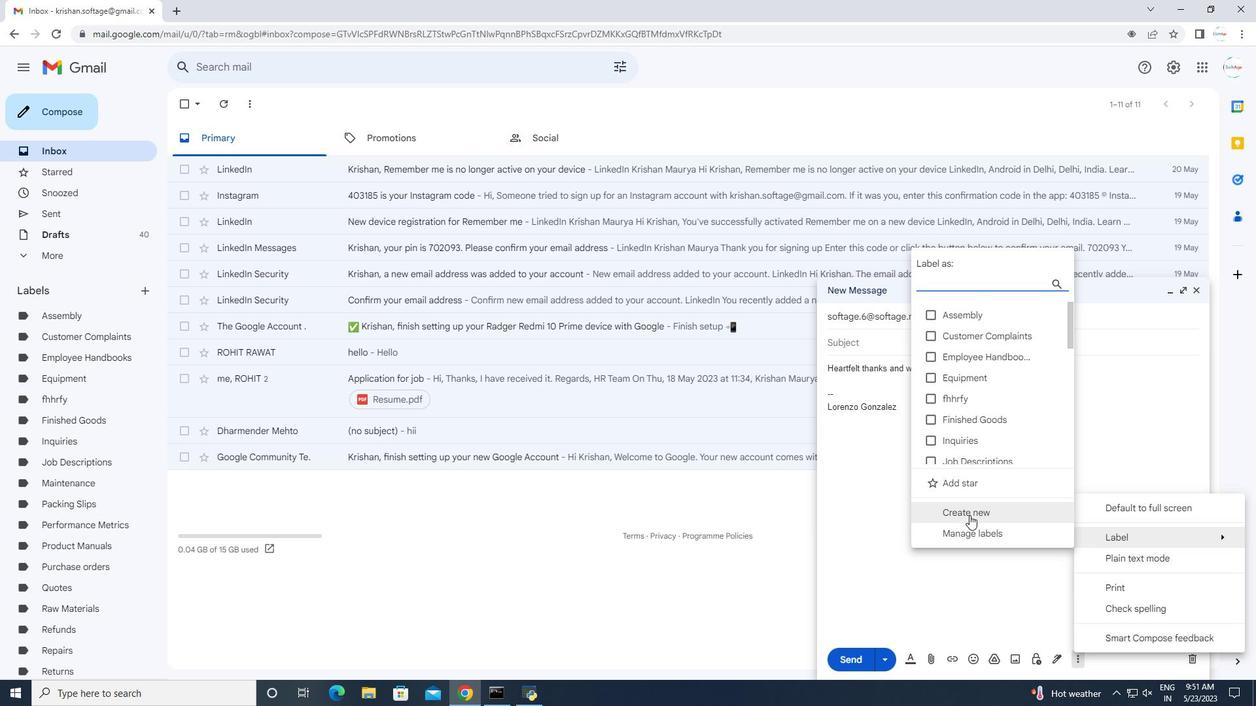 
Action: Mouse moved to (593, 348)
Screenshot: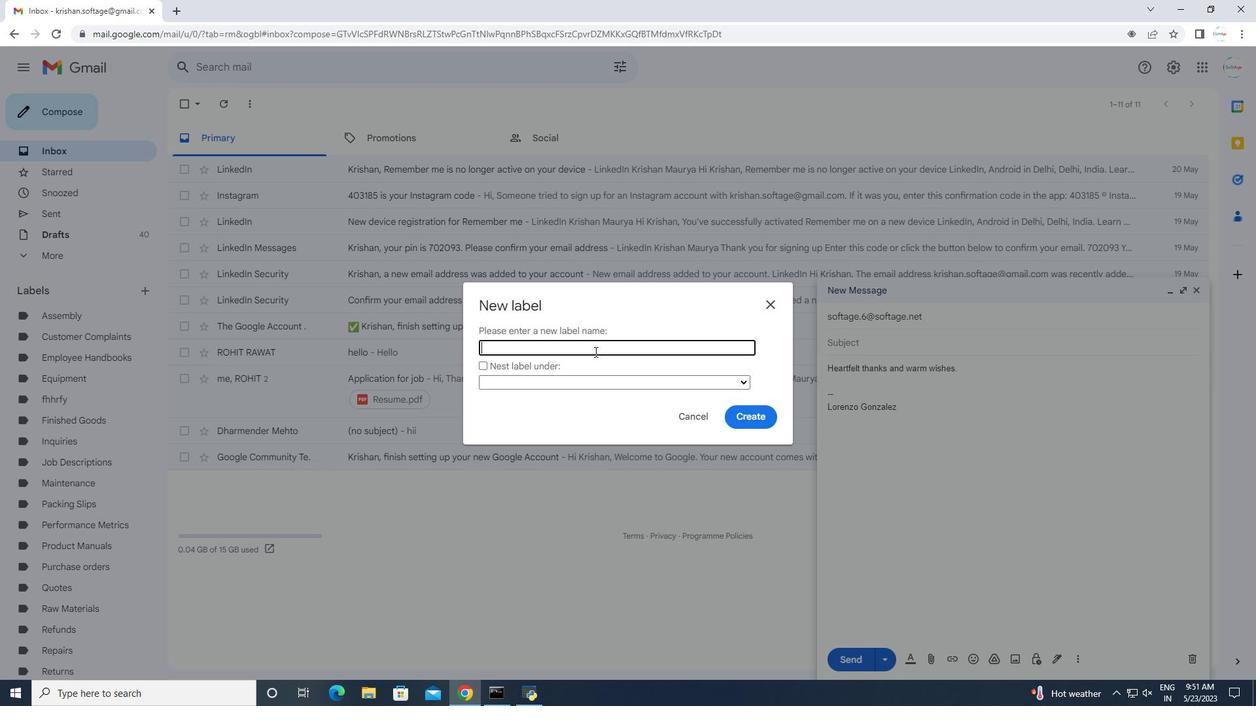 
Action: Mouse pressed left at (593, 348)
Screenshot: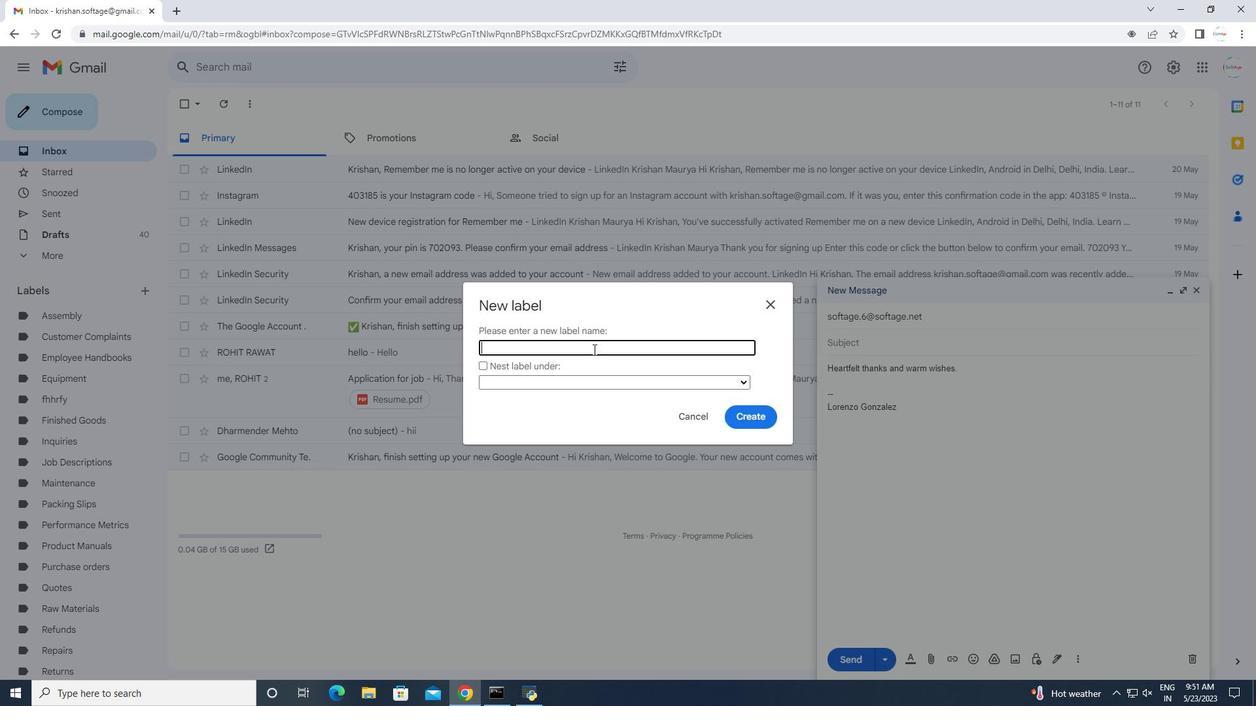 
Action: Key pressed <Key.shift>Business<Key.space><Key.shift>Olans<Key.backspace><Key.backspace><Key.backspace><Key.backspace><Key.backspace><Key.shift>Plans
Screenshot: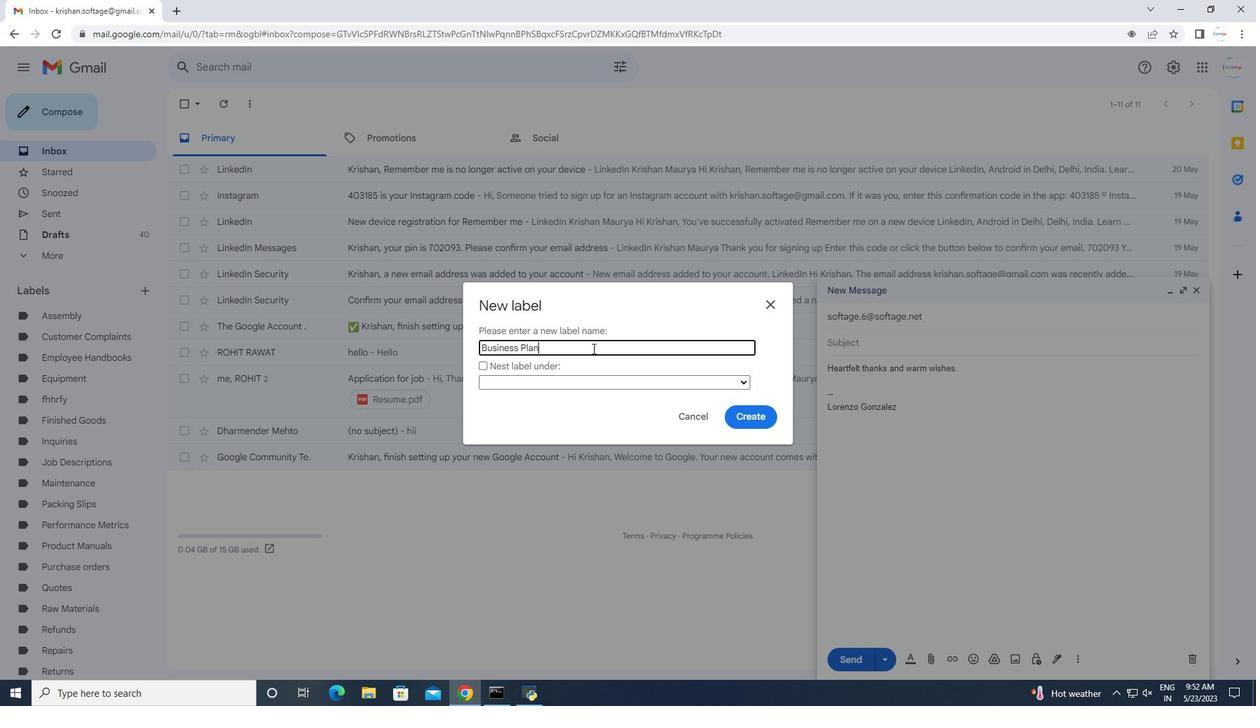 
Action: Mouse moved to (746, 420)
Screenshot: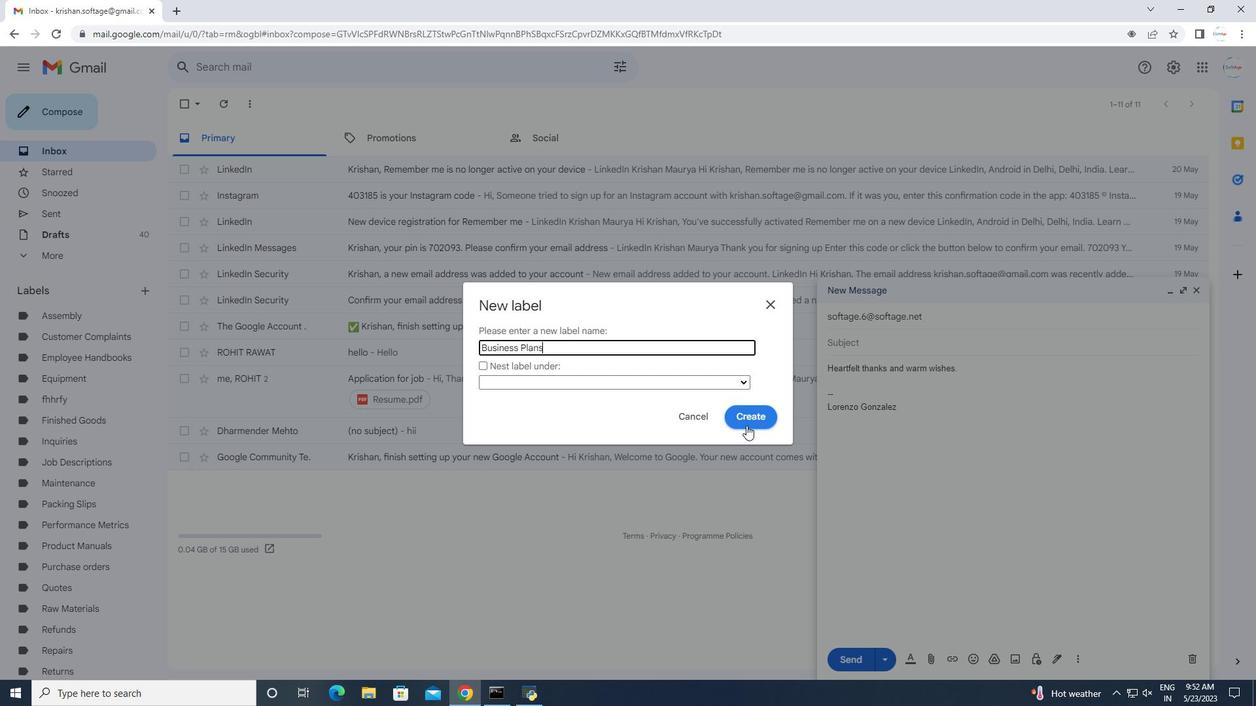
Action: Mouse pressed left at (746, 420)
Screenshot: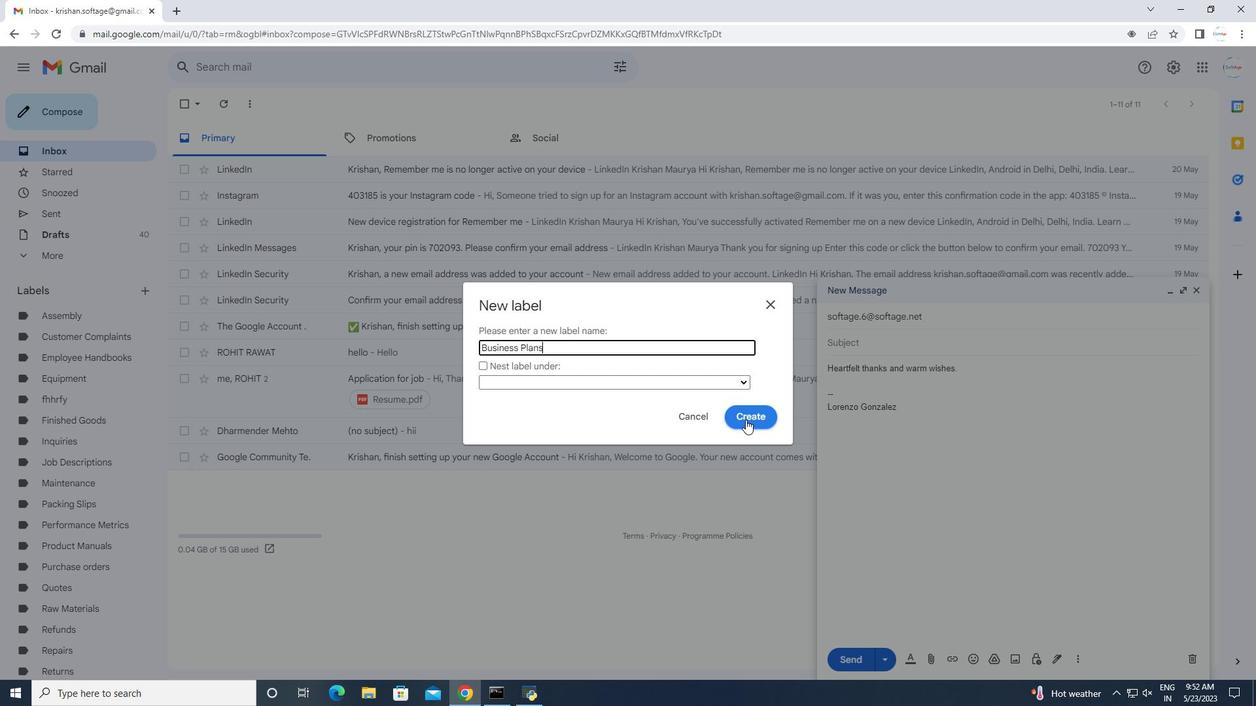 
Action: Mouse moved to (248, 184)
Screenshot: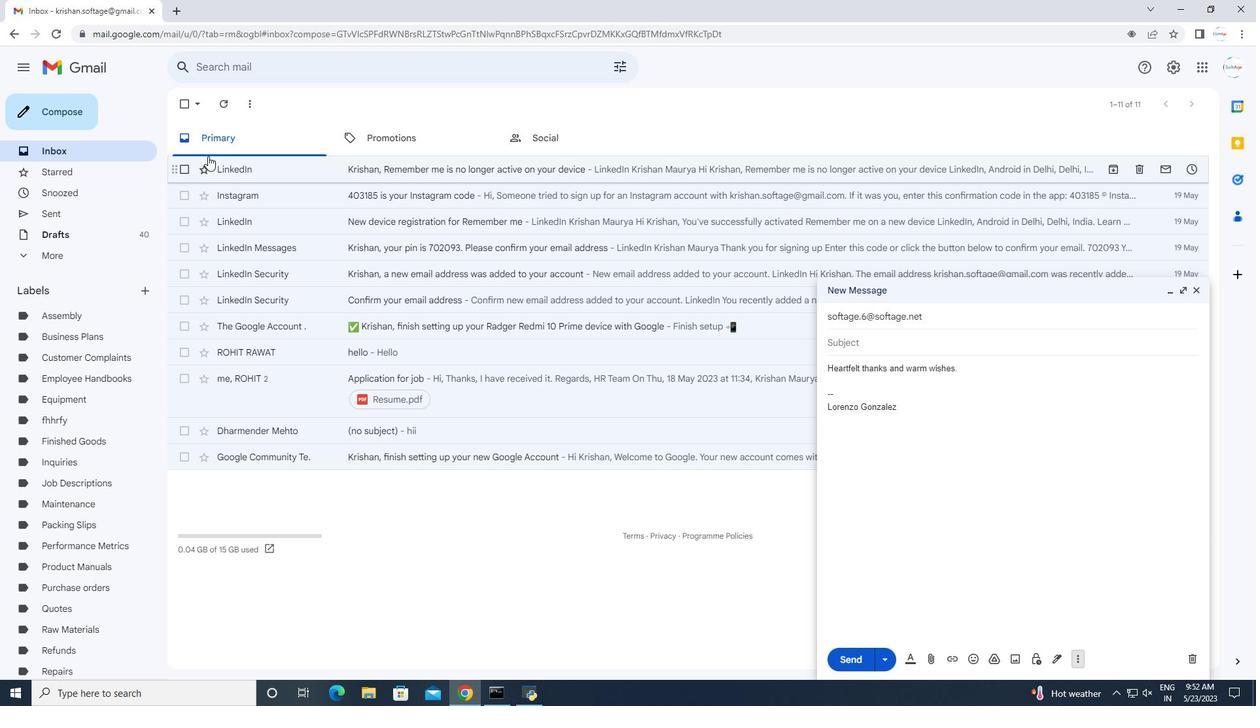 
